 Task: Look for space in Wenling, China from 6th September, 2023 to 15th September, 2023 for 6 adults in price range Rs.8000 to Rs.12000. Place can be entire place or private room with 6 bedrooms having 6 beds and 6 bathrooms. Property type can be house, flat, guest house. Amenities needed are: wifi, TV, free parkinig on premises, gym, breakfast. Booking option can be shelf check-in. Required host language is Chinese (Simplified).
Action: Mouse moved to (545, 107)
Screenshot: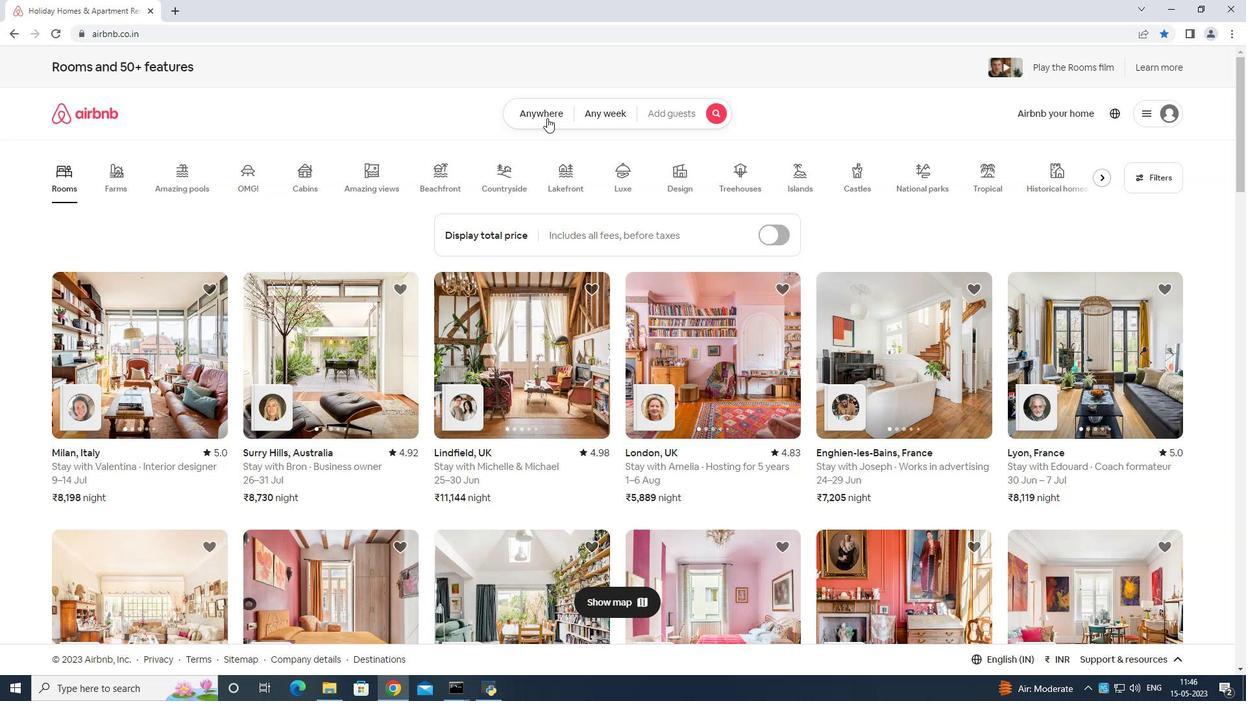 
Action: Mouse pressed left at (545, 107)
Screenshot: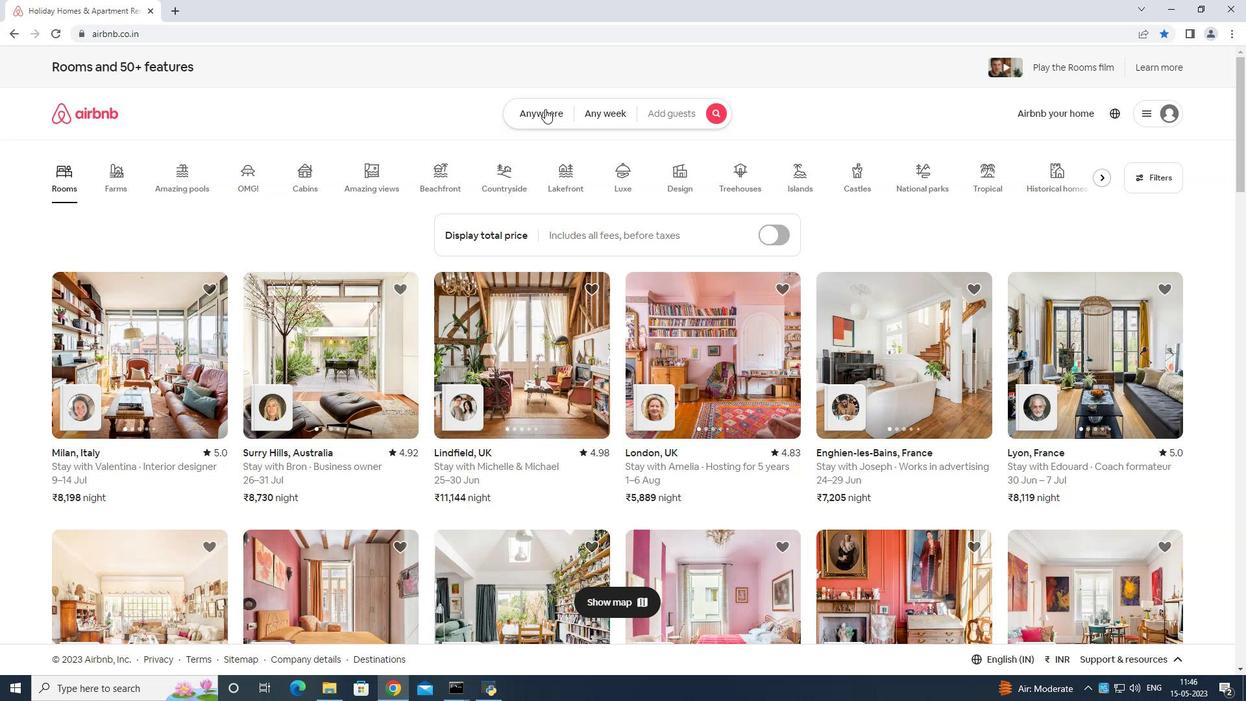
Action: Mouse moved to (490, 146)
Screenshot: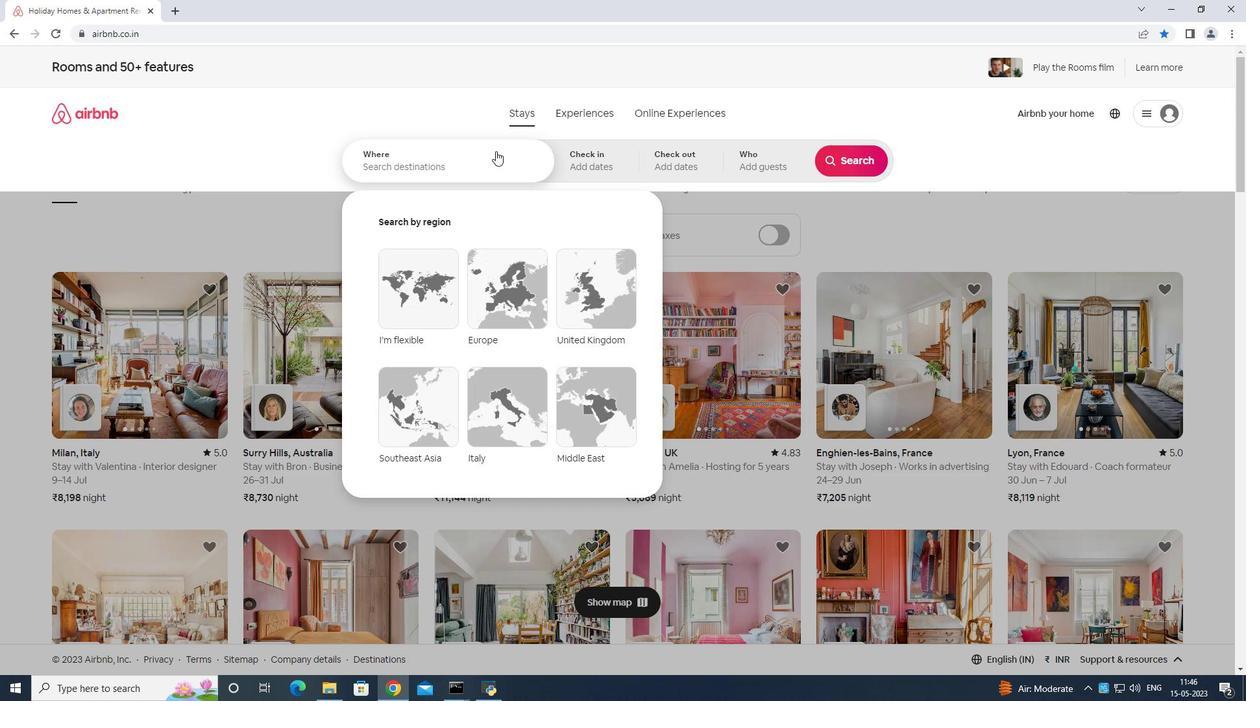 
Action: Mouse pressed left at (490, 146)
Screenshot: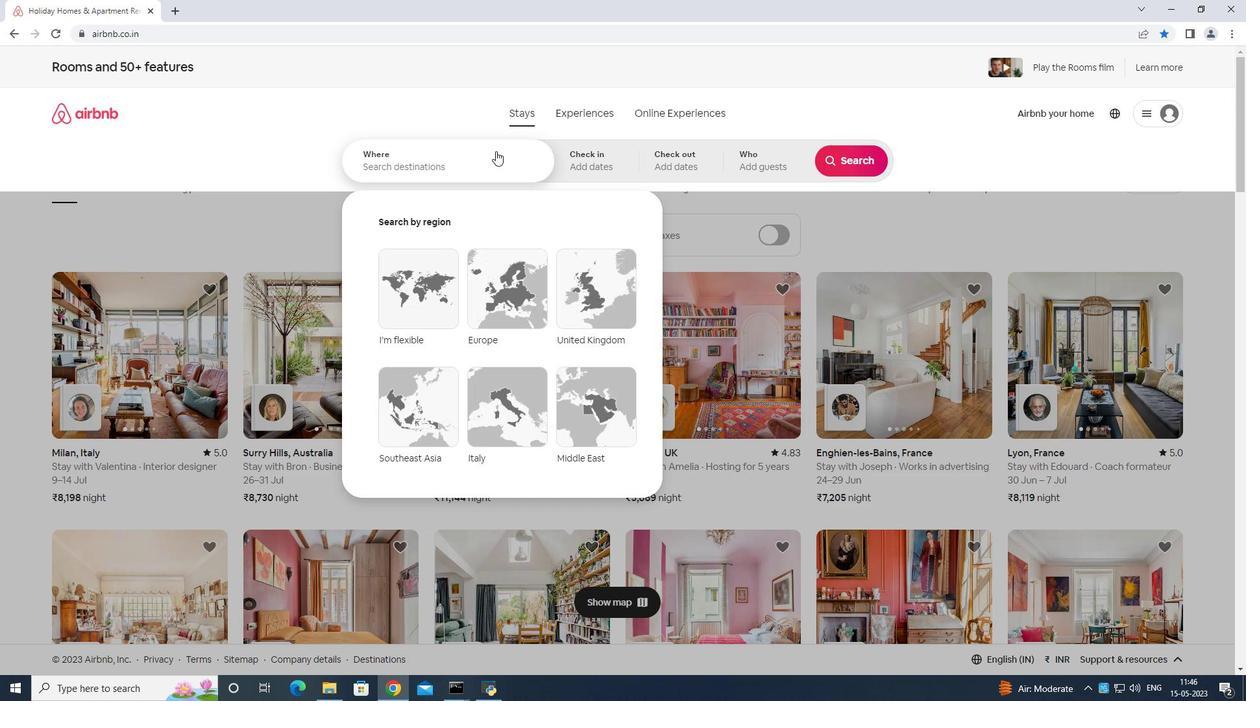 
Action: Mouse moved to (482, 151)
Screenshot: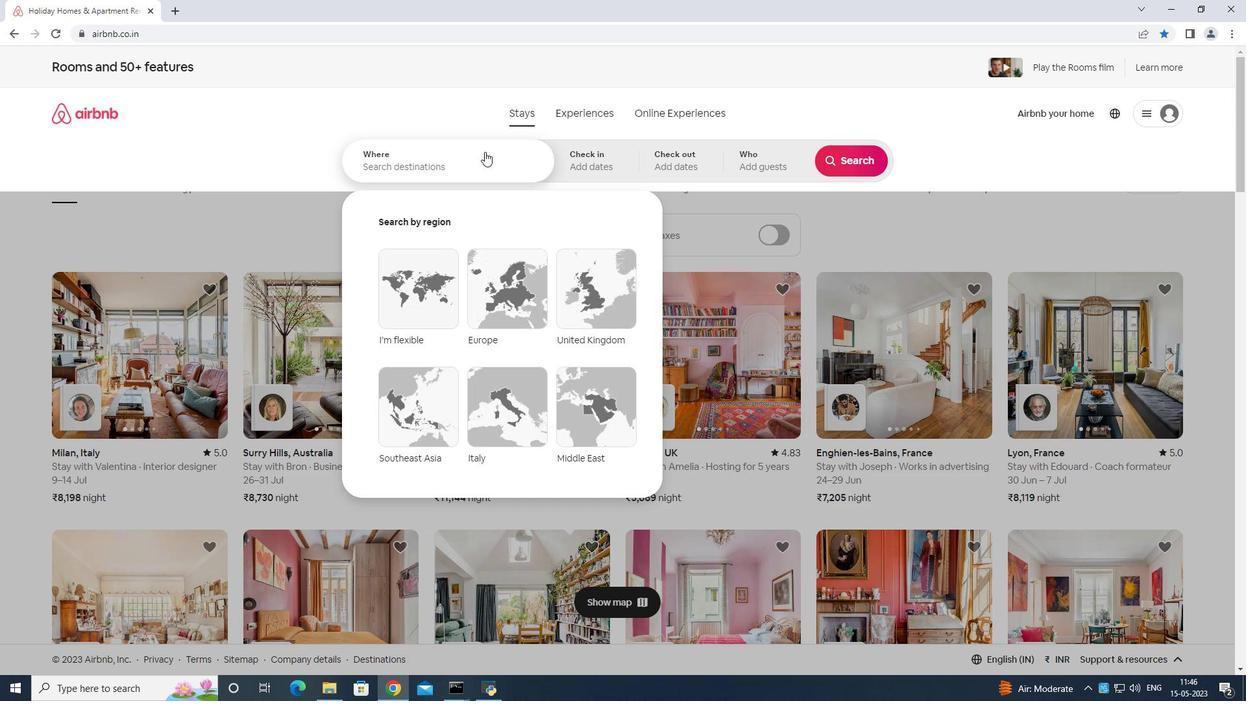 
Action: Key pressed <Key.shift>Wenling<Key.space>china<Key.enter>
Screenshot: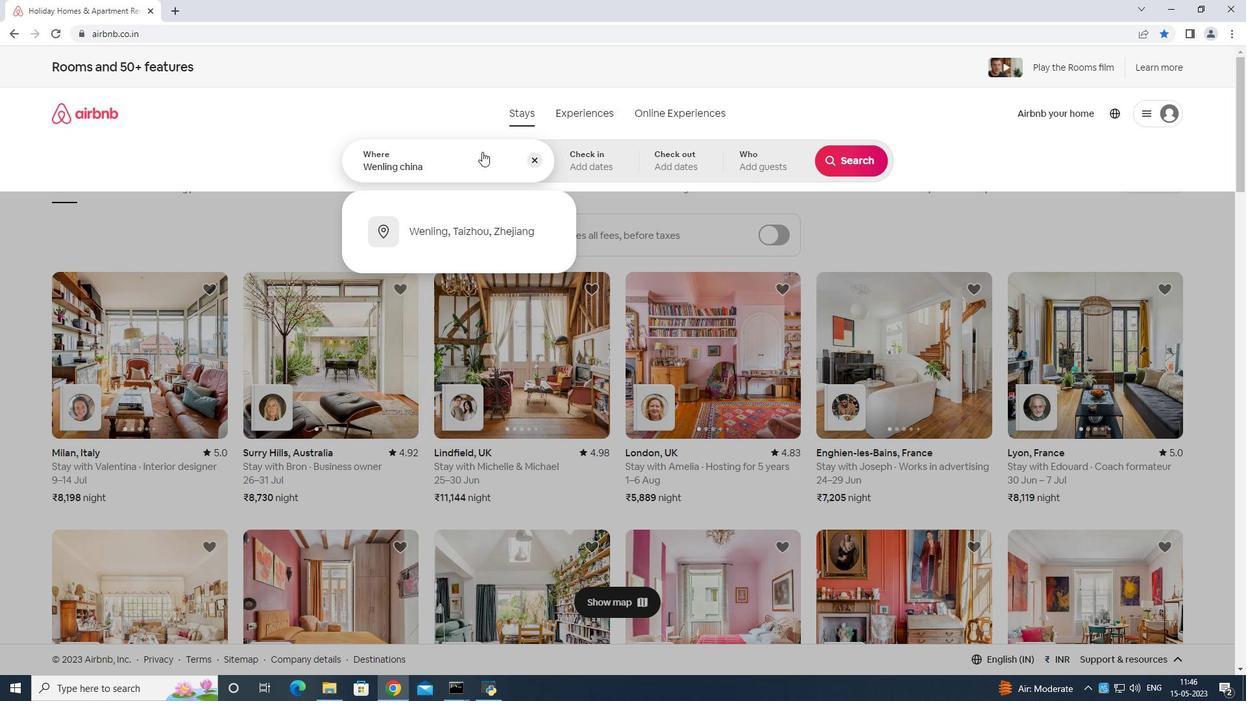 
Action: Mouse moved to (851, 258)
Screenshot: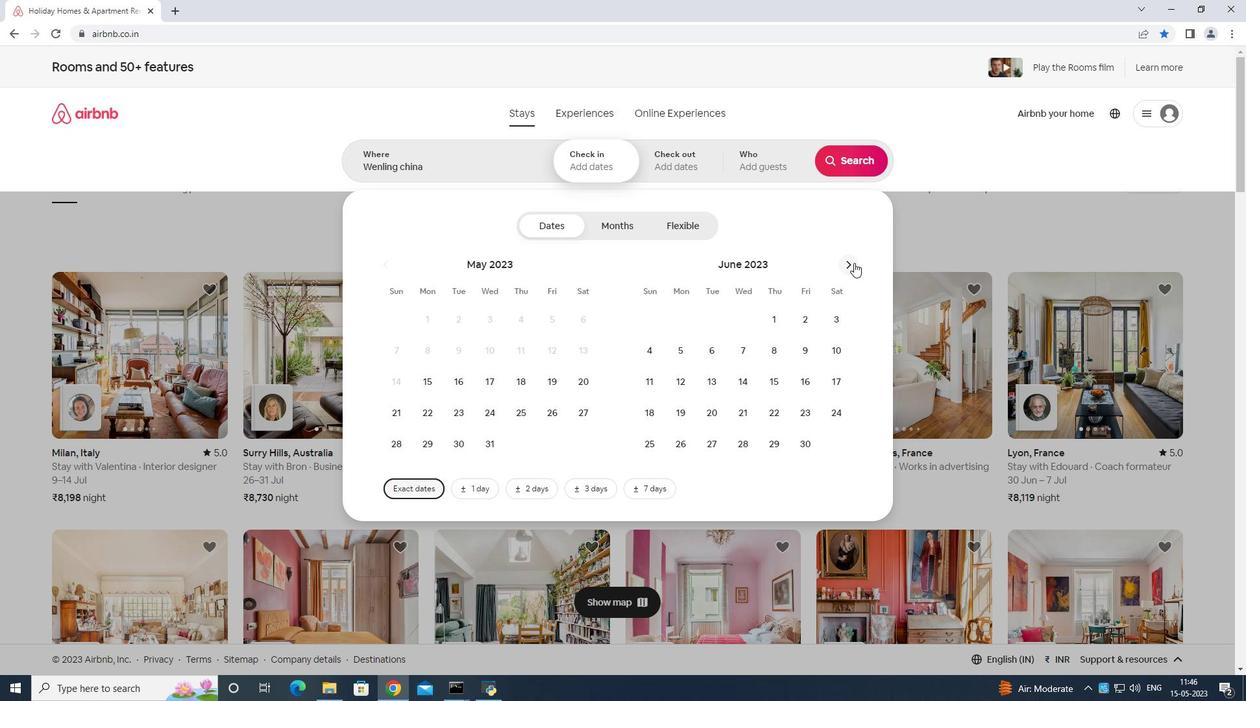 
Action: Mouse pressed left at (851, 258)
Screenshot: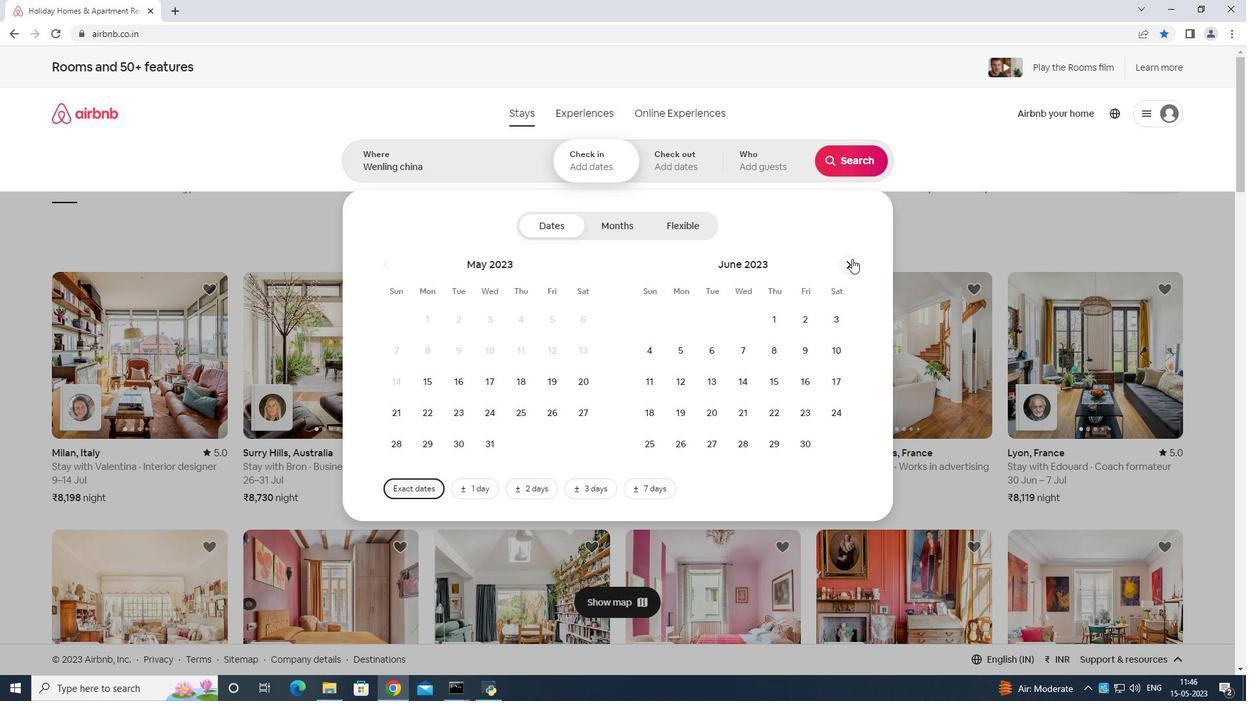 
Action: Mouse moved to (851, 257)
Screenshot: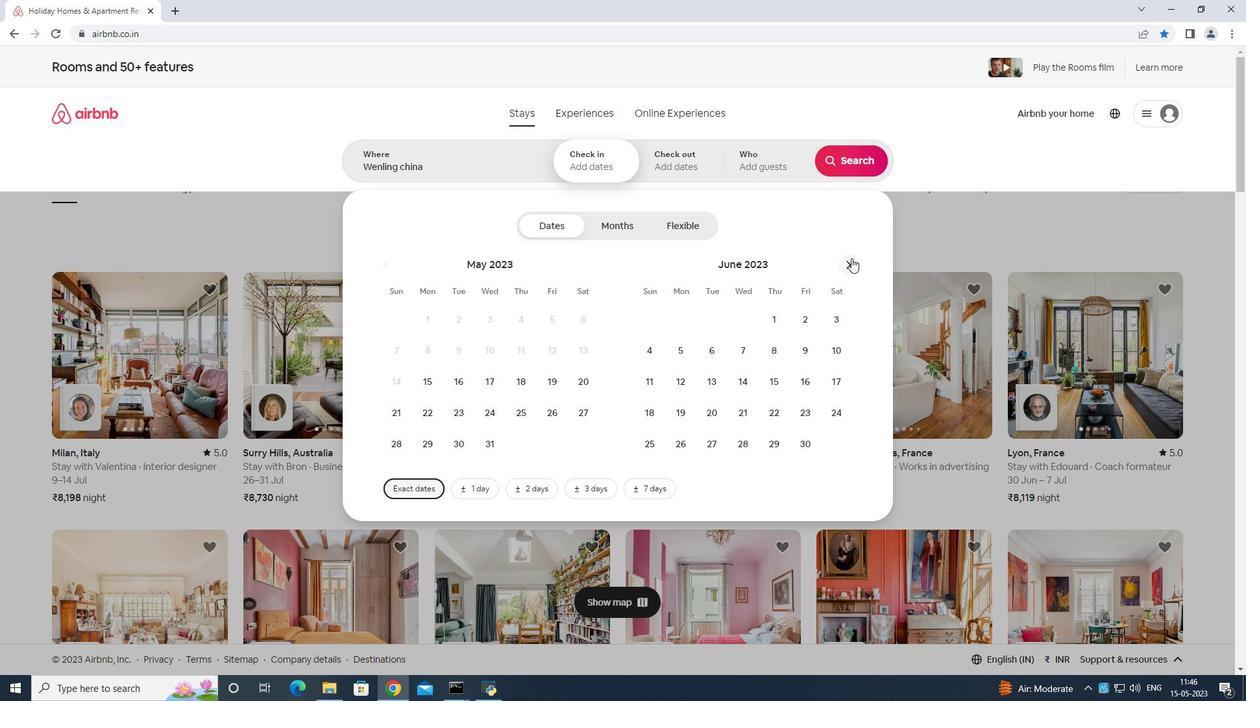 
Action: Mouse pressed left at (851, 257)
Screenshot: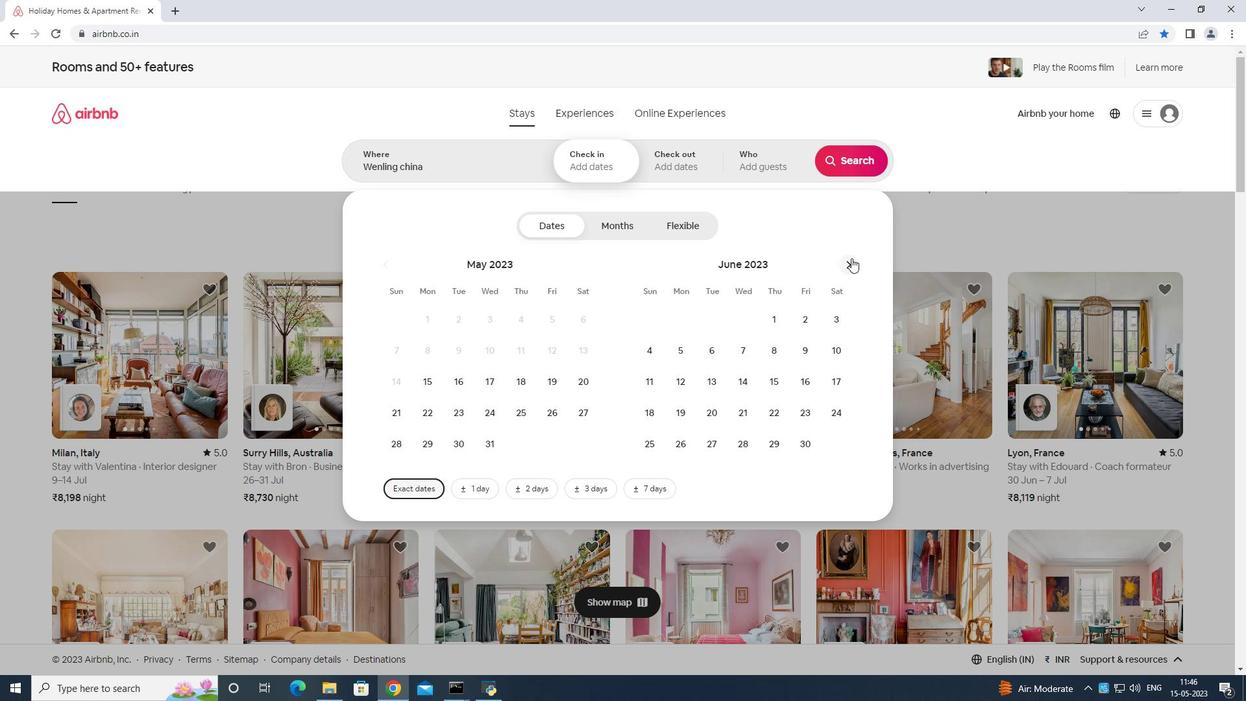 
Action: Mouse moved to (851, 254)
Screenshot: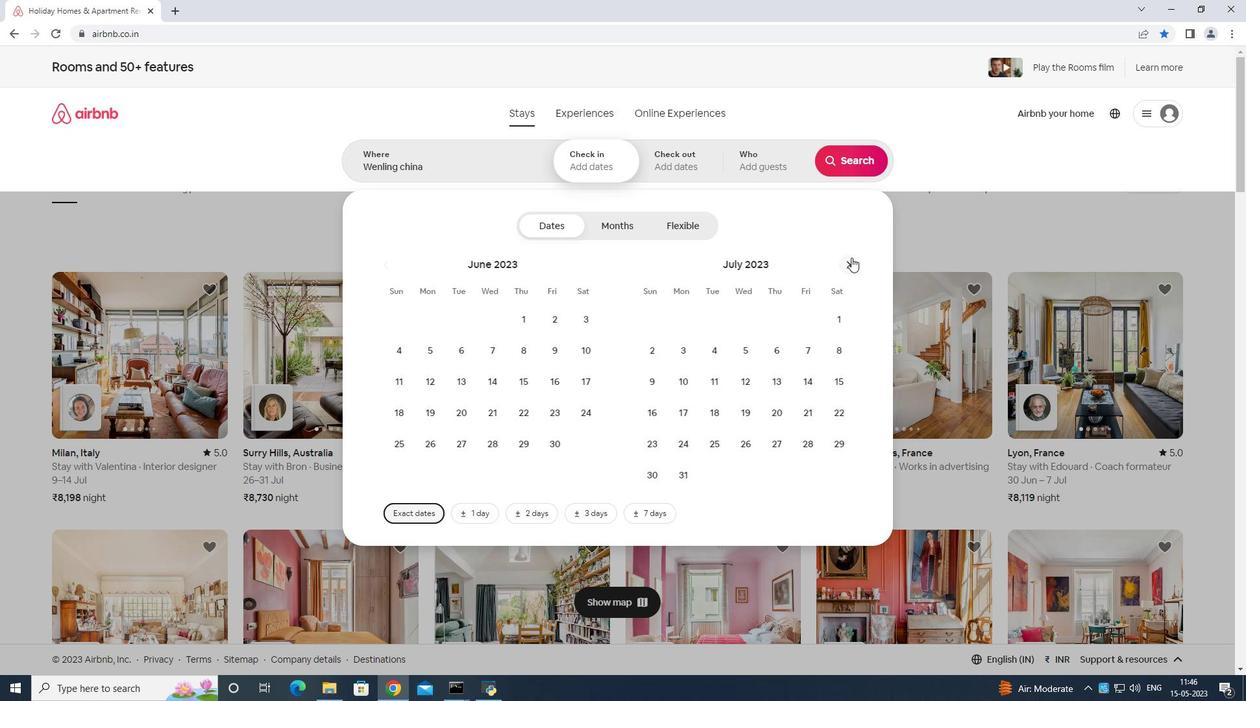
Action: Mouse pressed left at (851, 254)
Screenshot: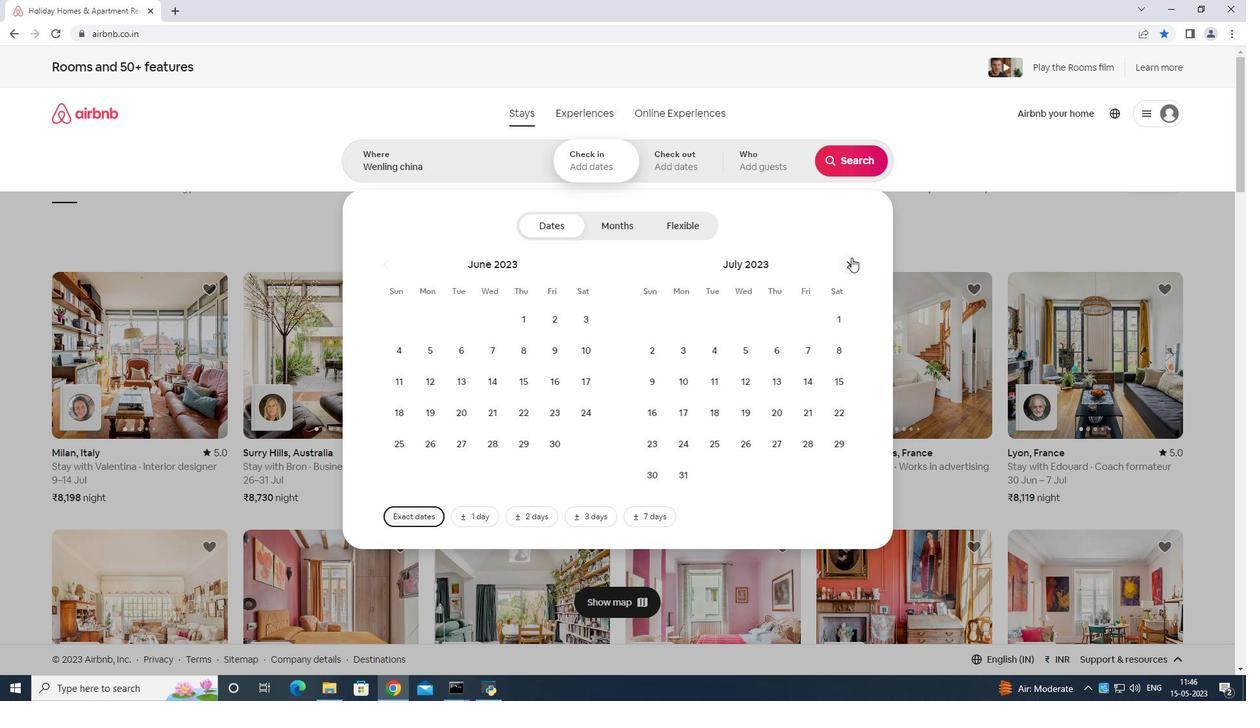 
Action: Mouse pressed left at (851, 254)
Screenshot: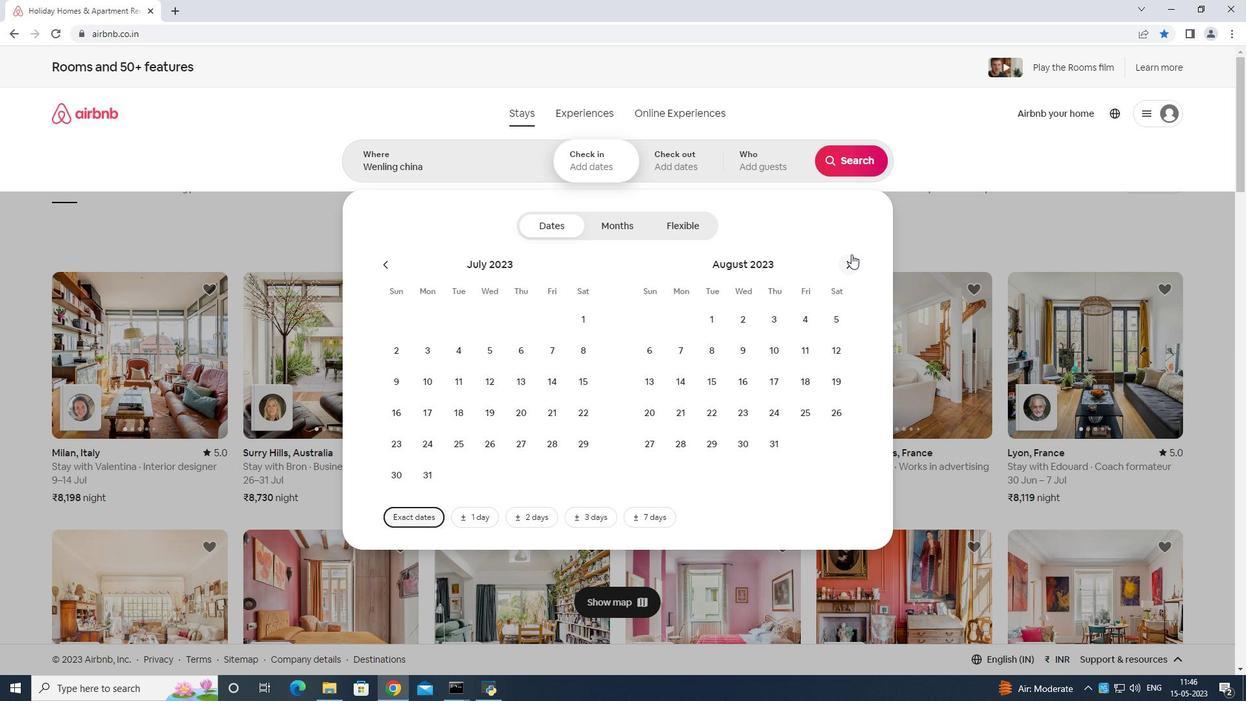 
Action: Mouse moved to (849, 255)
Screenshot: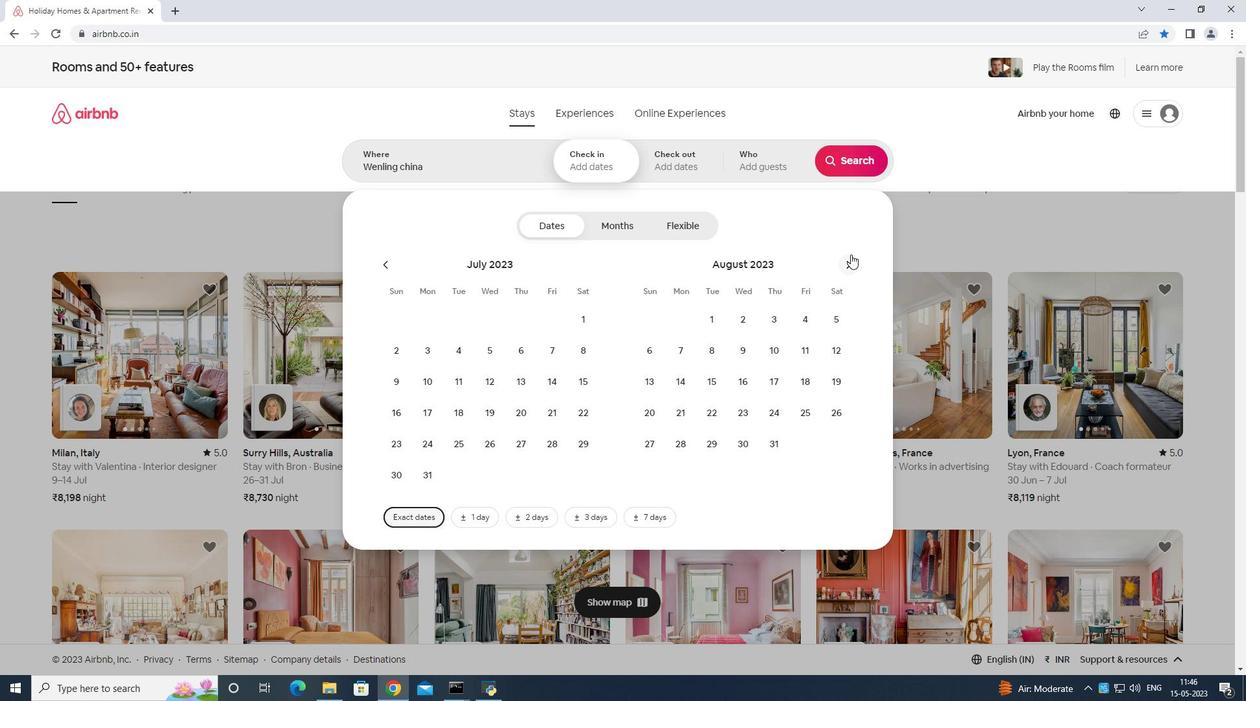 
Action: Mouse pressed left at (849, 255)
Screenshot: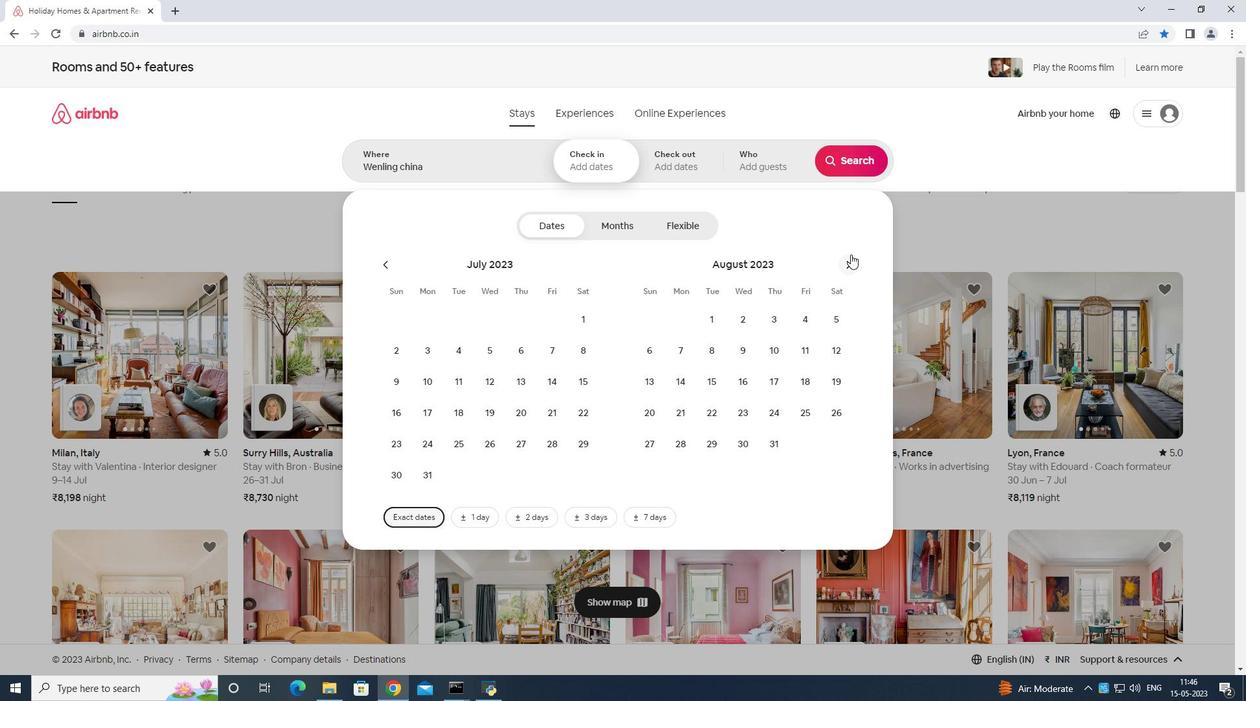 
Action: Mouse moved to (736, 351)
Screenshot: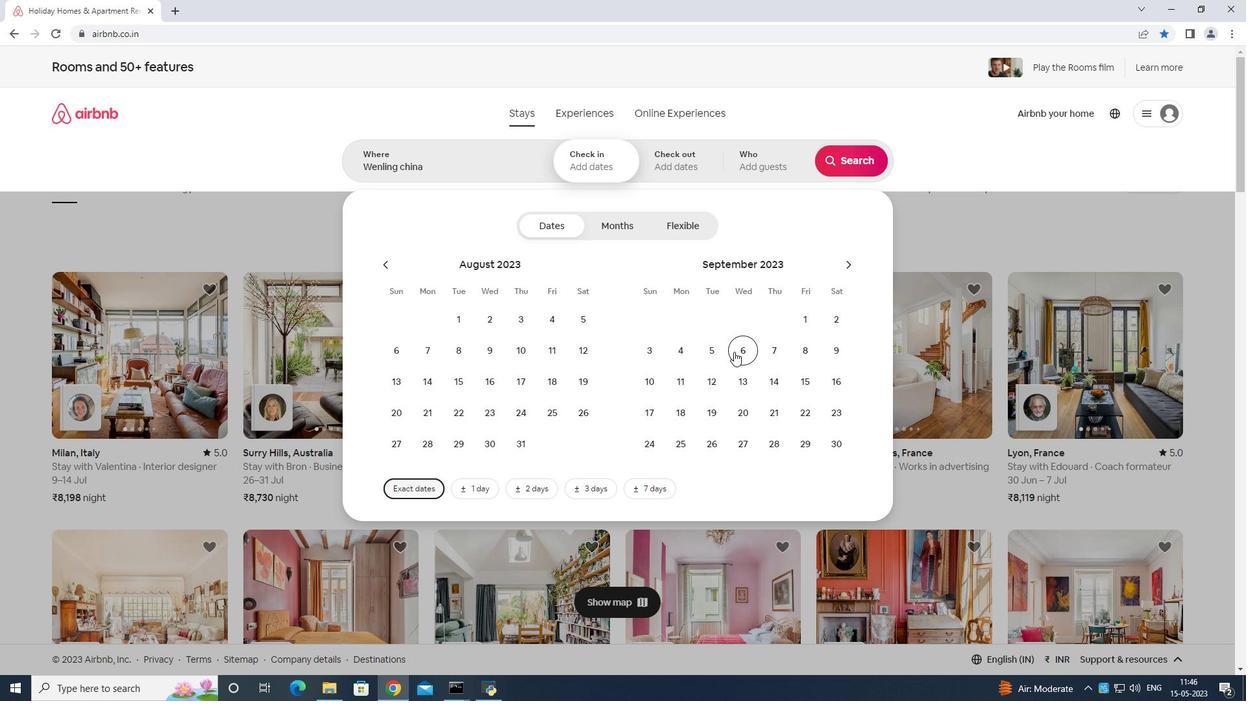 
Action: Mouse pressed left at (736, 351)
Screenshot: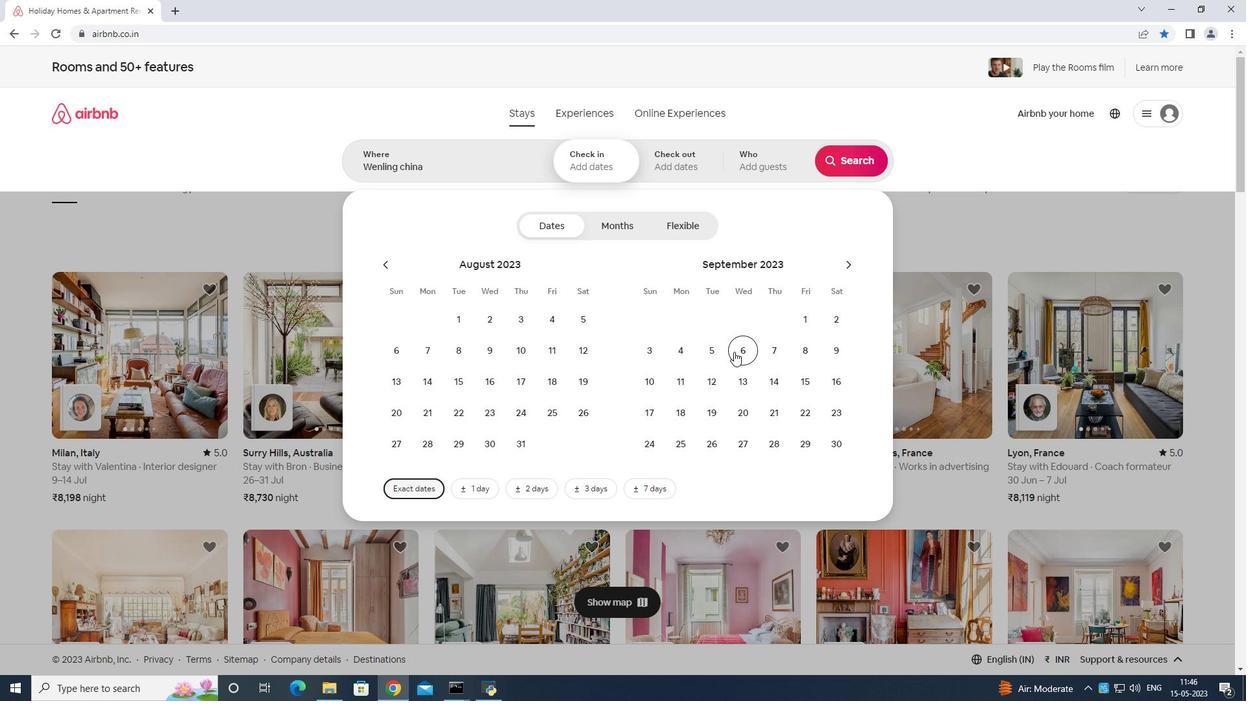 
Action: Mouse moved to (812, 384)
Screenshot: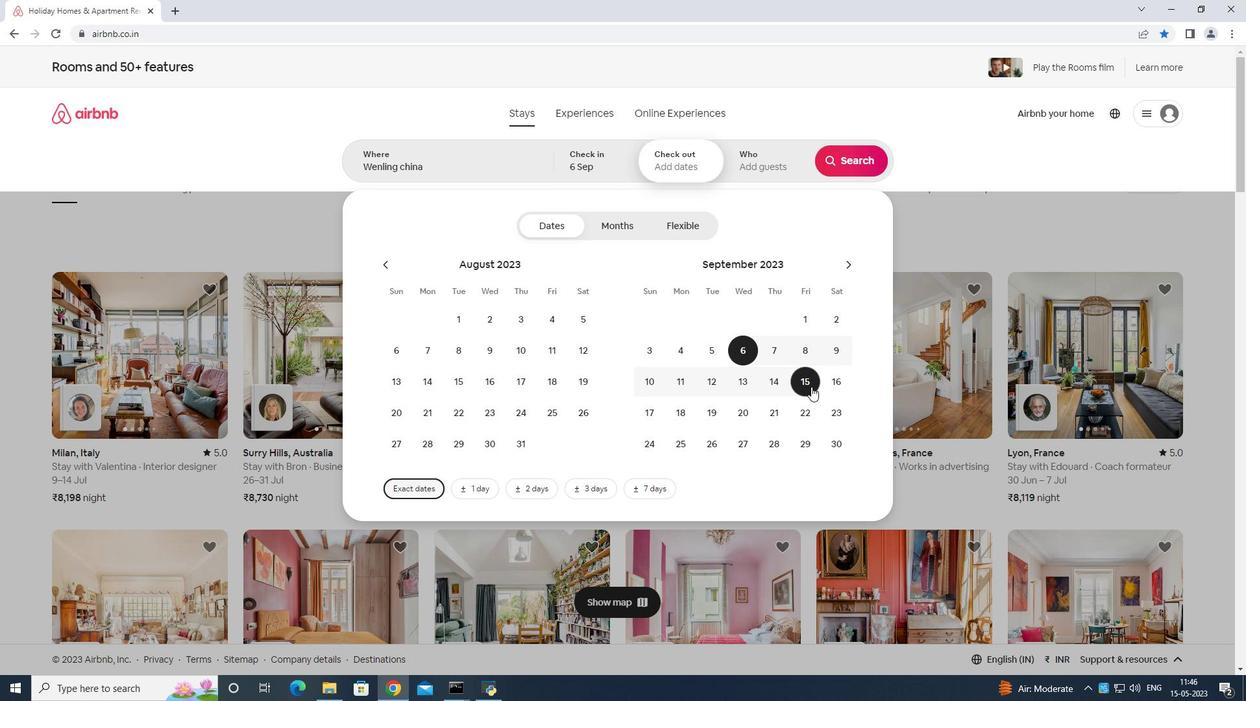 
Action: Mouse pressed left at (812, 384)
Screenshot: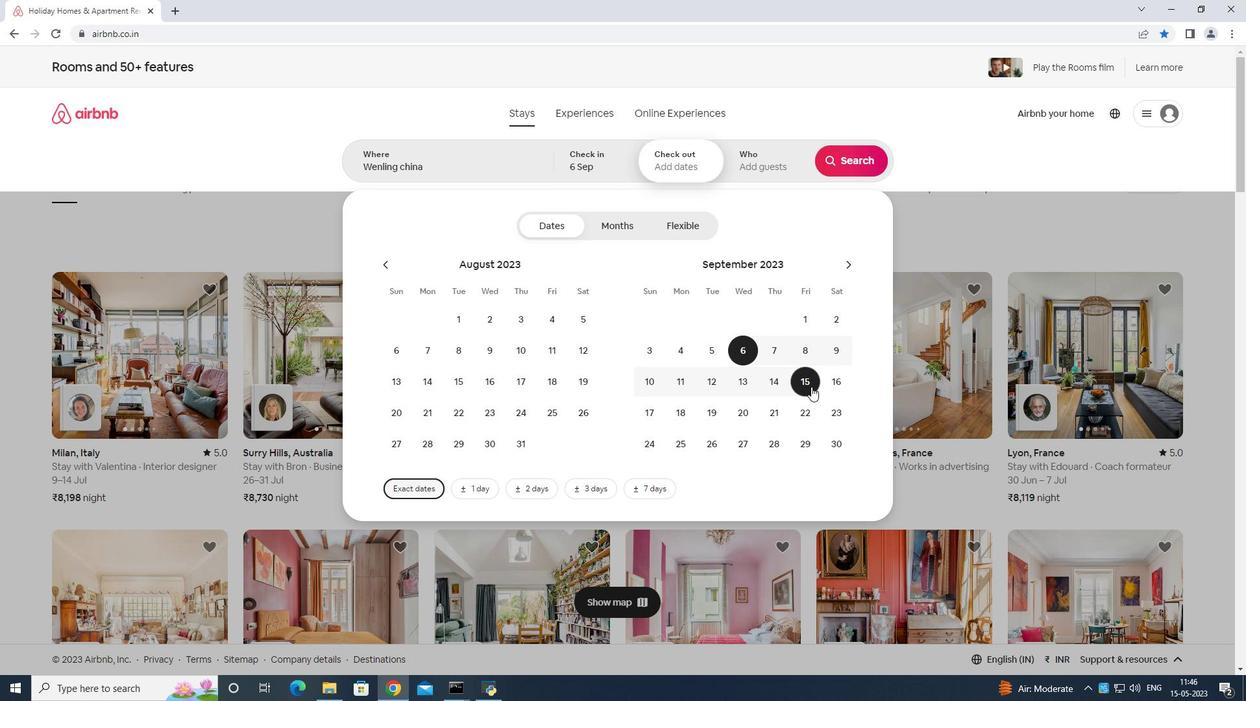 
Action: Mouse moved to (752, 160)
Screenshot: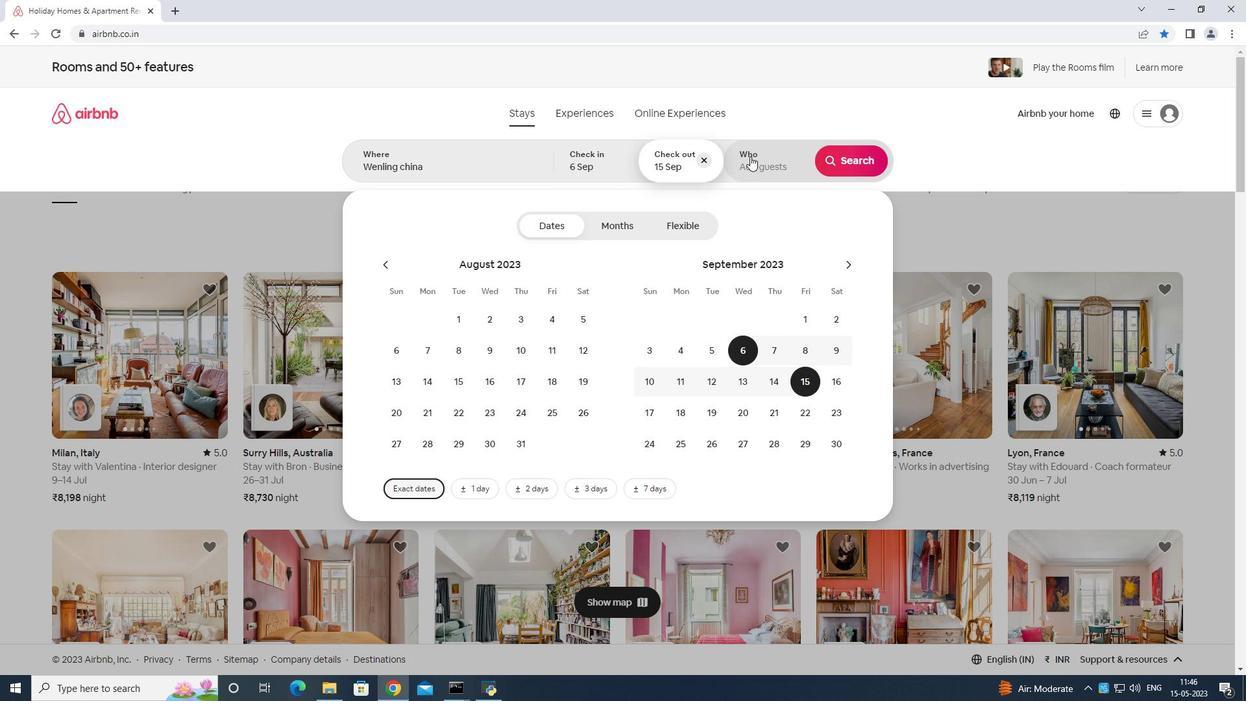 
Action: Mouse pressed left at (752, 160)
Screenshot: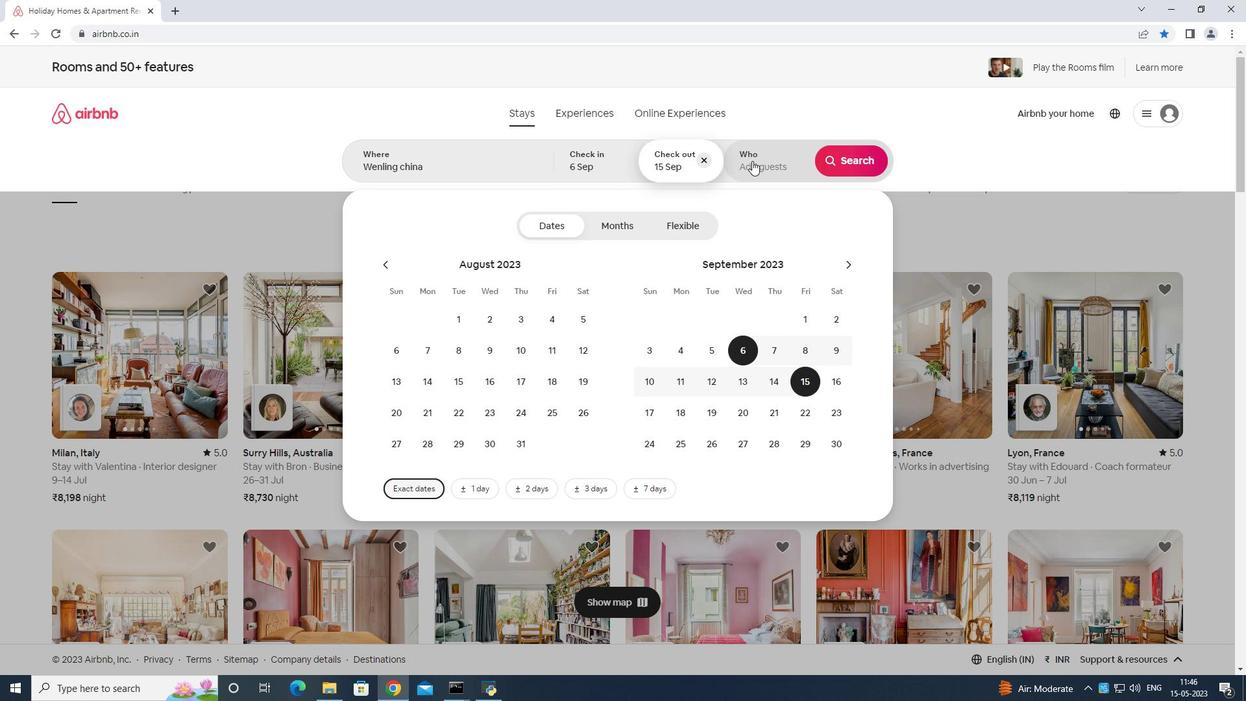 
Action: Mouse moved to (854, 227)
Screenshot: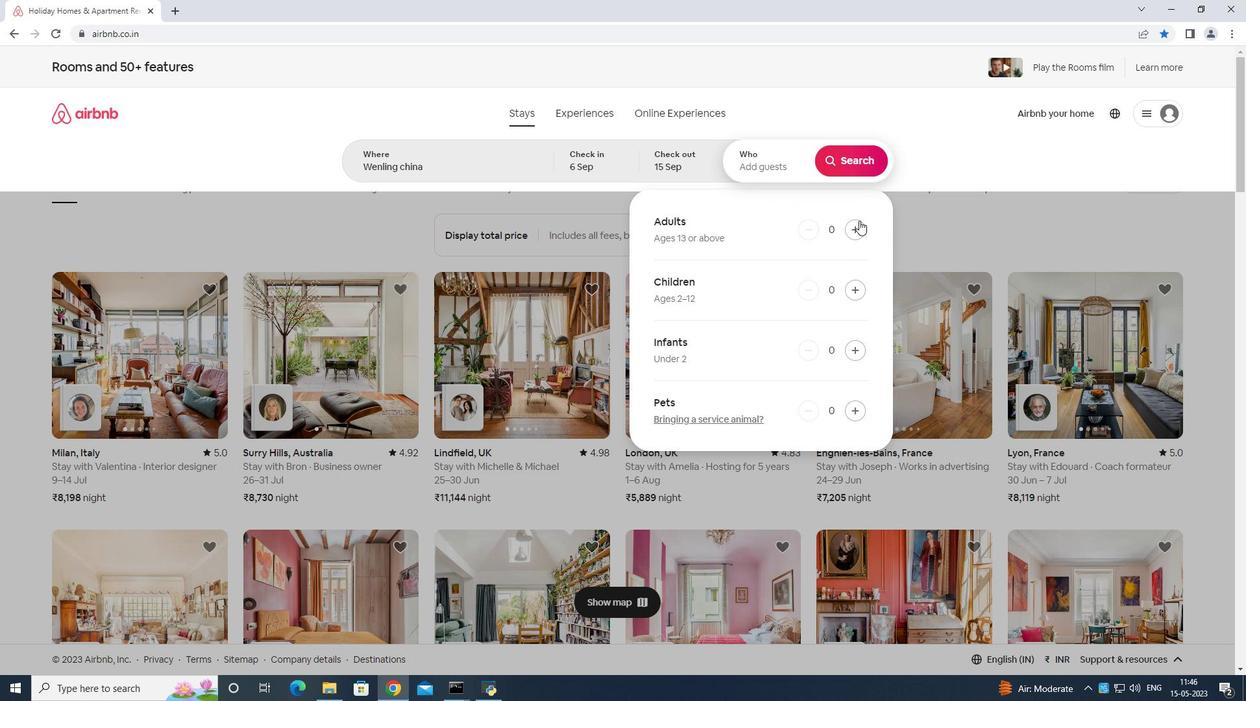 
Action: Mouse pressed left at (854, 227)
Screenshot: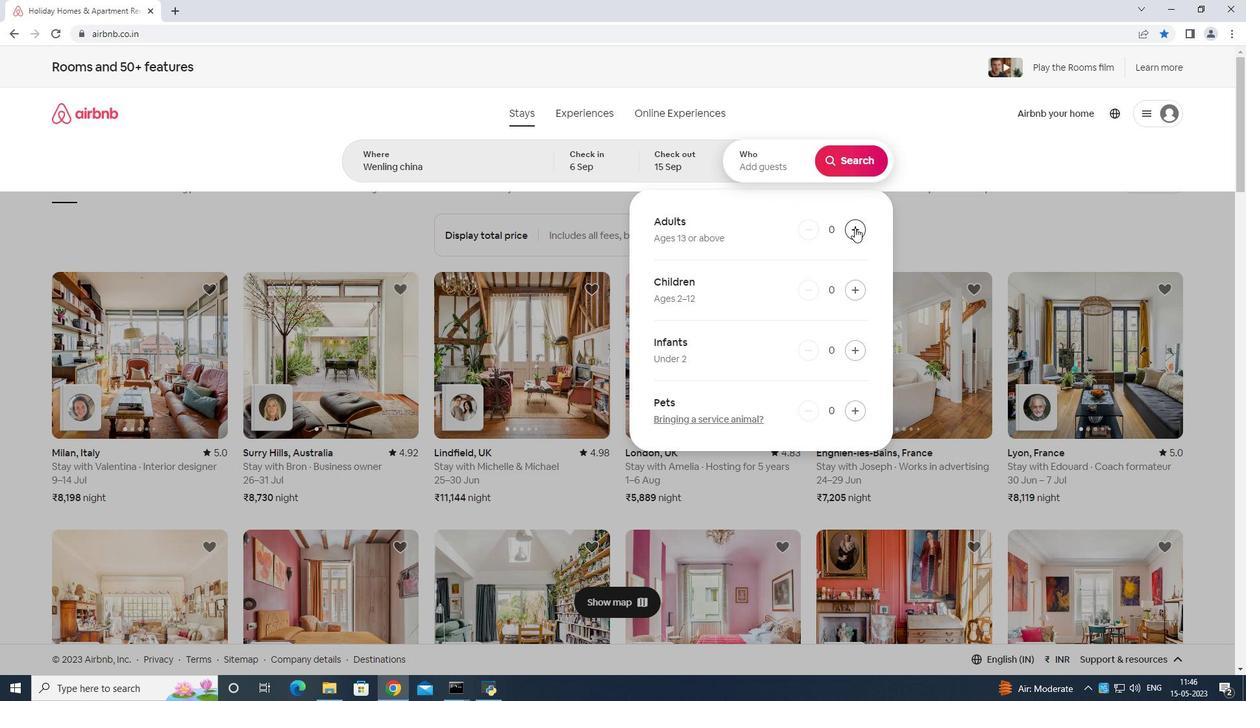 
Action: Mouse moved to (854, 227)
Screenshot: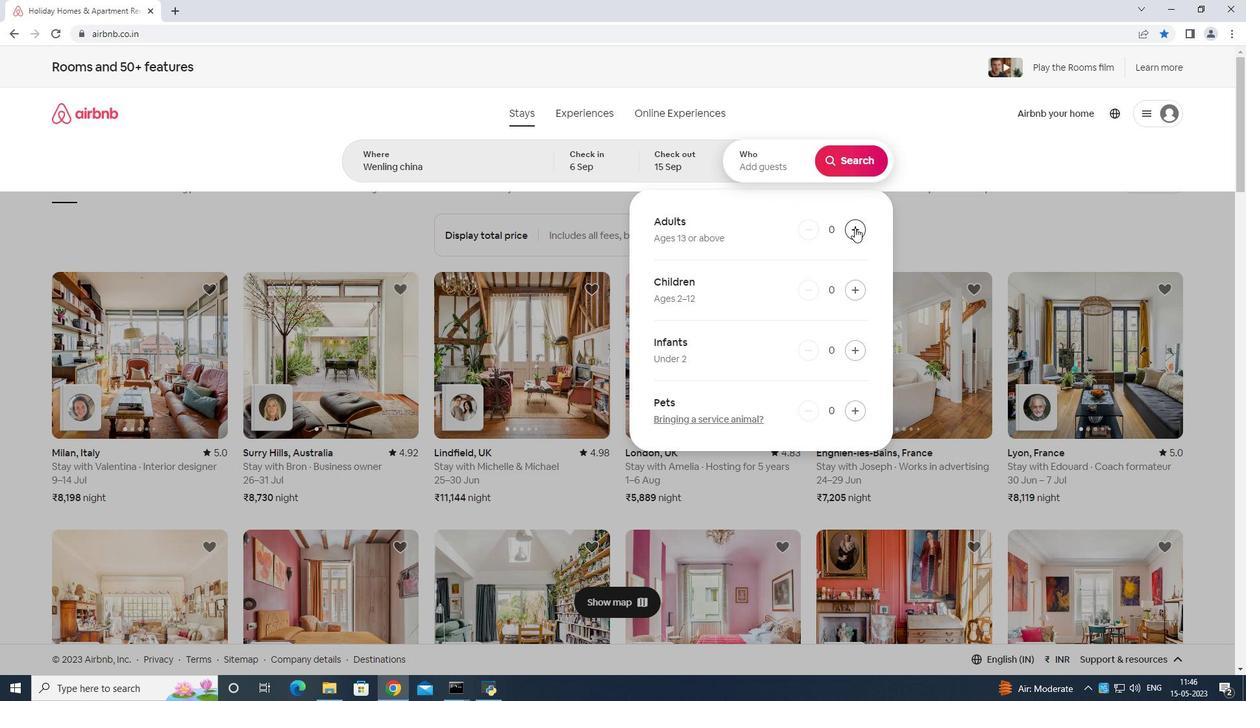 
Action: Mouse pressed left at (854, 227)
Screenshot: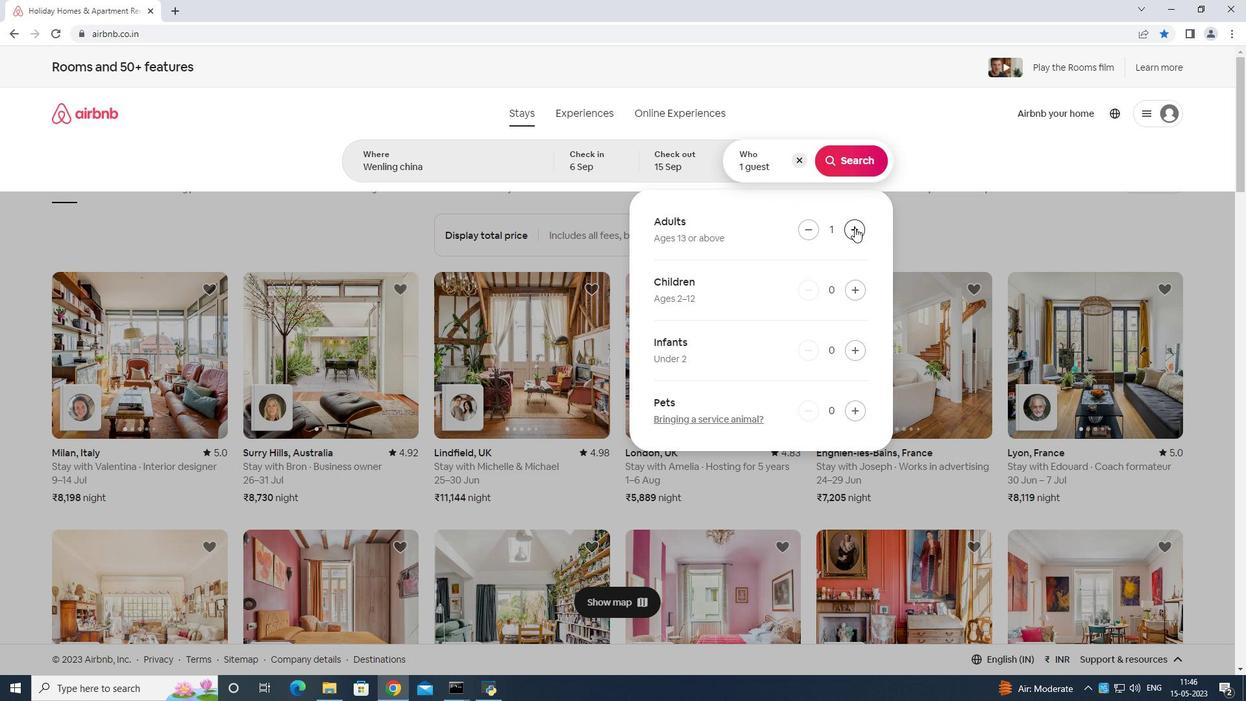 
Action: Mouse pressed left at (854, 227)
Screenshot: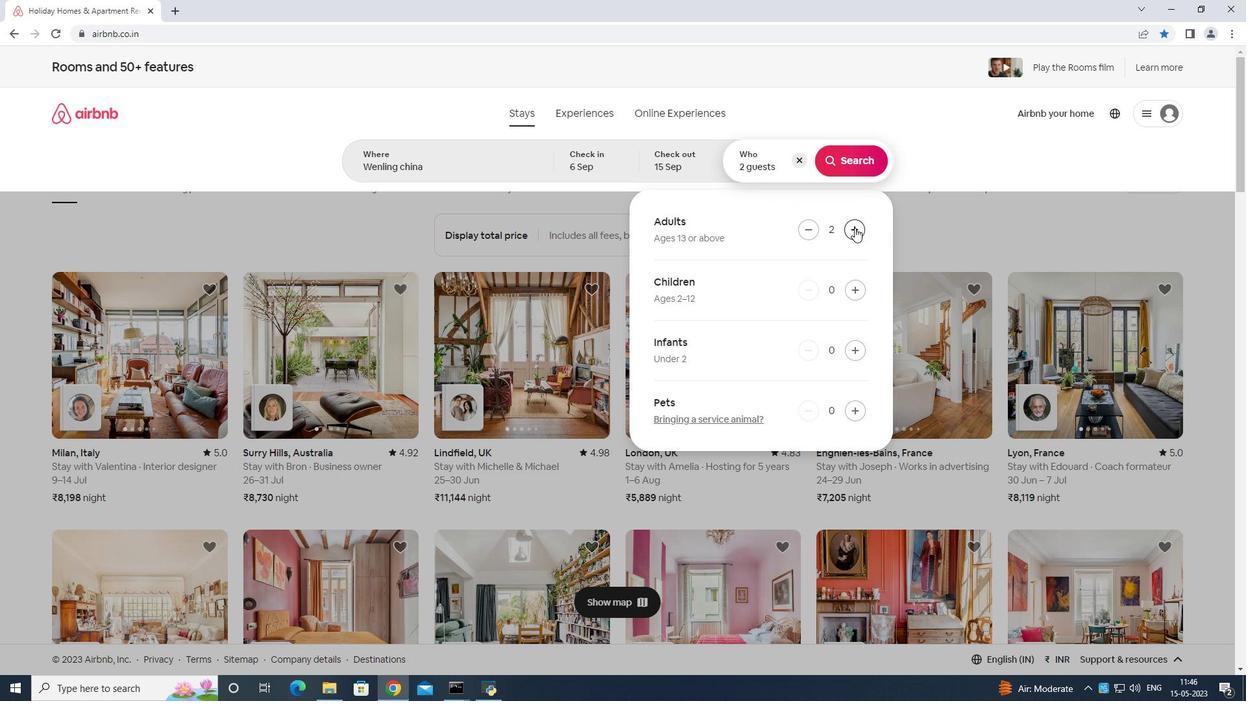 
Action: Mouse pressed left at (854, 227)
Screenshot: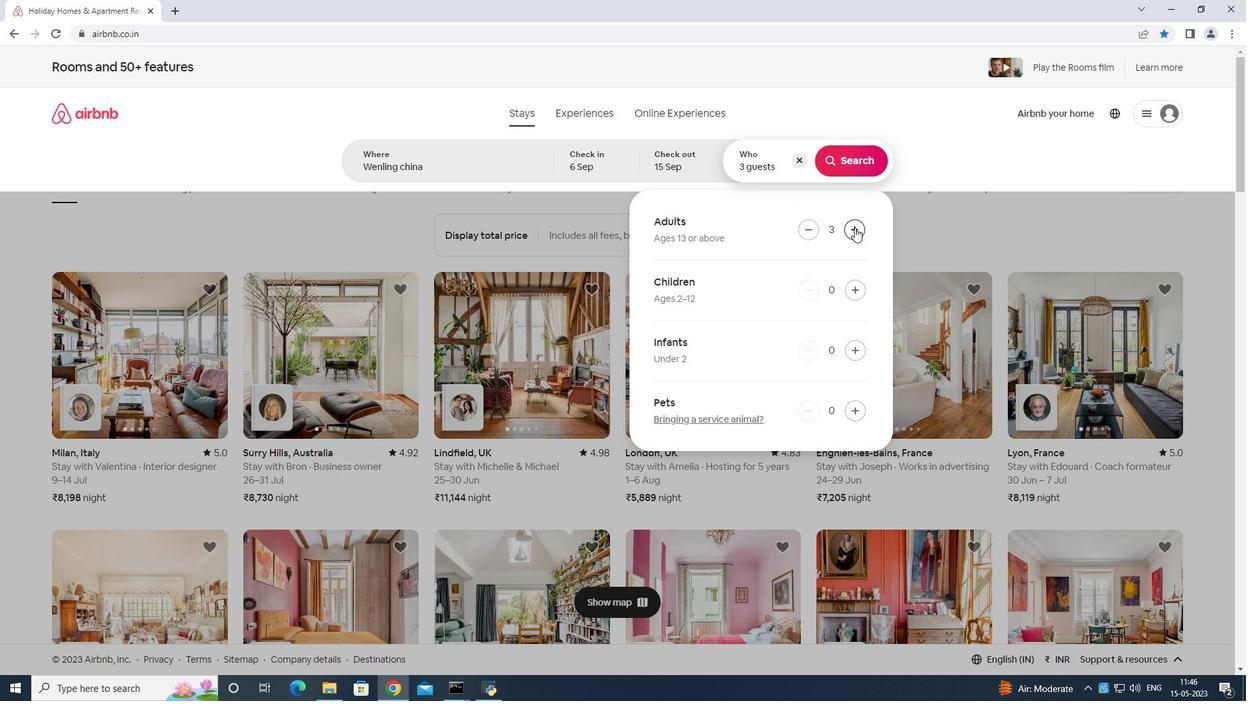 
Action: Mouse pressed left at (854, 227)
Screenshot: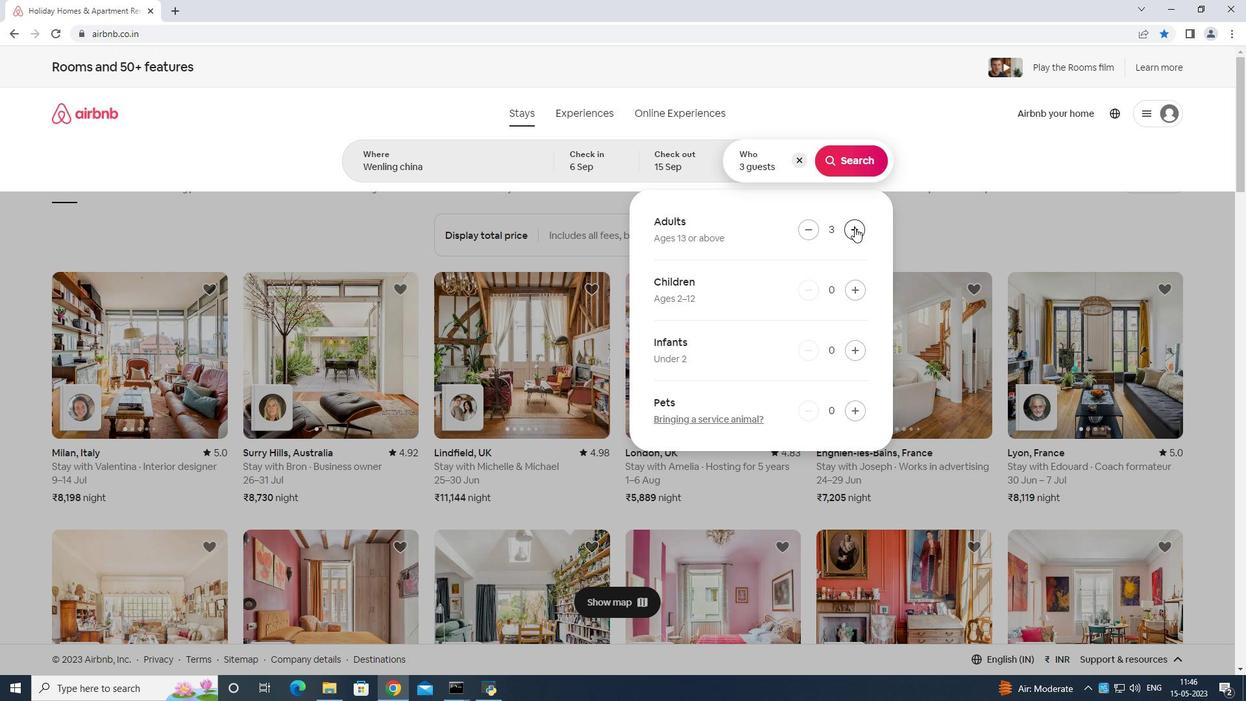 
Action: Mouse pressed left at (854, 227)
Screenshot: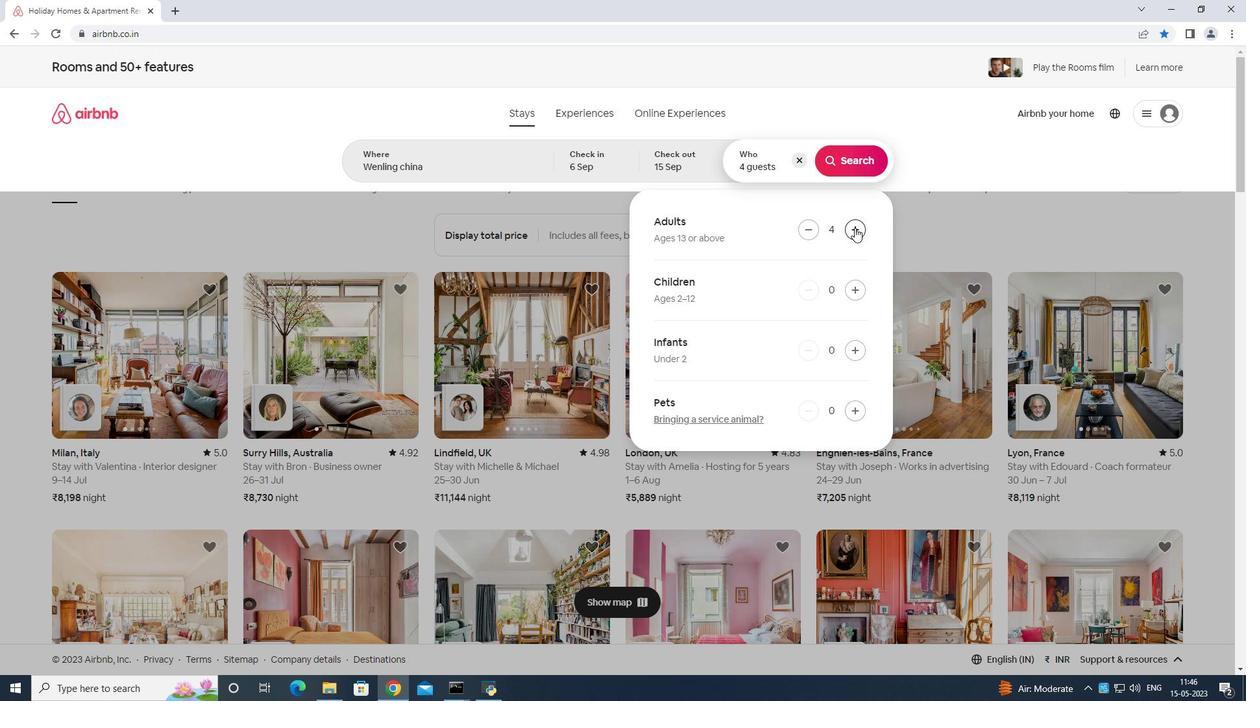 
Action: Mouse pressed left at (854, 227)
Screenshot: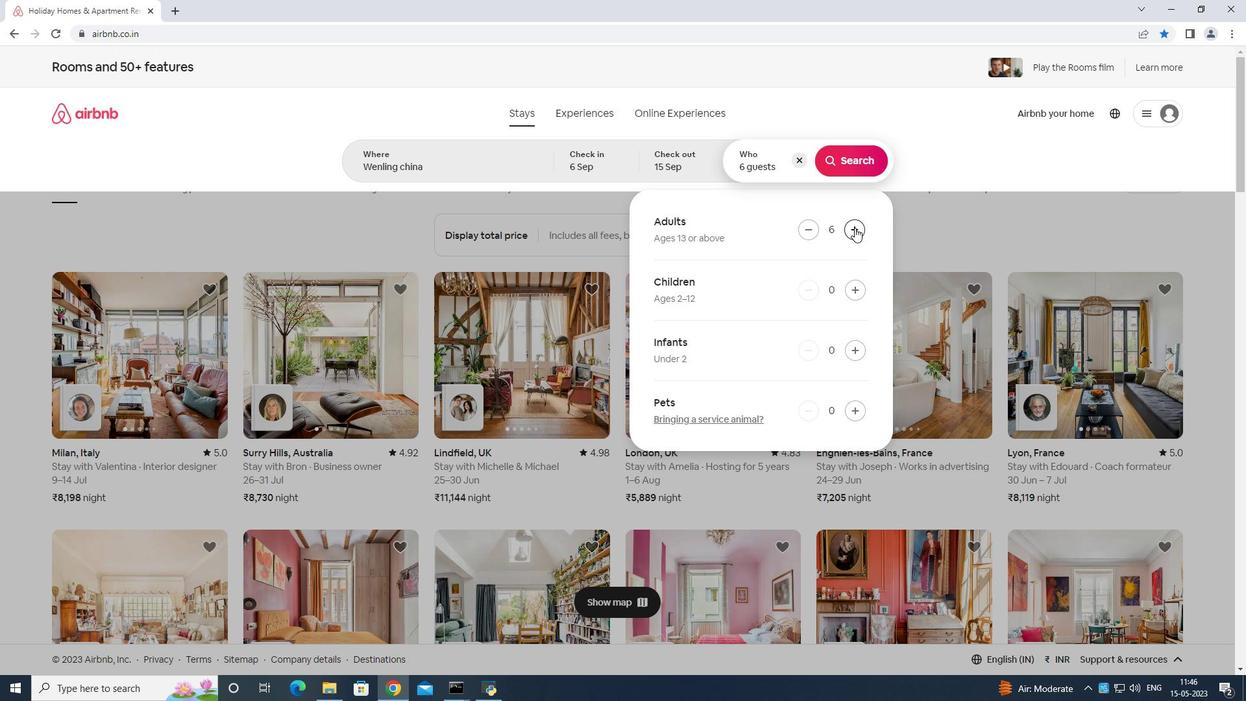
Action: Mouse moved to (816, 229)
Screenshot: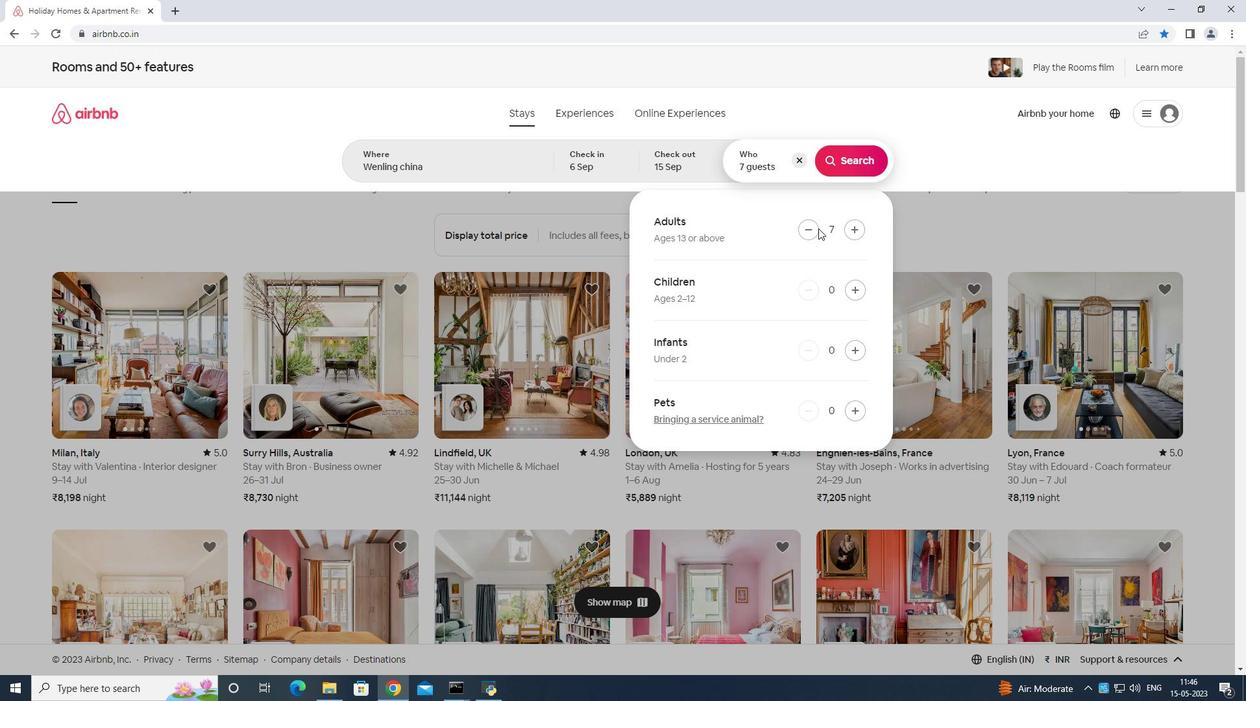 
Action: Mouse pressed left at (816, 229)
Screenshot: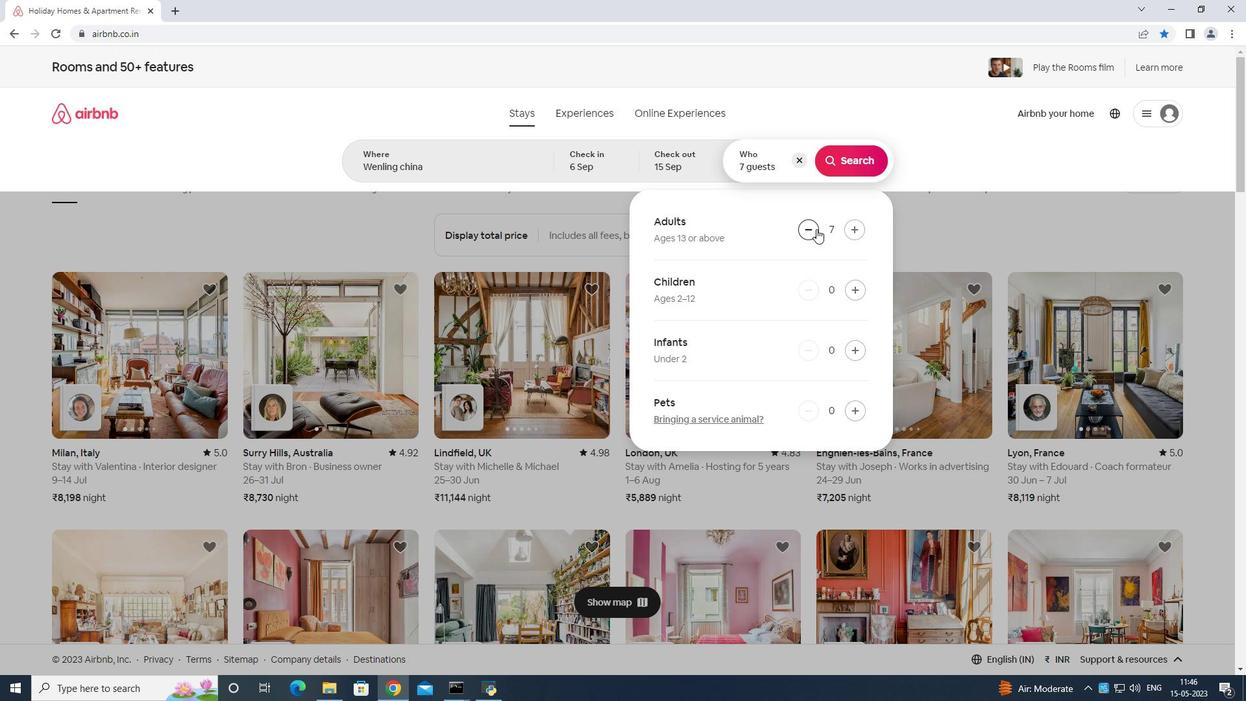 
Action: Mouse moved to (845, 172)
Screenshot: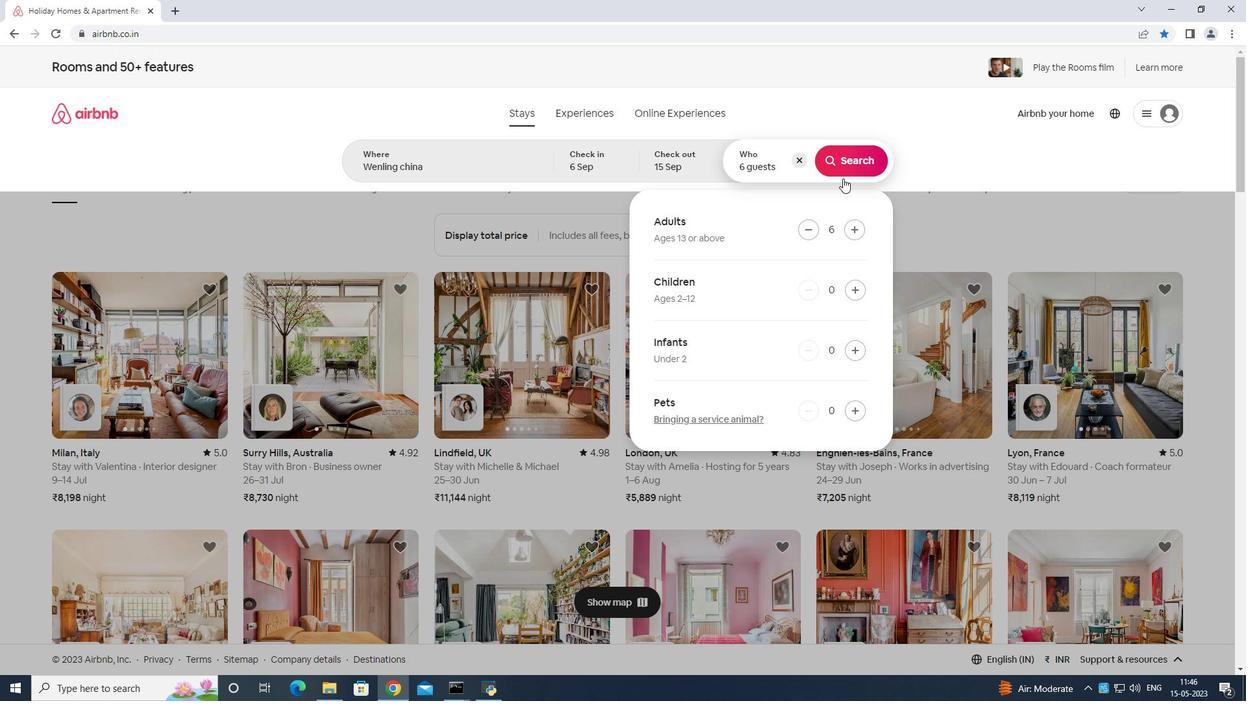 
Action: Mouse pressed left at (845, 172)
Screenshot: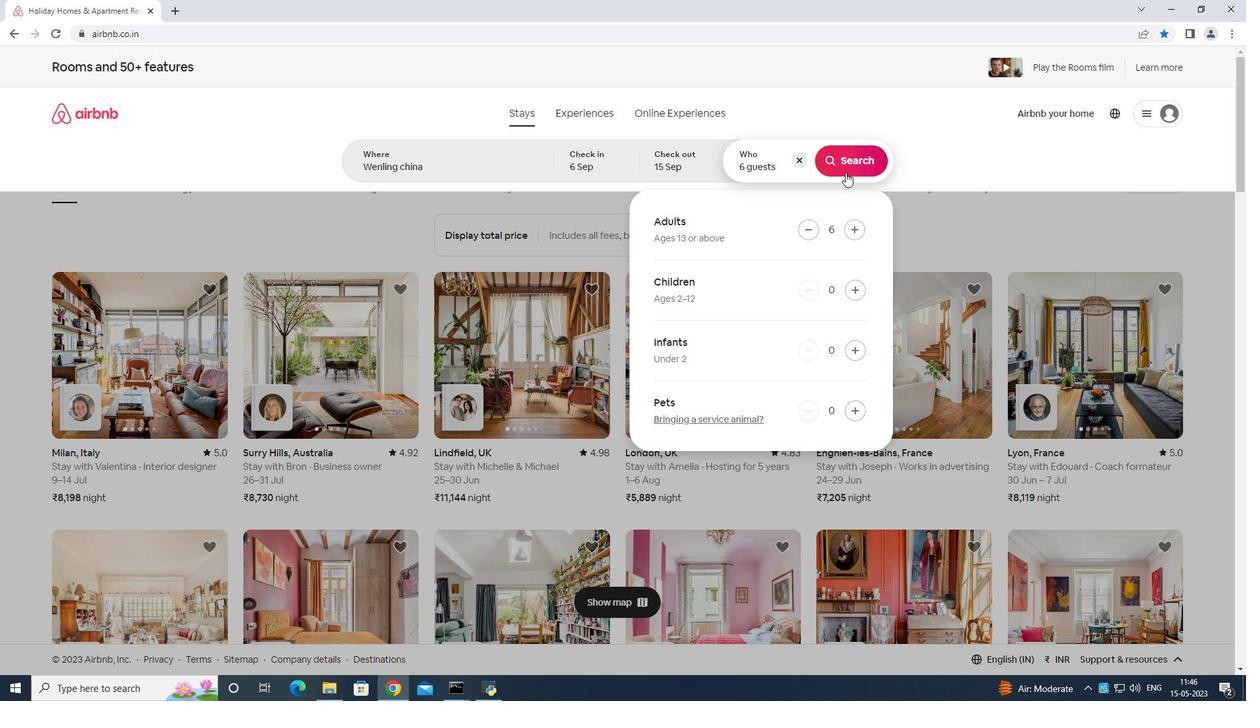 
Action: Mouse moved to (1191, 125)
Screenshot: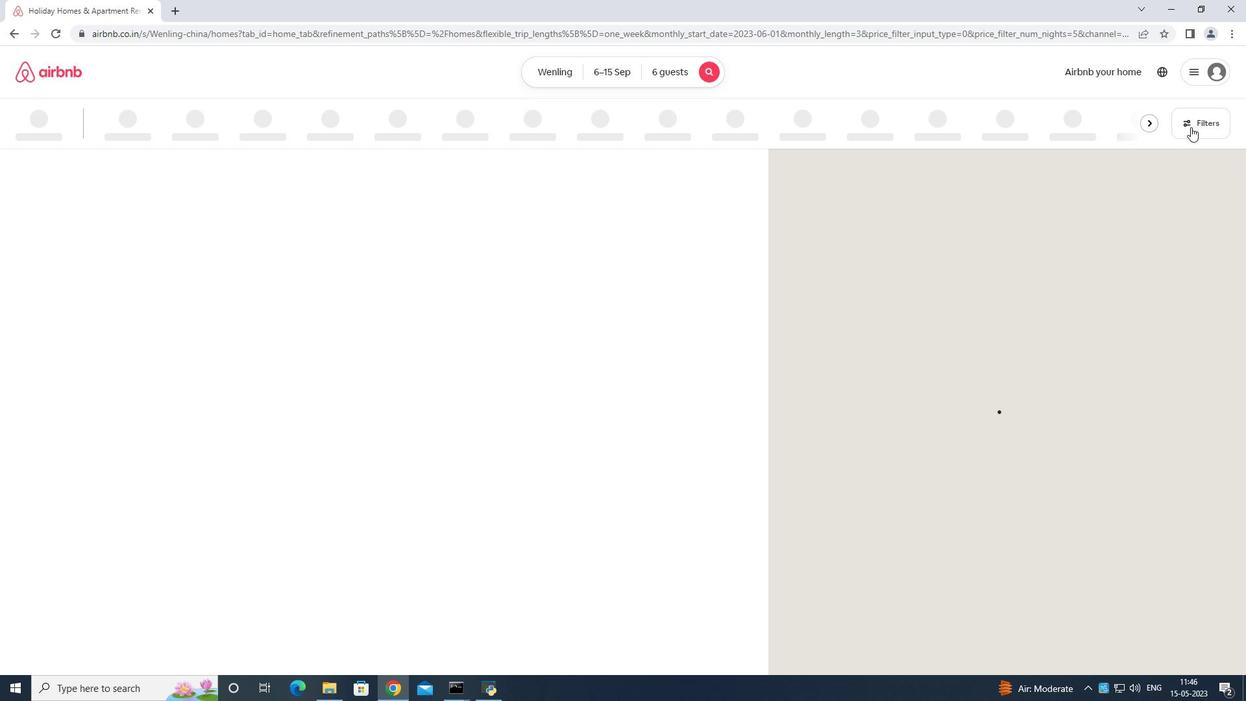 
Action: Mouse pressed left at (1191, 125)
Screenshot: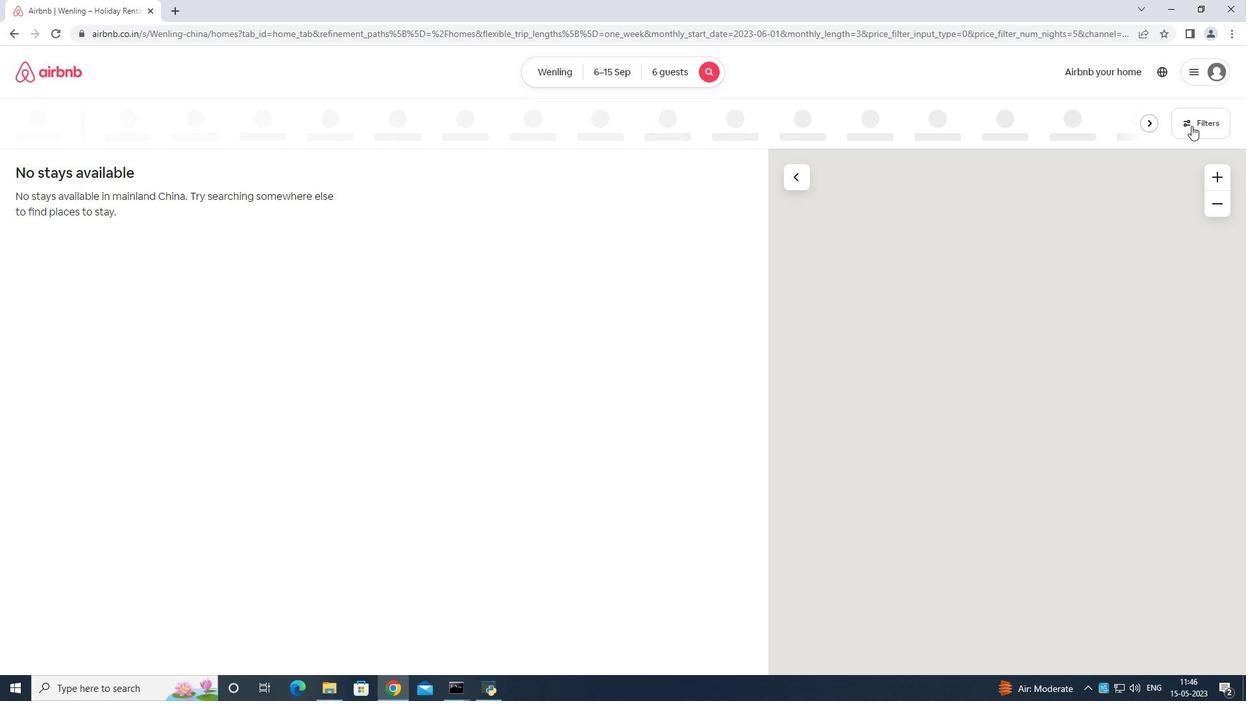 
Action: Mouse moved to (544, 438)
Screenshot: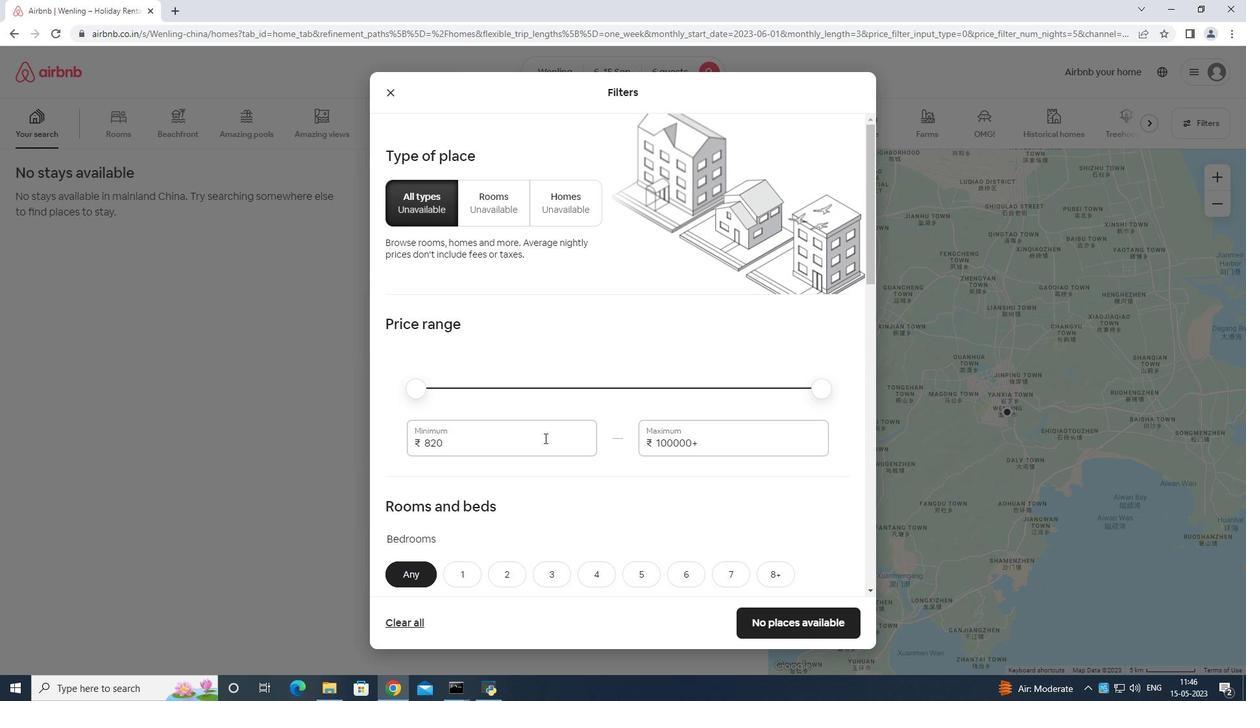 
Action: Mouse pressed left at (544, 438)
Screenshot: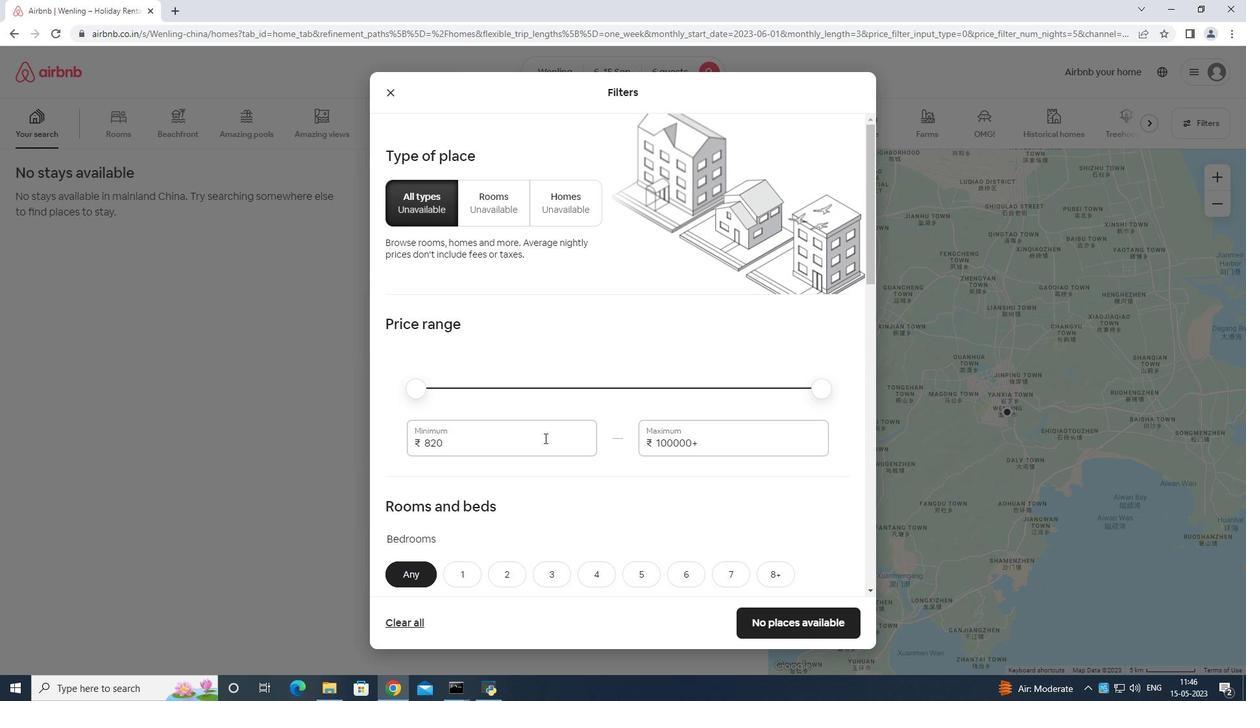 
Action: Mouse moved to (556, 418)
Screenshot: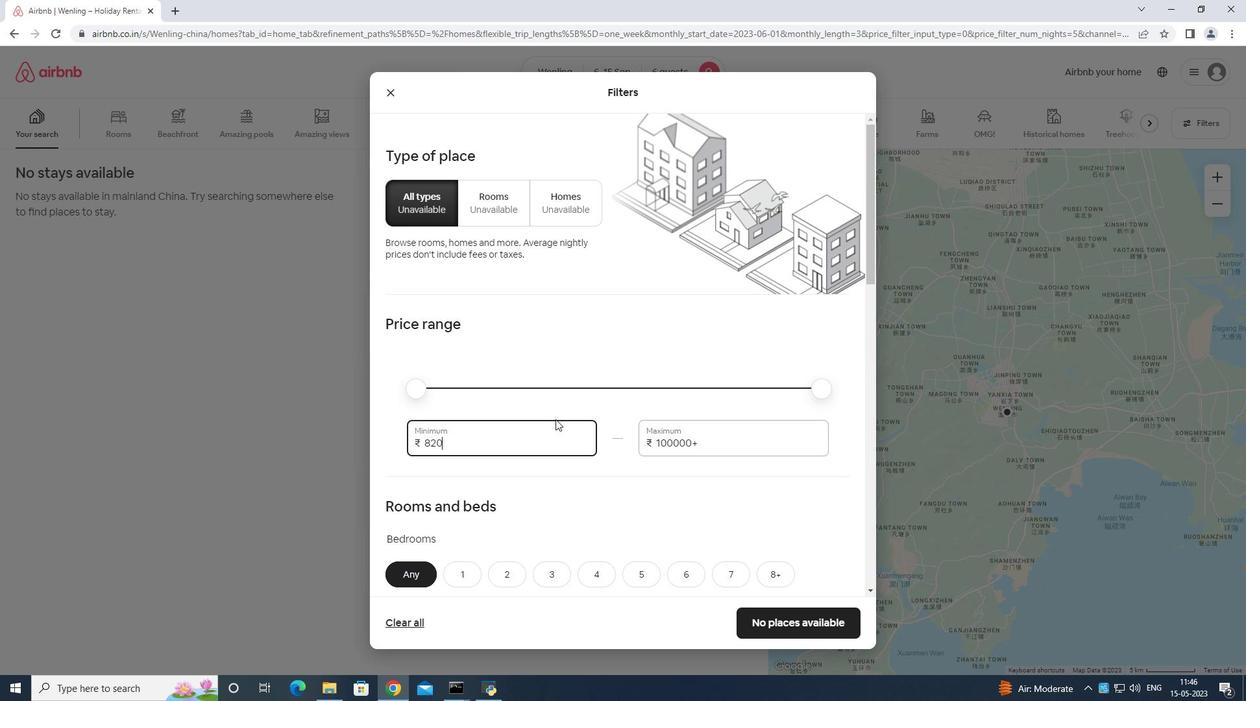 
Action: Key pressed <Key.backspace>
Screenshot: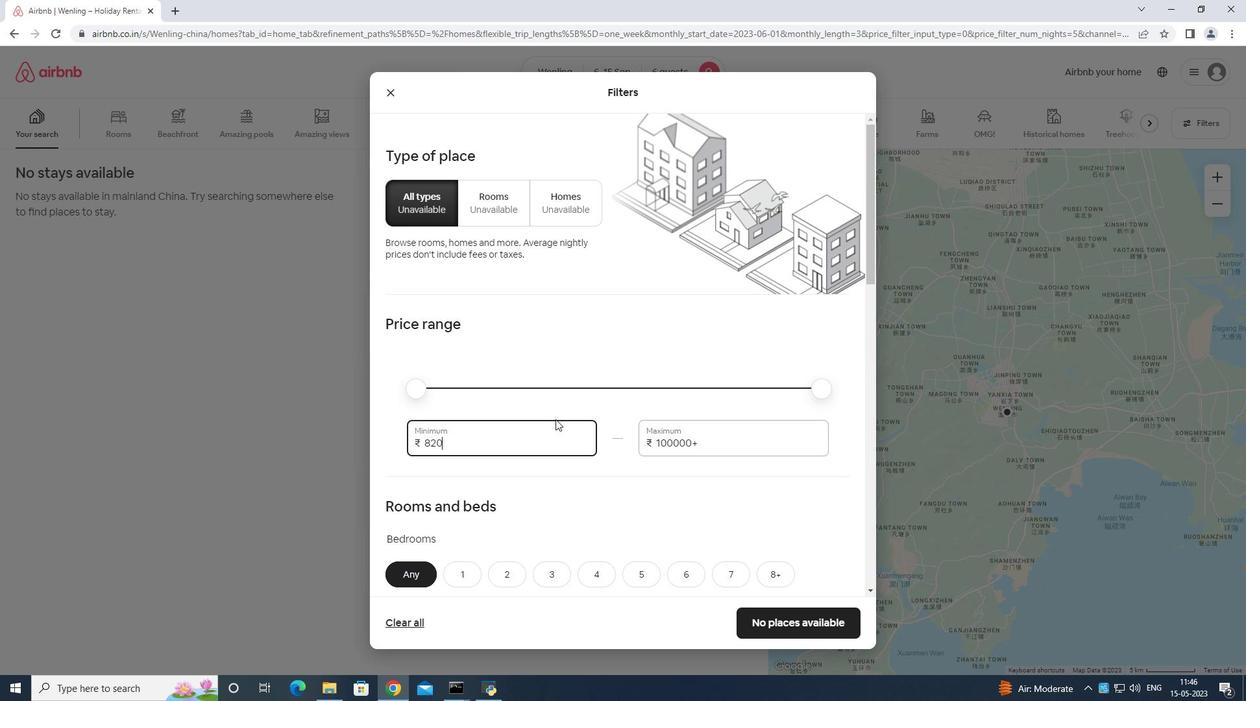 
Action: Mouse moved to (567, 409)
Screenshot: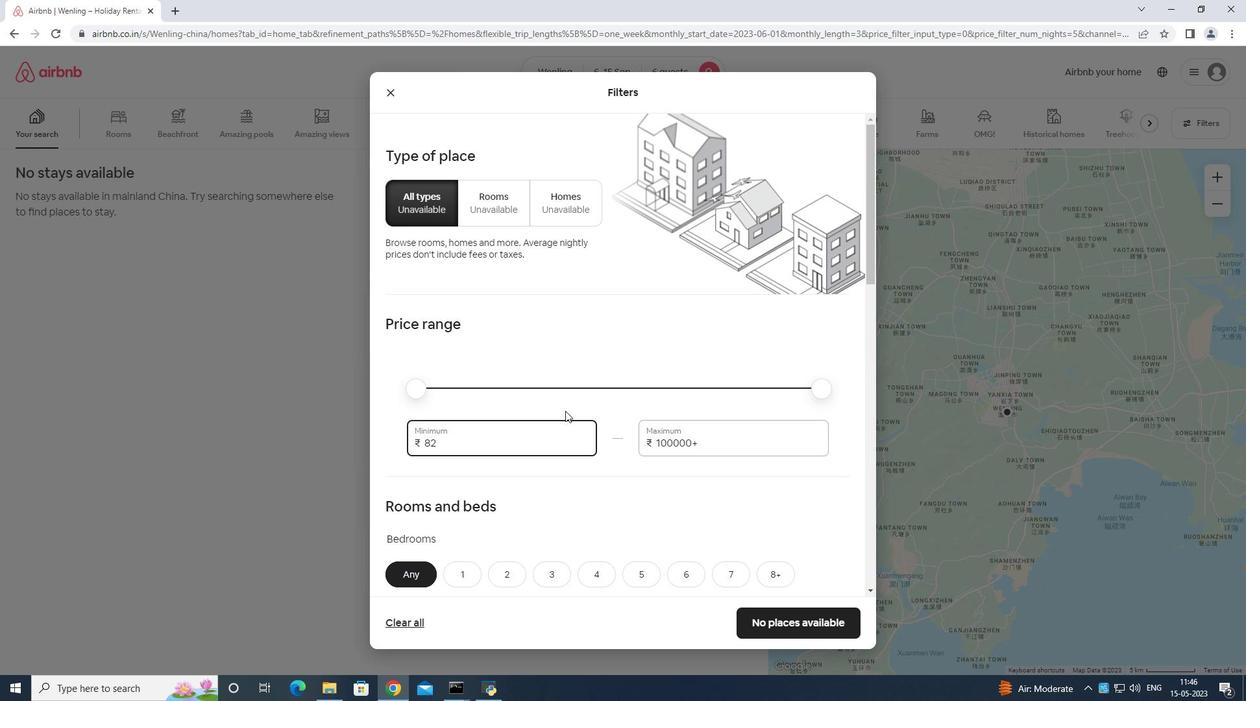 
Action: Key pressed <Key.backspace><Key.backspace>
Screenshot: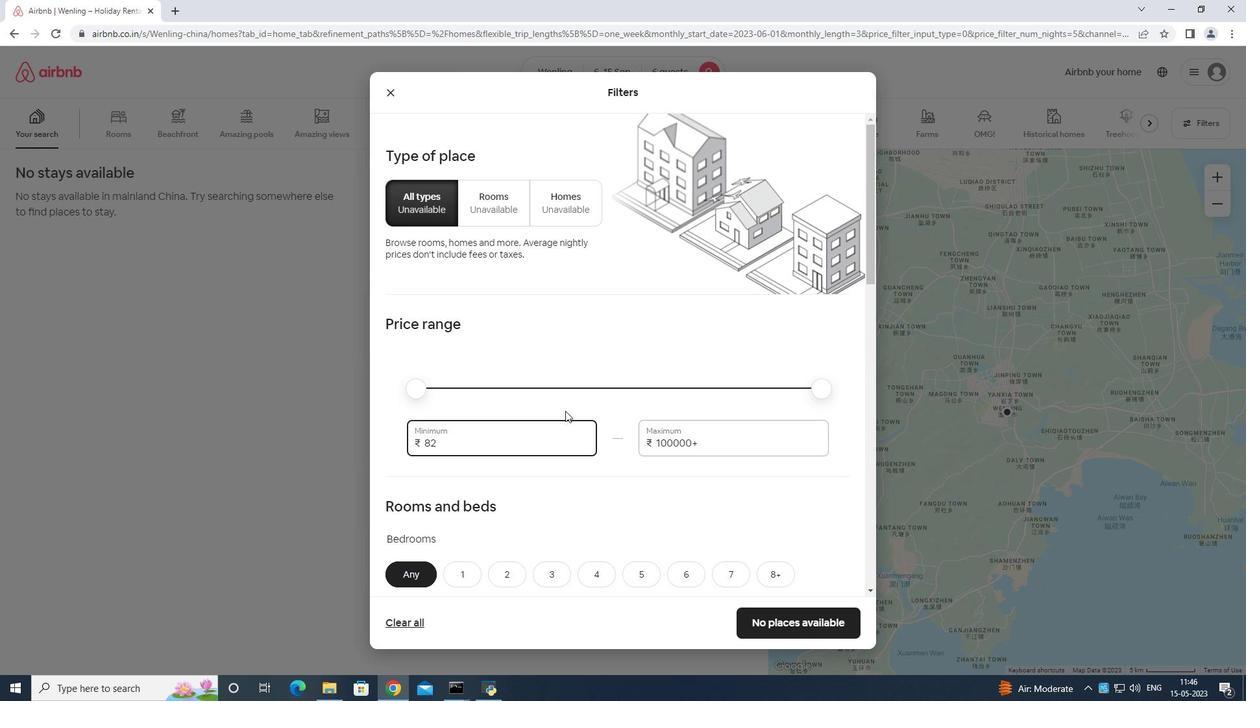 
Action: Mouse moved to (567, 408)
Screenshot: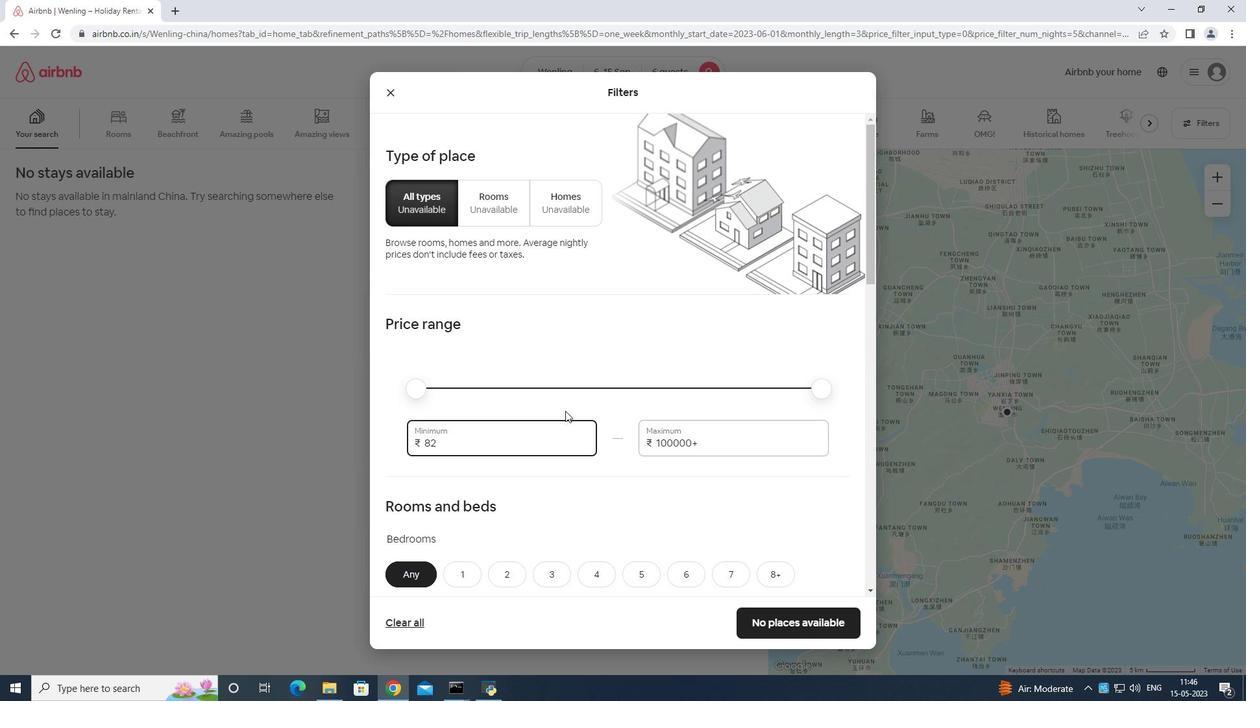
Action: Key pressed <Key.backspace><Key.backspace><Key.backspace>
Screenshot: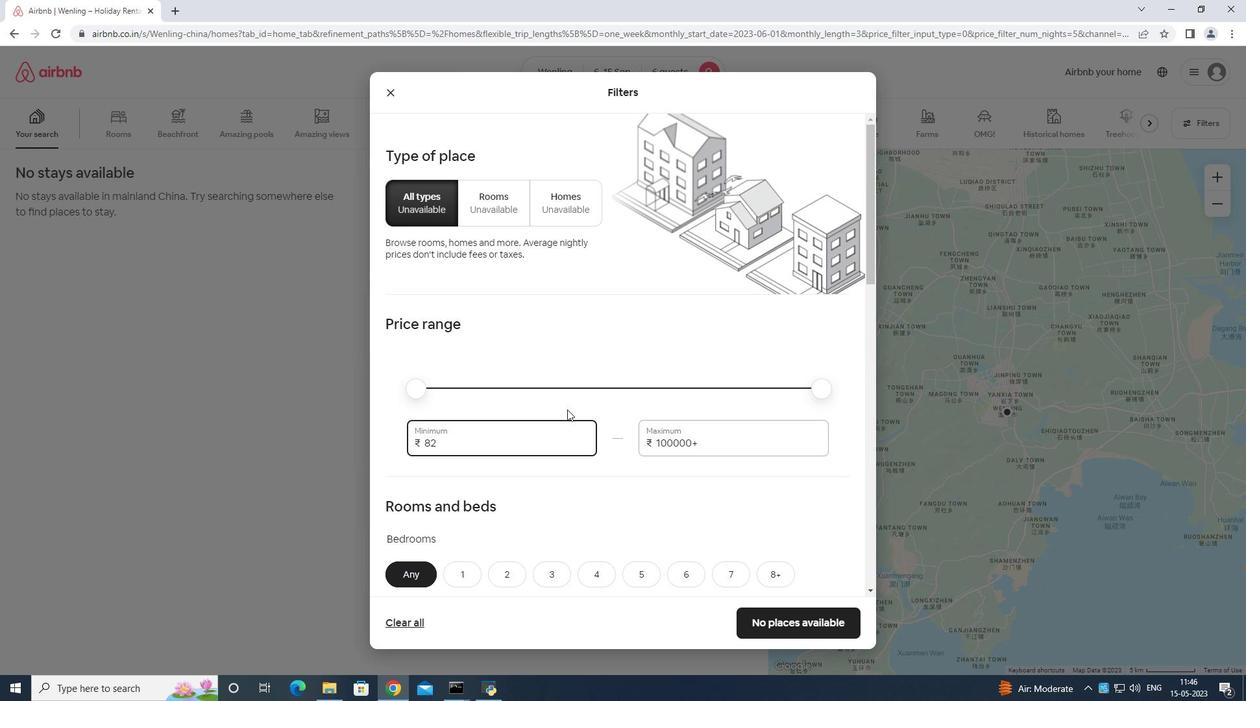 
Action: Mouse moved to (567, 408)
Screenshot: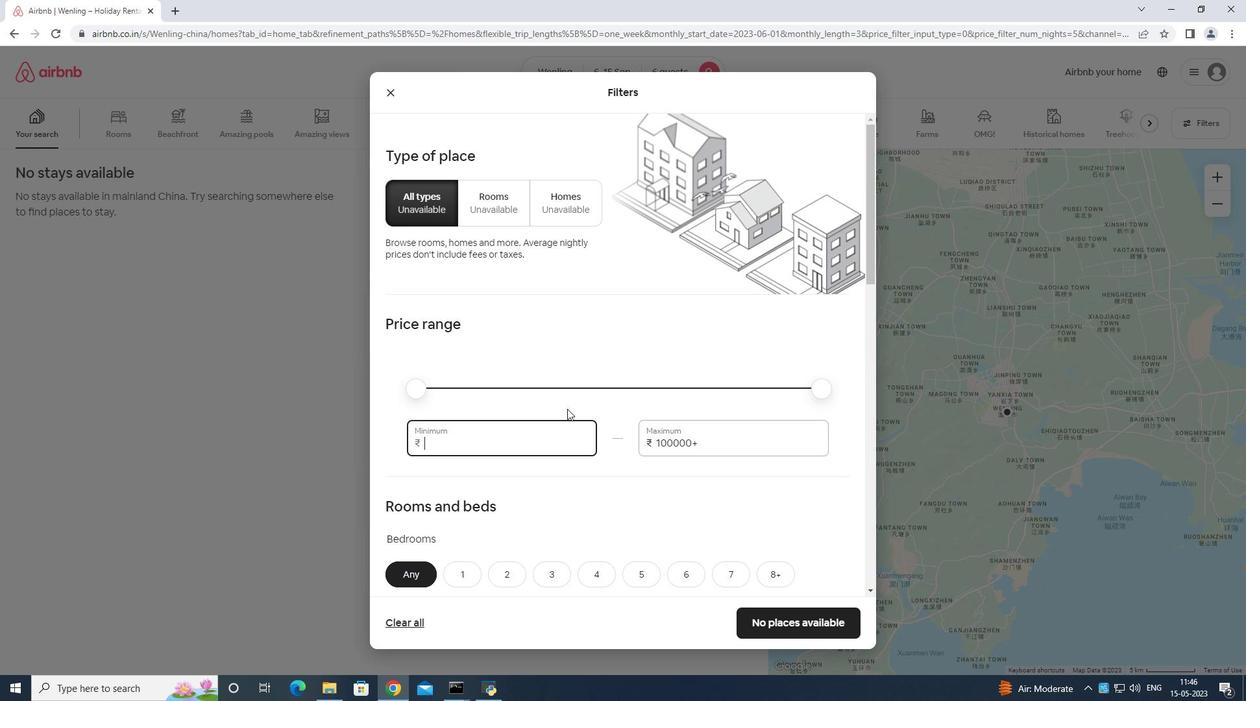 
Action: Key pressed <Key.backspace><Key.backspace>
Screenshot: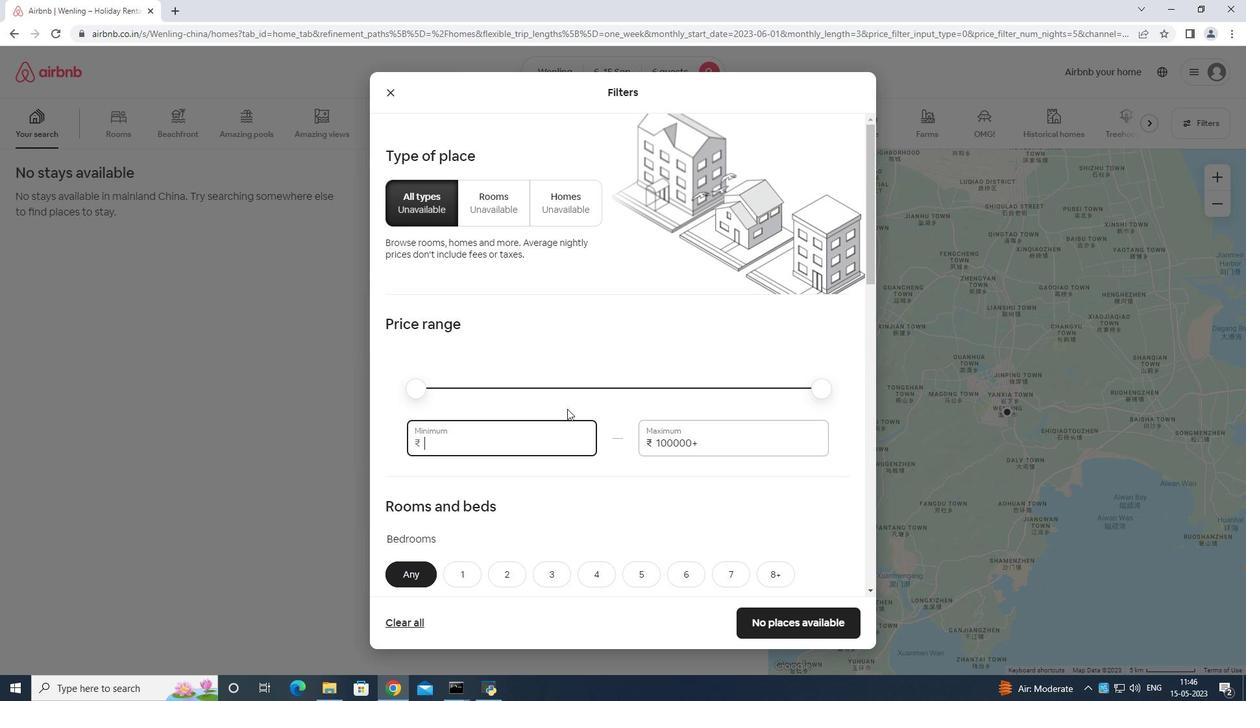 
Action: Mouse moved to (569, 408)
Screenshot: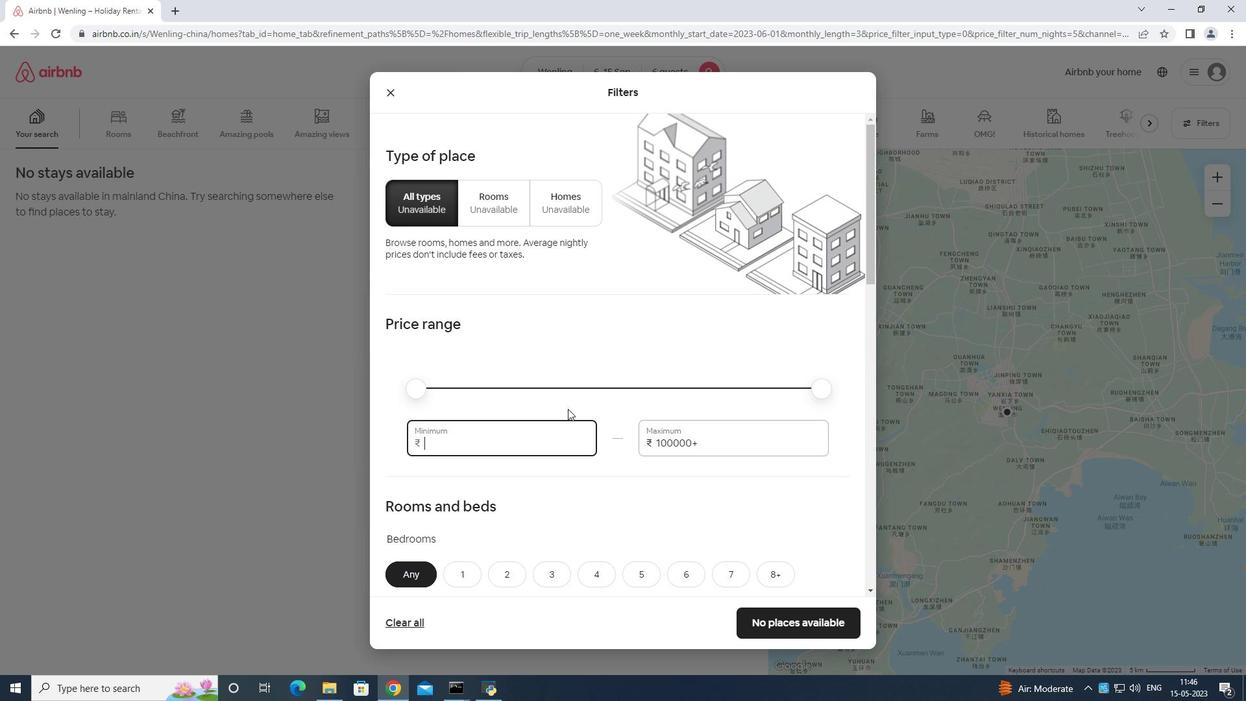 
Action: Key pressed 8
Screenshot: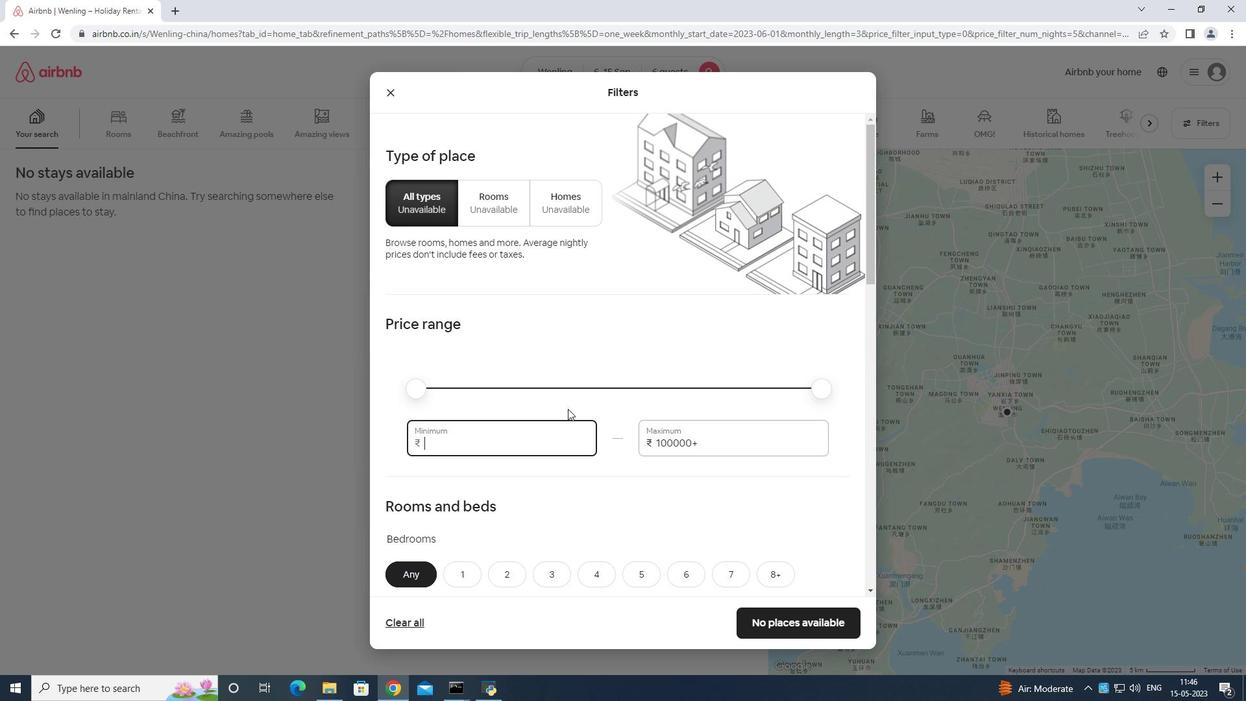 
Action: Mouse moved to (577, 405)
Screenshot: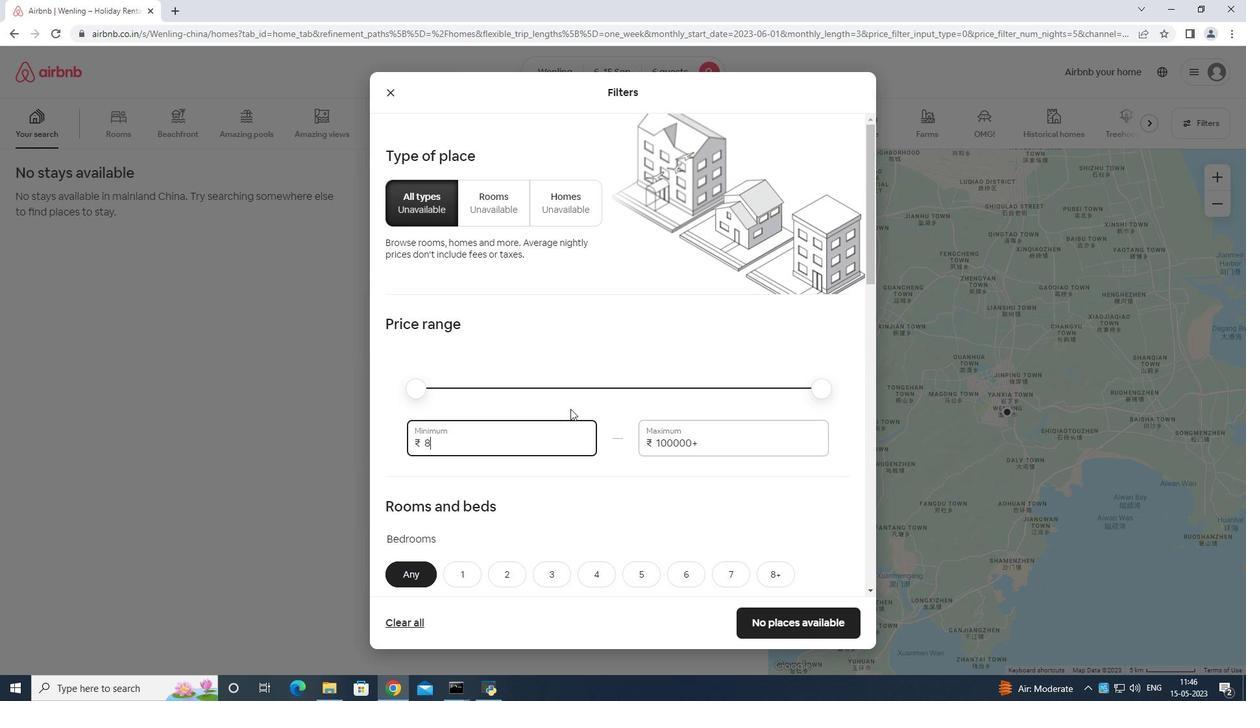 
Action: Key pressed 0
Screenshot: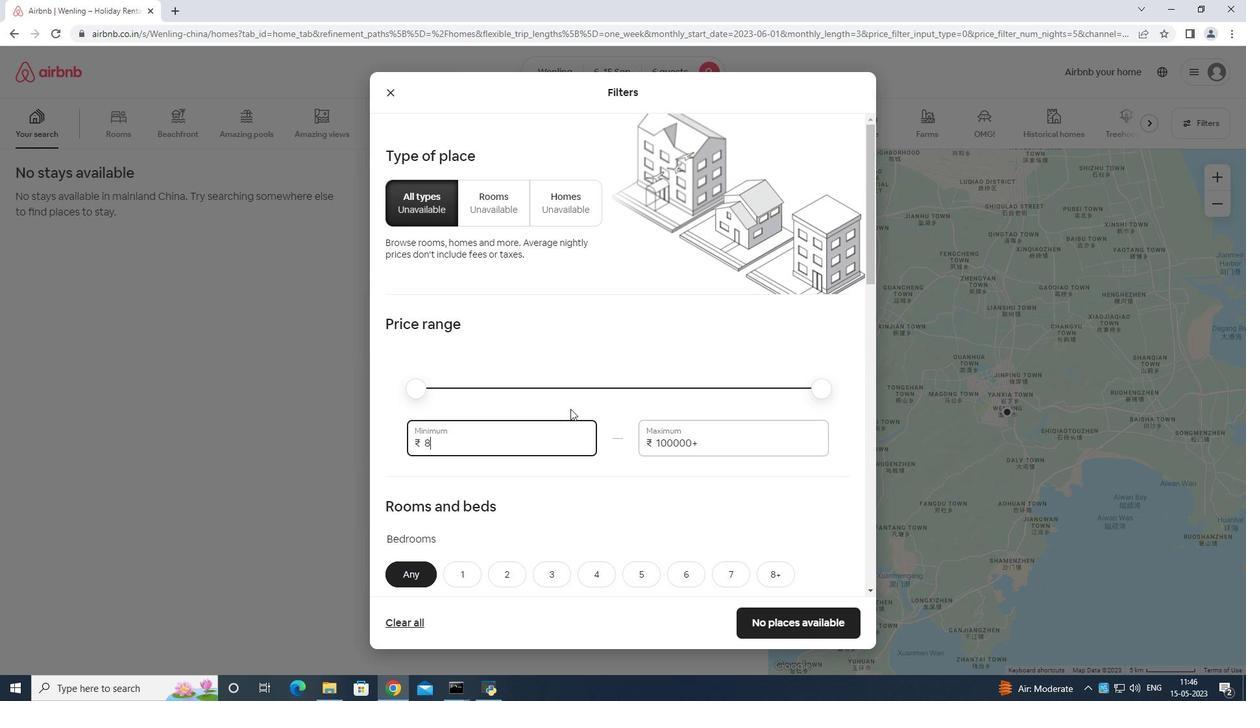 
Action: Mouse moved to (578, 404)
Screenshot: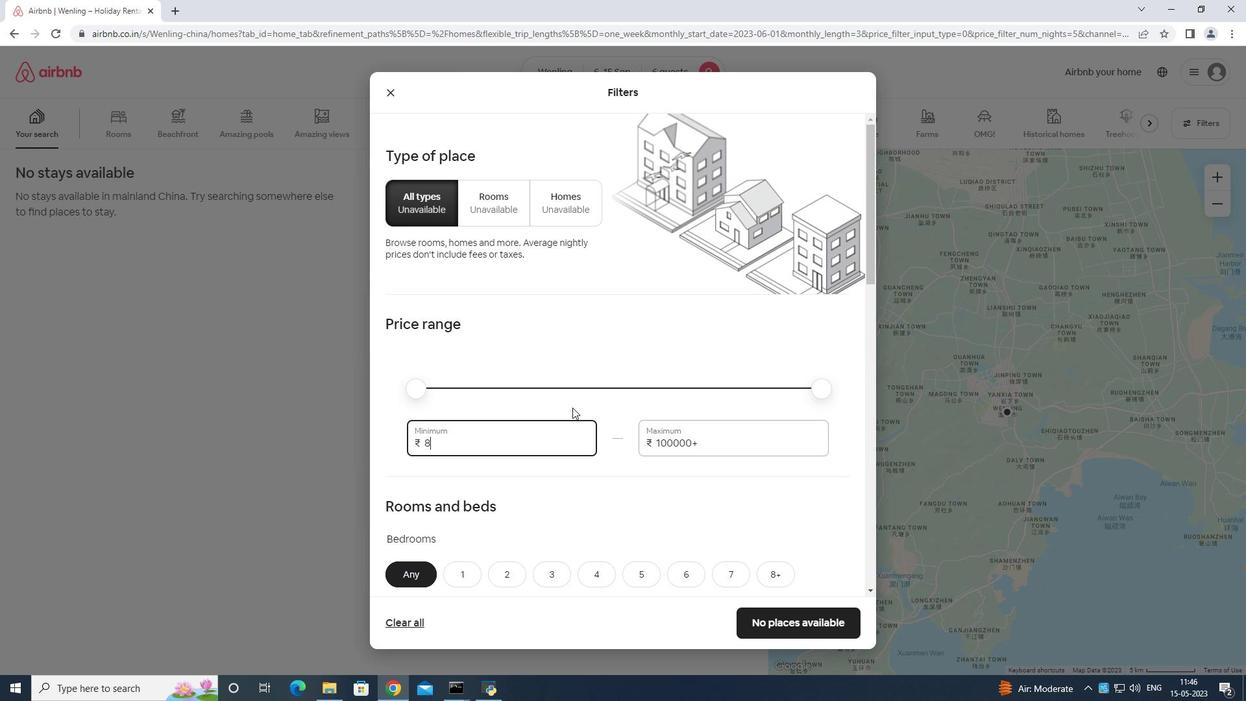 
Action: Key pressed 00
Screenshot: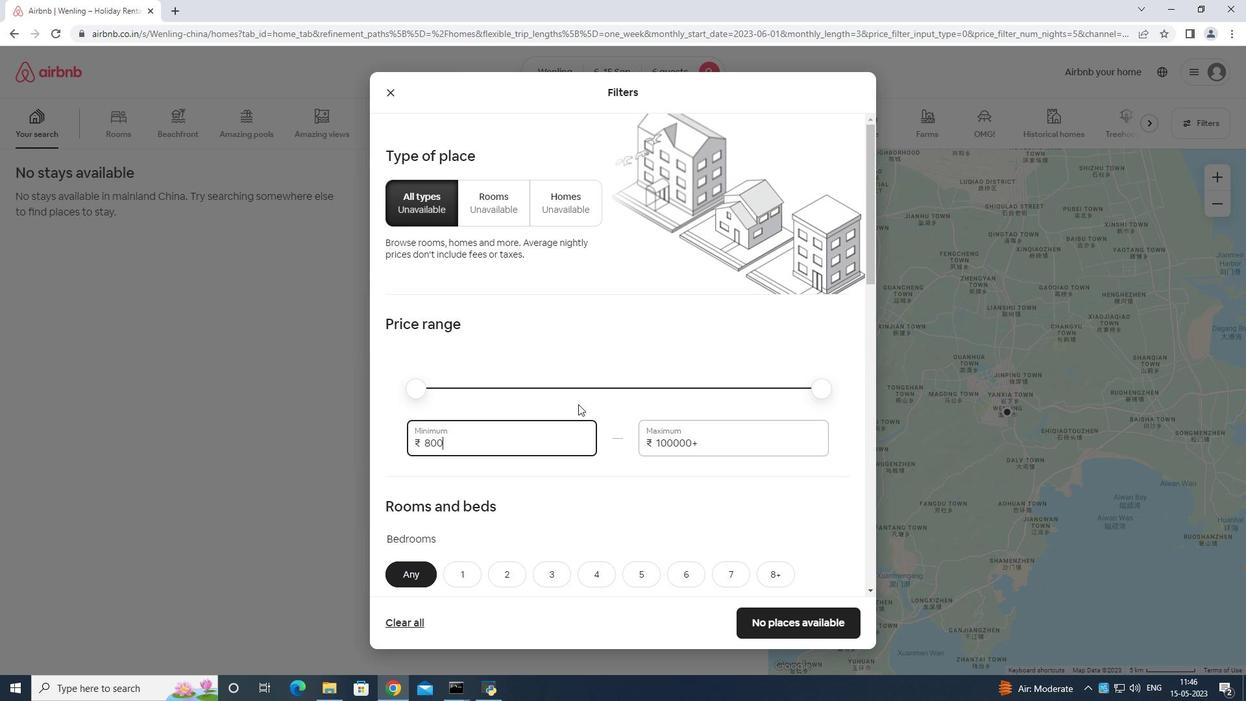
Action: Mouse moved to (736, 432)
Screenshot: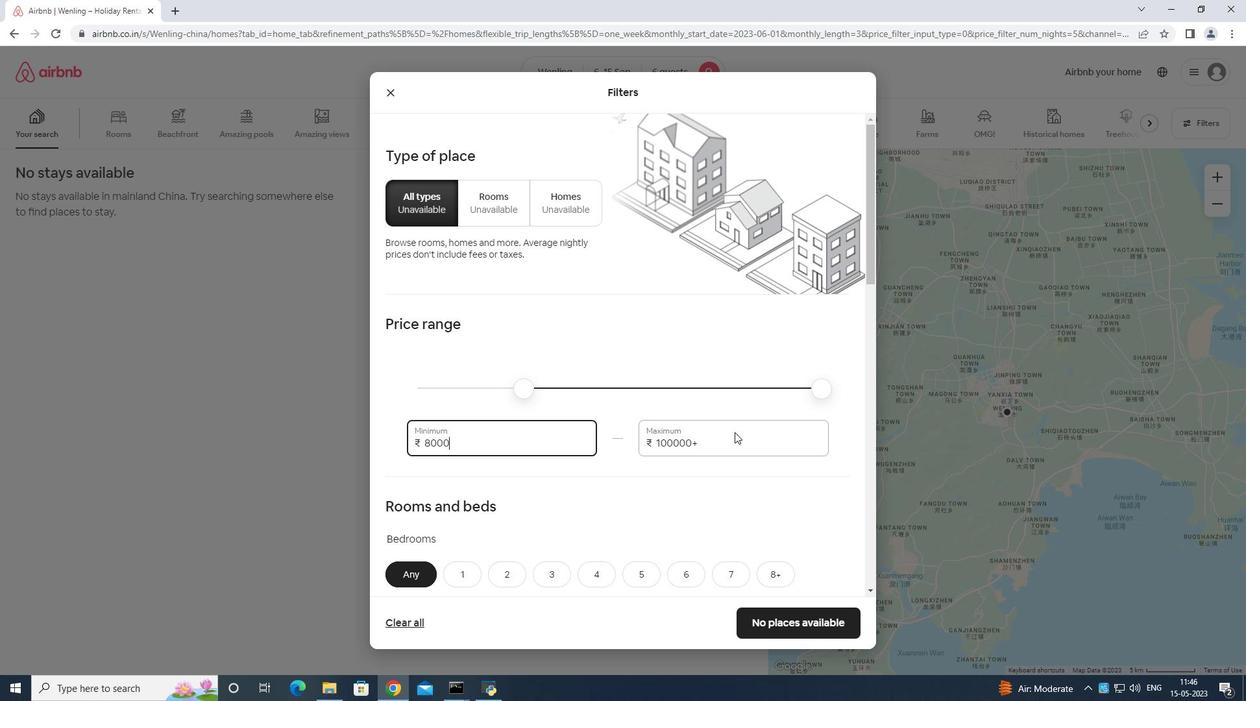 
Action: Mouse pressed left at (736, 432)
Screenshot: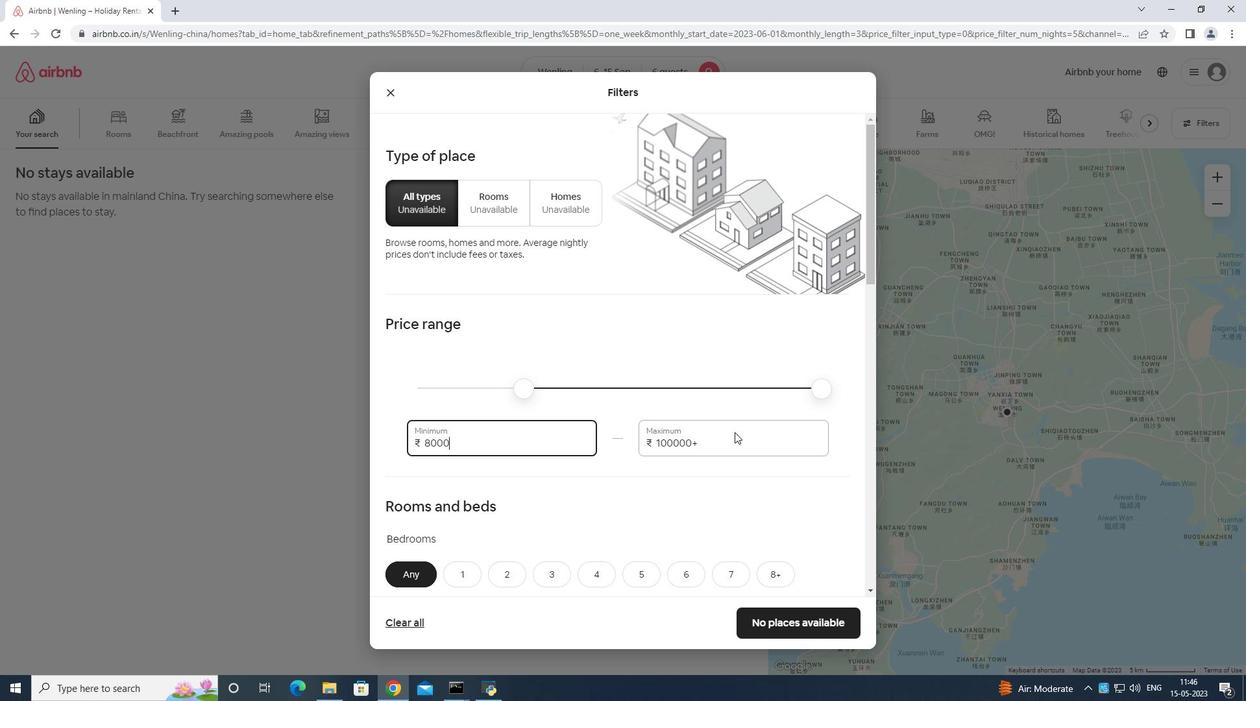 
Action: Mouse moved to (743, 431)
Screenshot: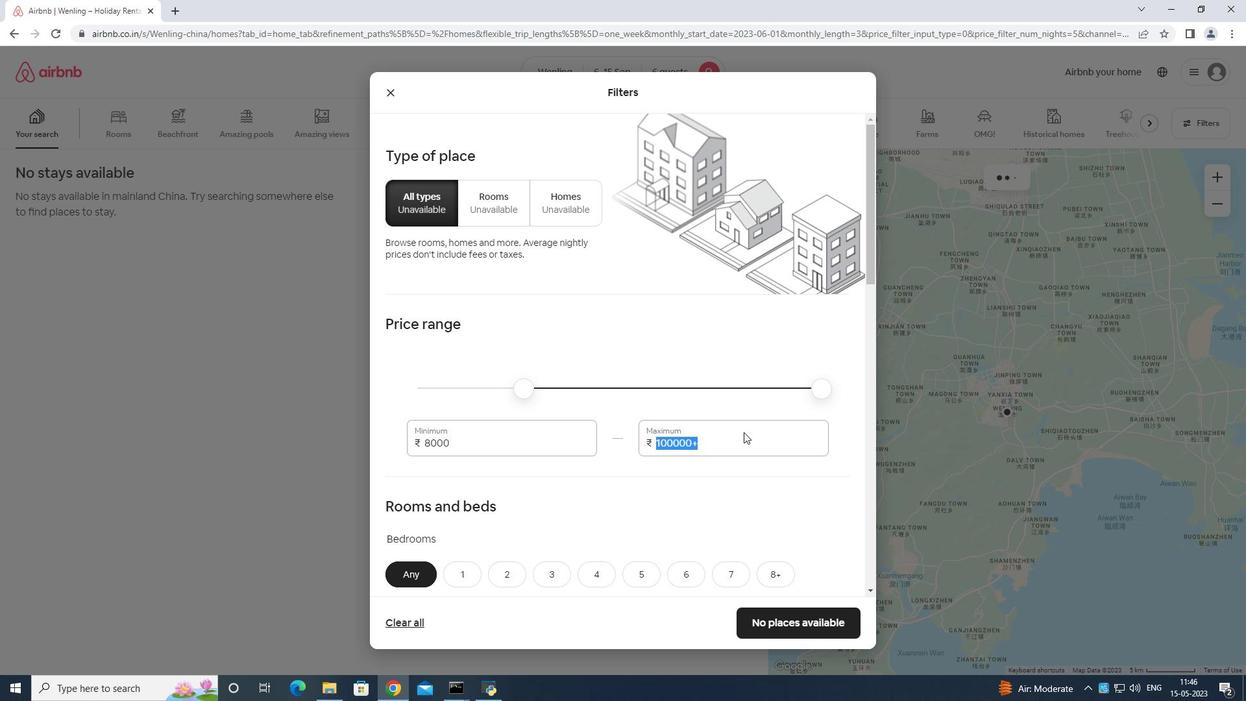 
Action: Key pressed <Key.backspace><Key.backspace><Key.backspace><Key.backspace><Key.backspace><Key.backspace><Key.backspace><Key.backspace><Key.backspace><Key.backspace><Key.backspace>12000
Screenshot: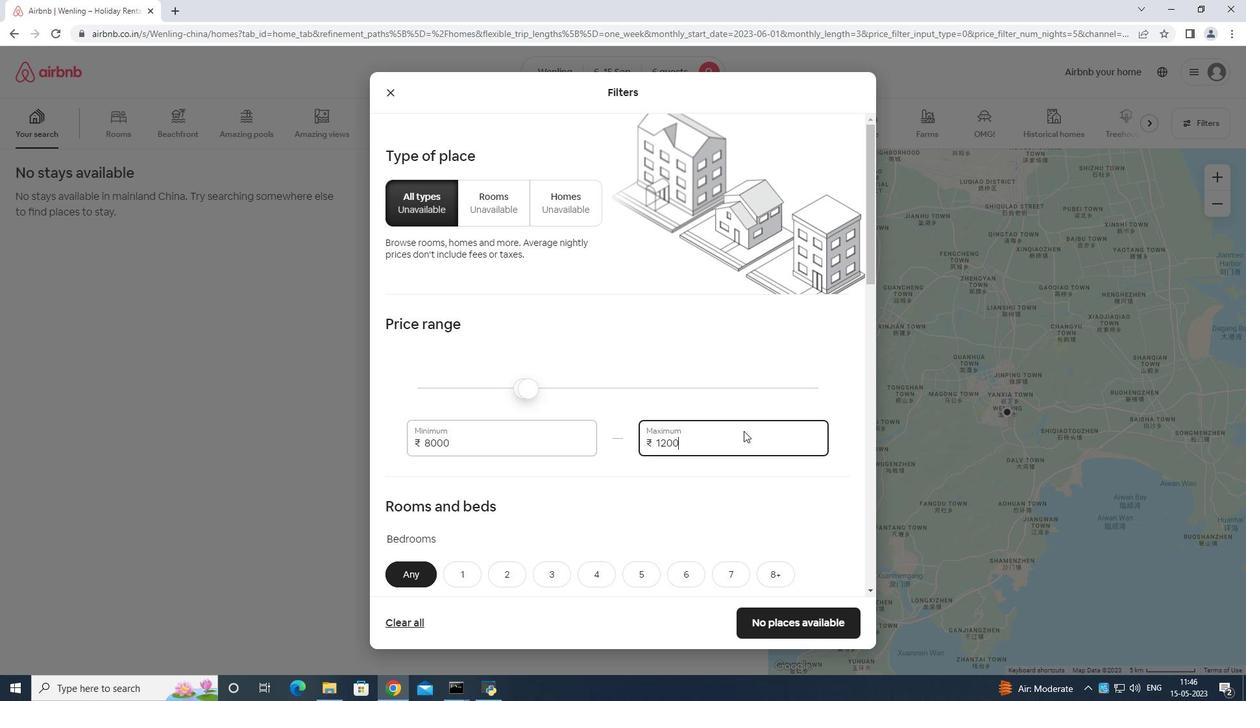 
Action: Mouse moved to (743, 420)
Screenshot: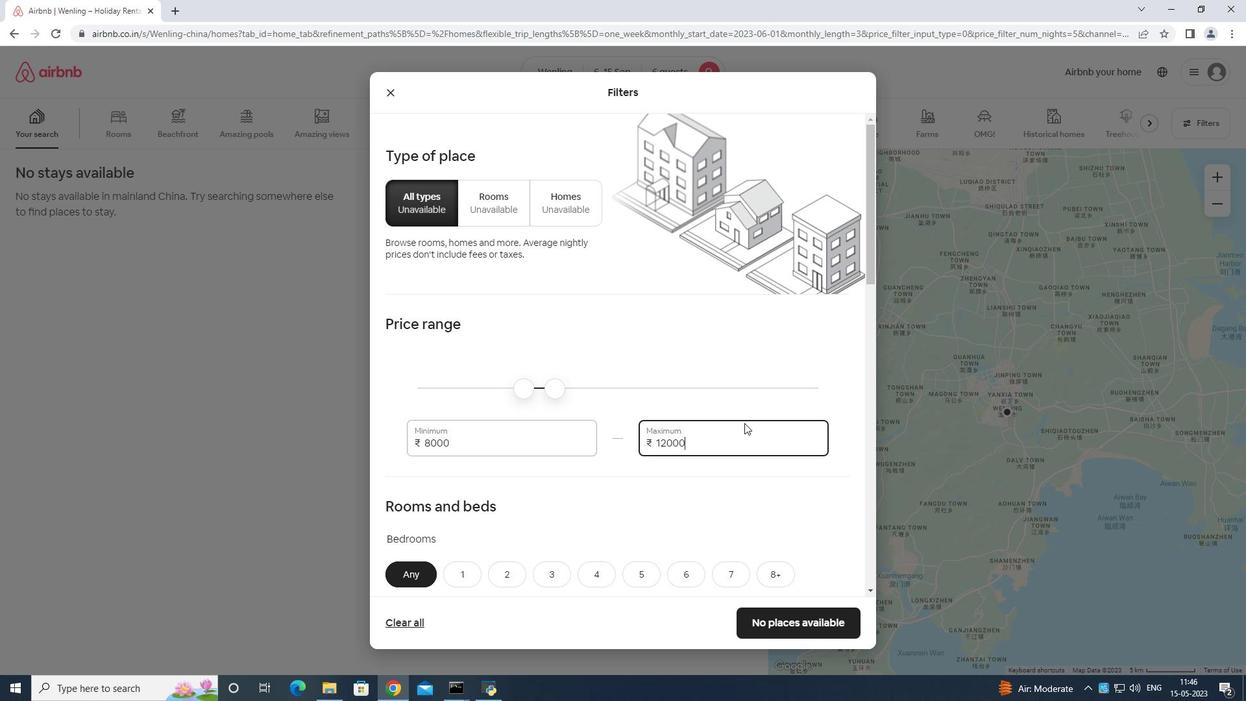 
Action: Mouse scrolled (743, 419) with delta (0, 0)
Screenshot: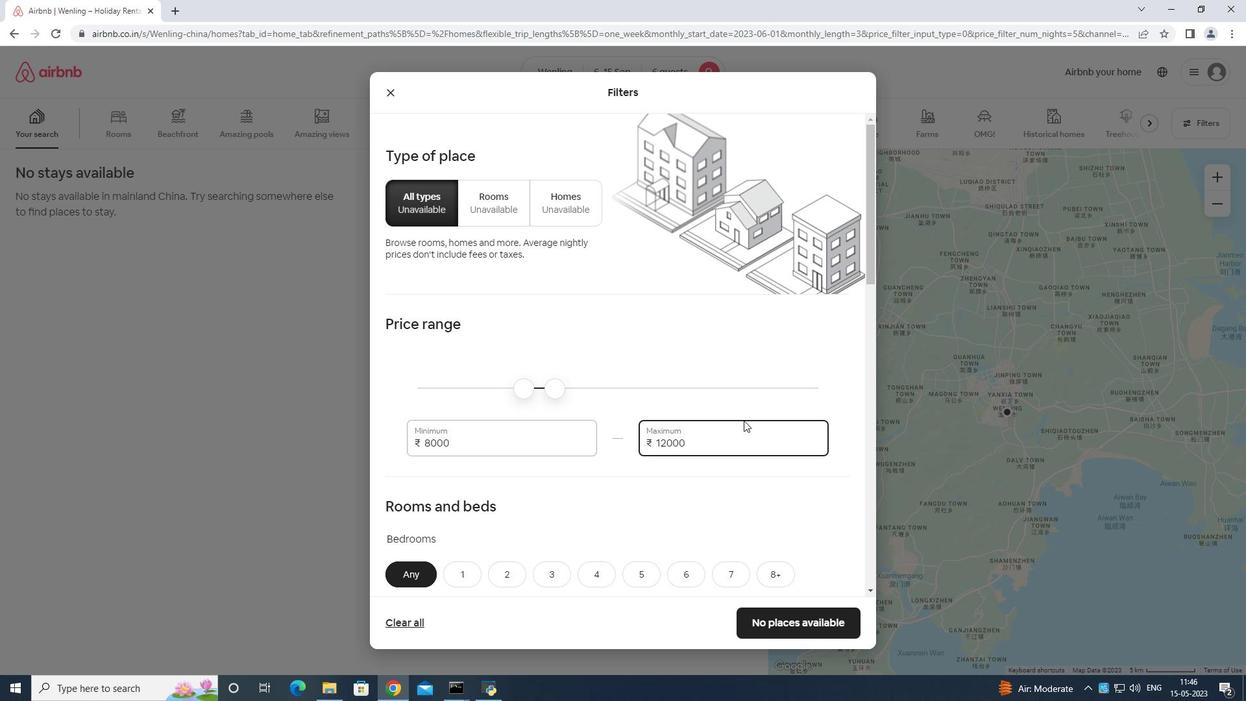 
Action: Mouse scrolled (743, 419) with delta (0, 0)
Screenshot: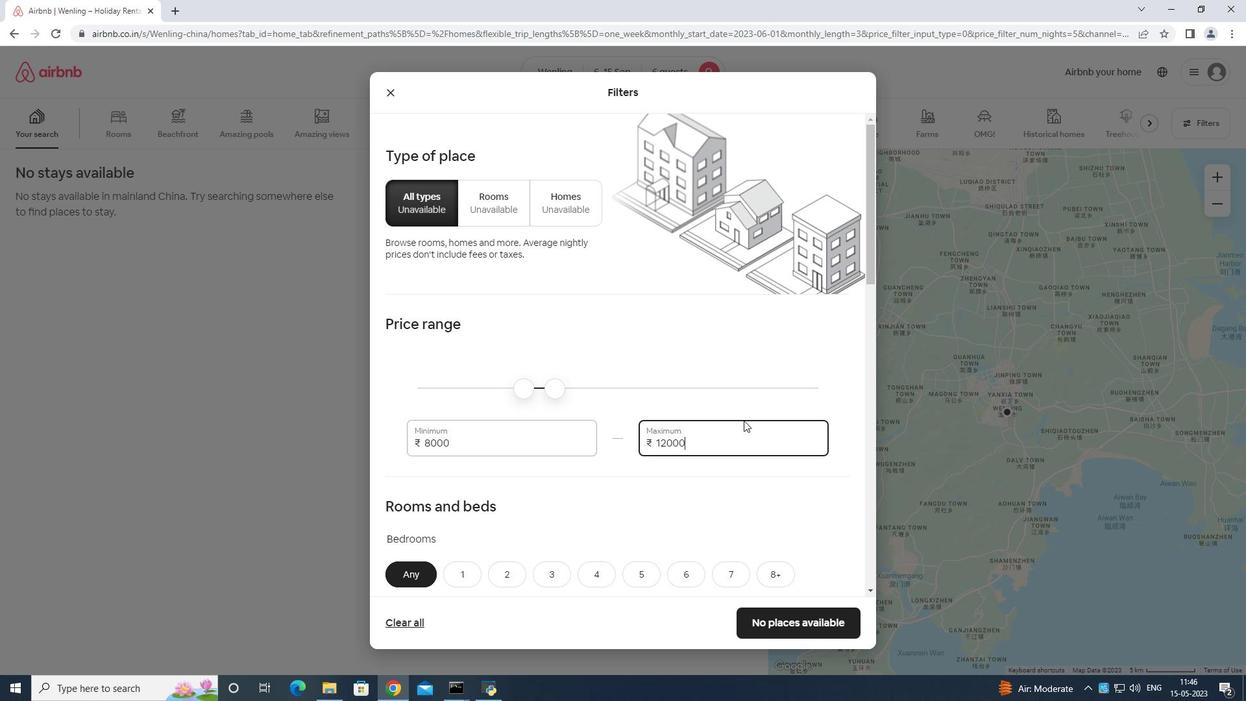 
Action: Mouse scrolled (743, 419) with delta (0, 0)
Screenshot: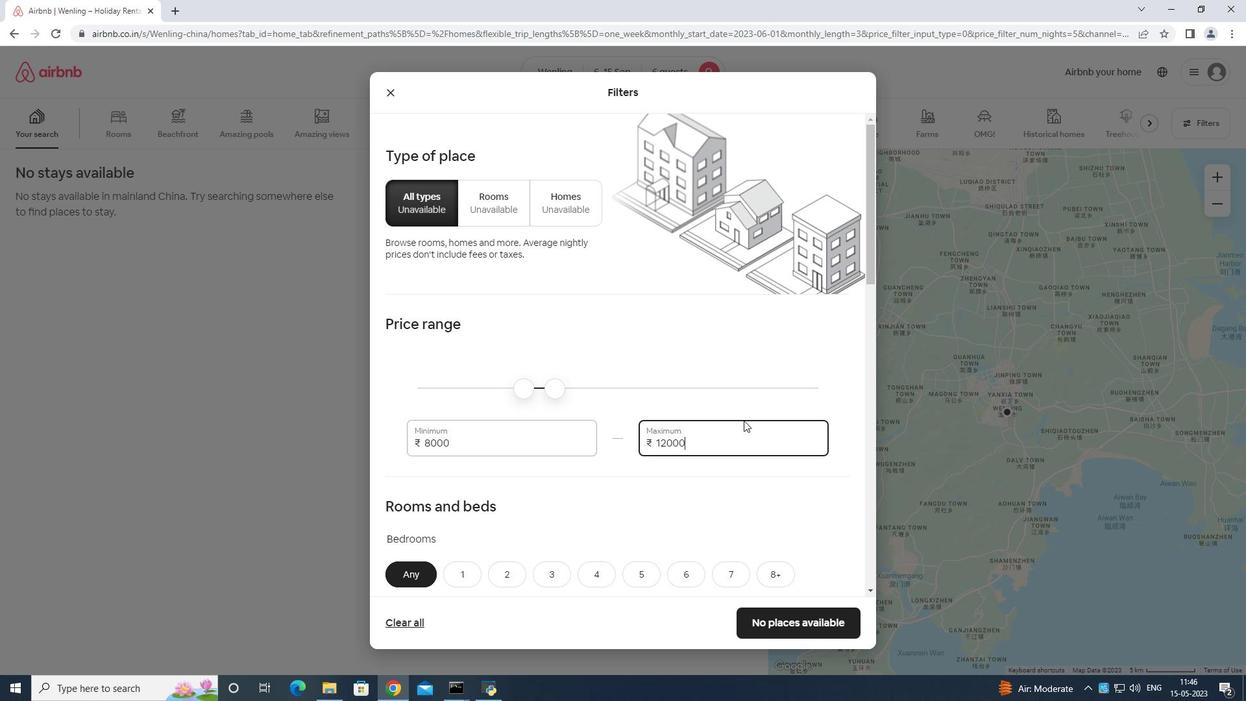 
Action: Mouse scrolled (743, 419) with delta (0, 0)
Screenshot: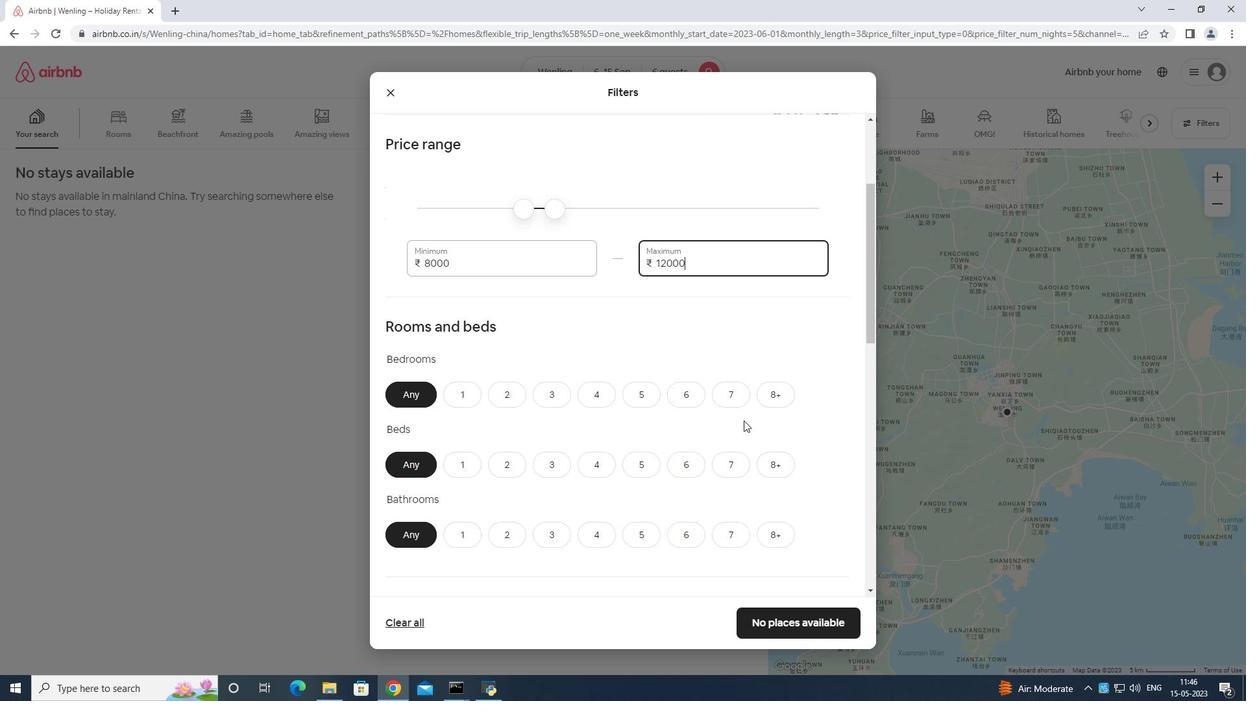 
Action: Mouse moved to (672, 313)
Screenshot: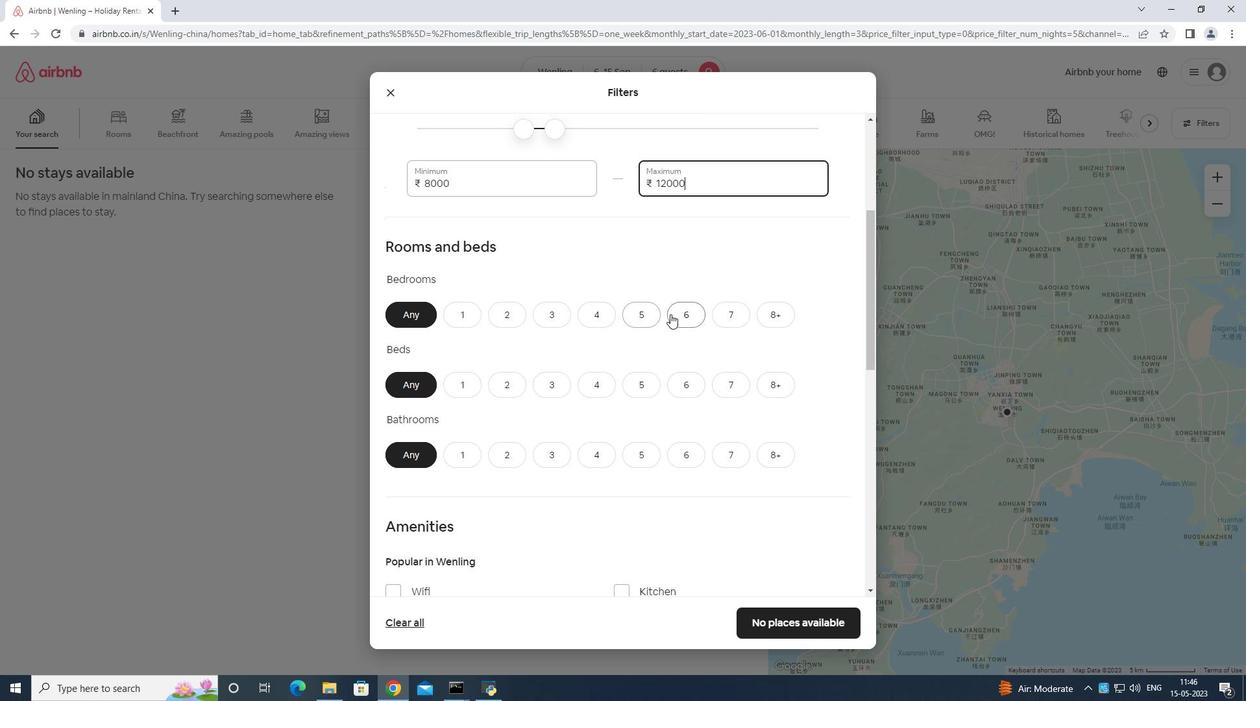 
Action: Mouse pressed left at (672, 313)
Screenshot: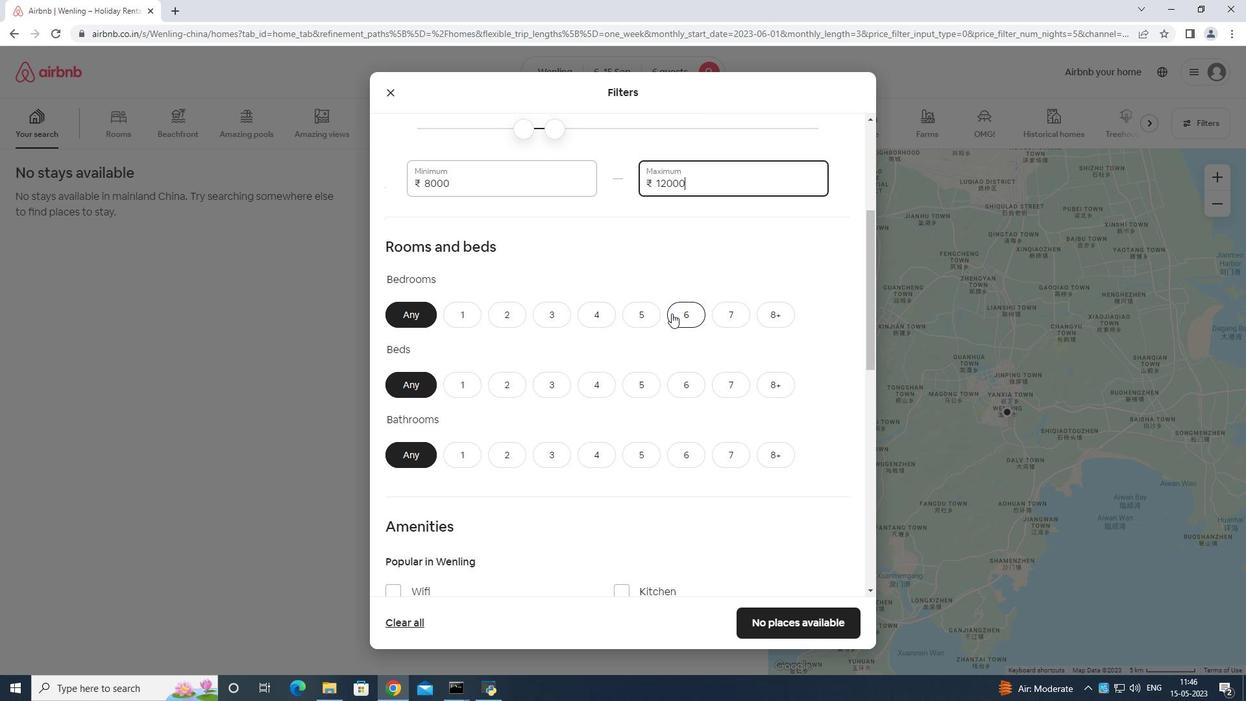 
Action: Mouse moved to (686, 377)
Screenshot: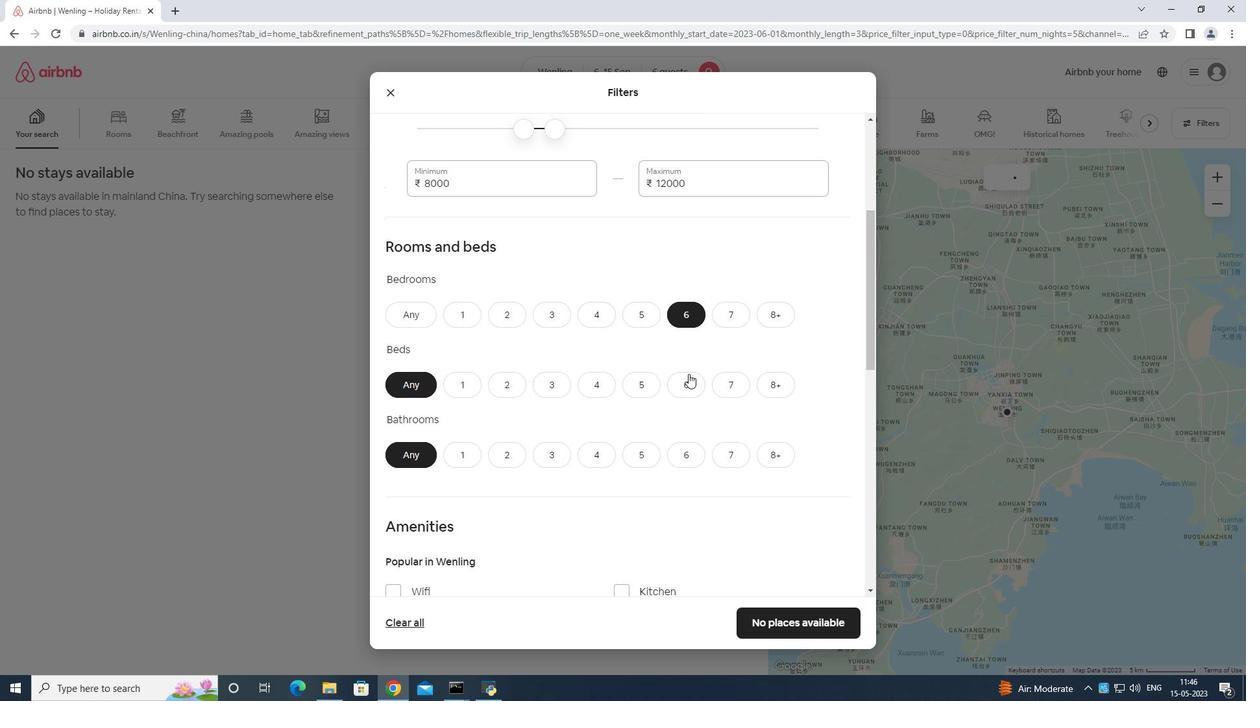 
Action: Mouse pressed left at (686, 377)
Screenshot: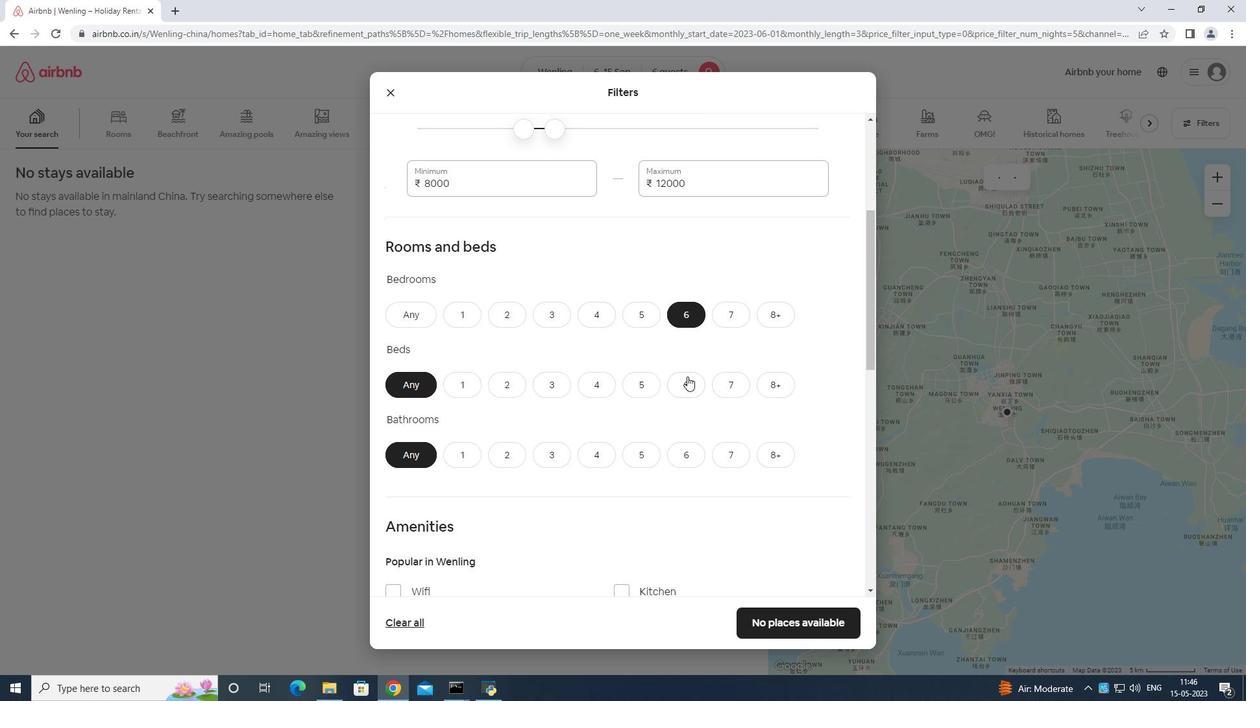 
Action: Mouse moved to (680, 451)
Screenshot: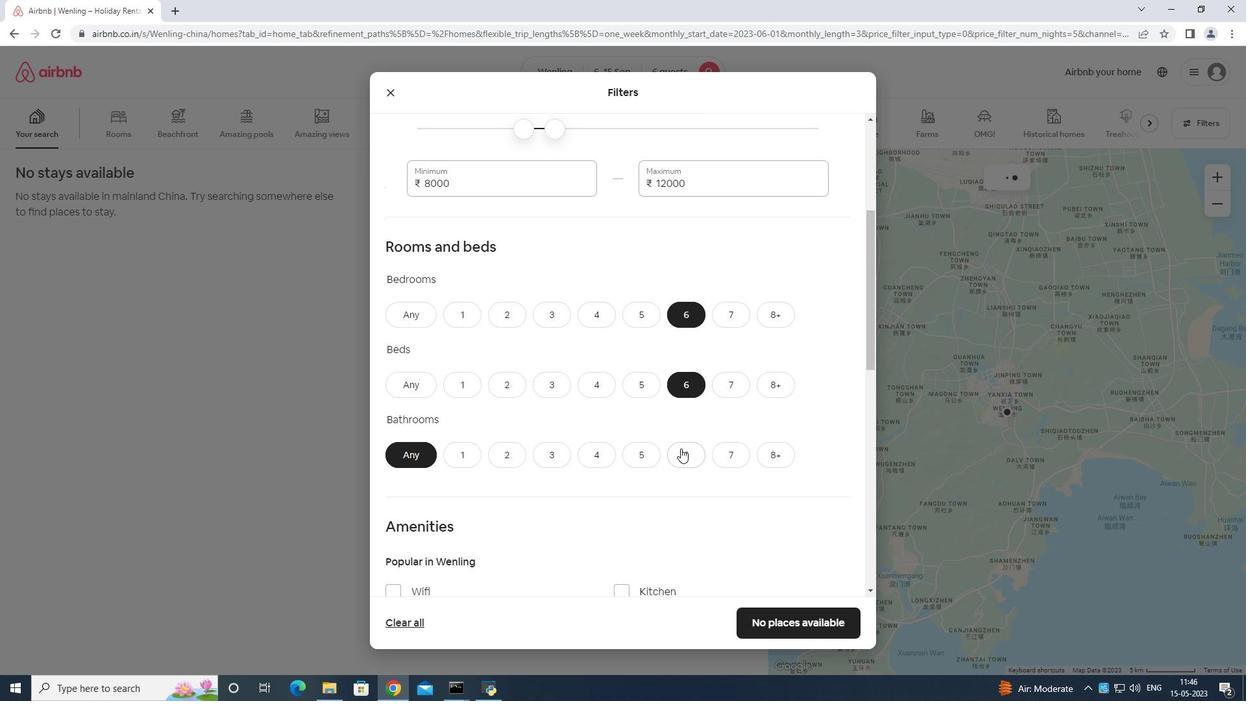 
Action: Mouse pressed left at (680, 451)
Screenshot: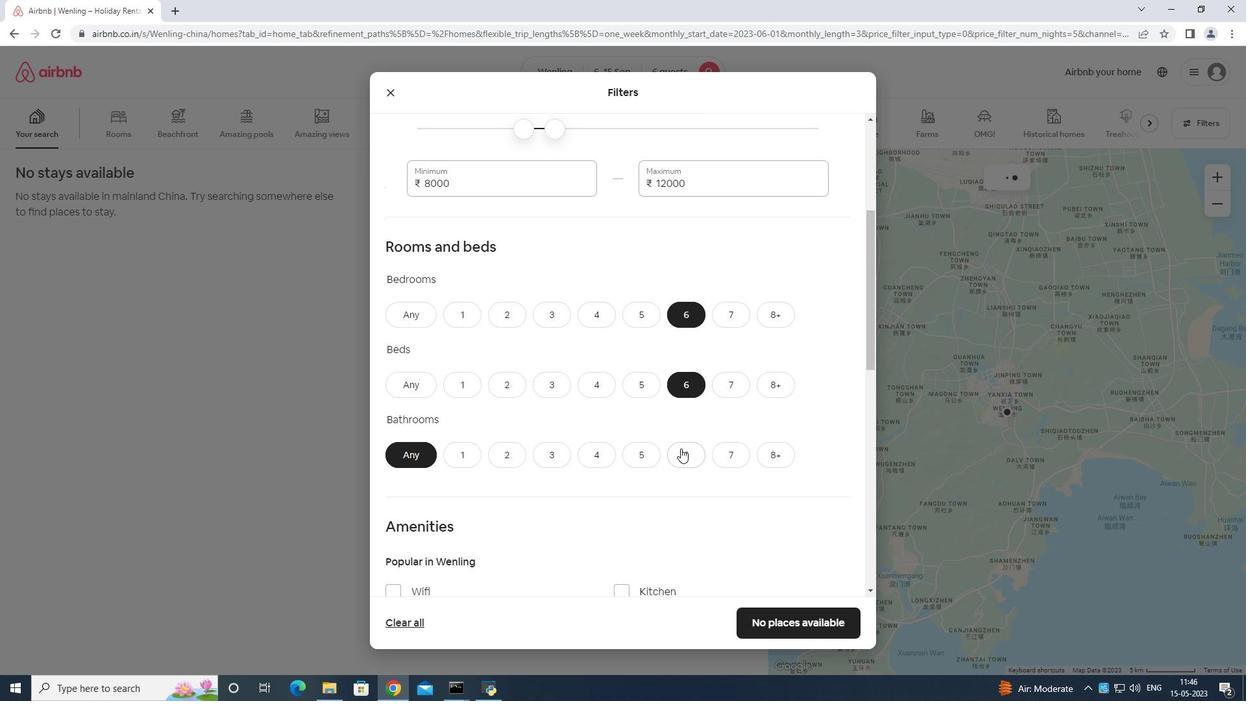 
Action: Mouse moved to (684, 423)
Screenshot: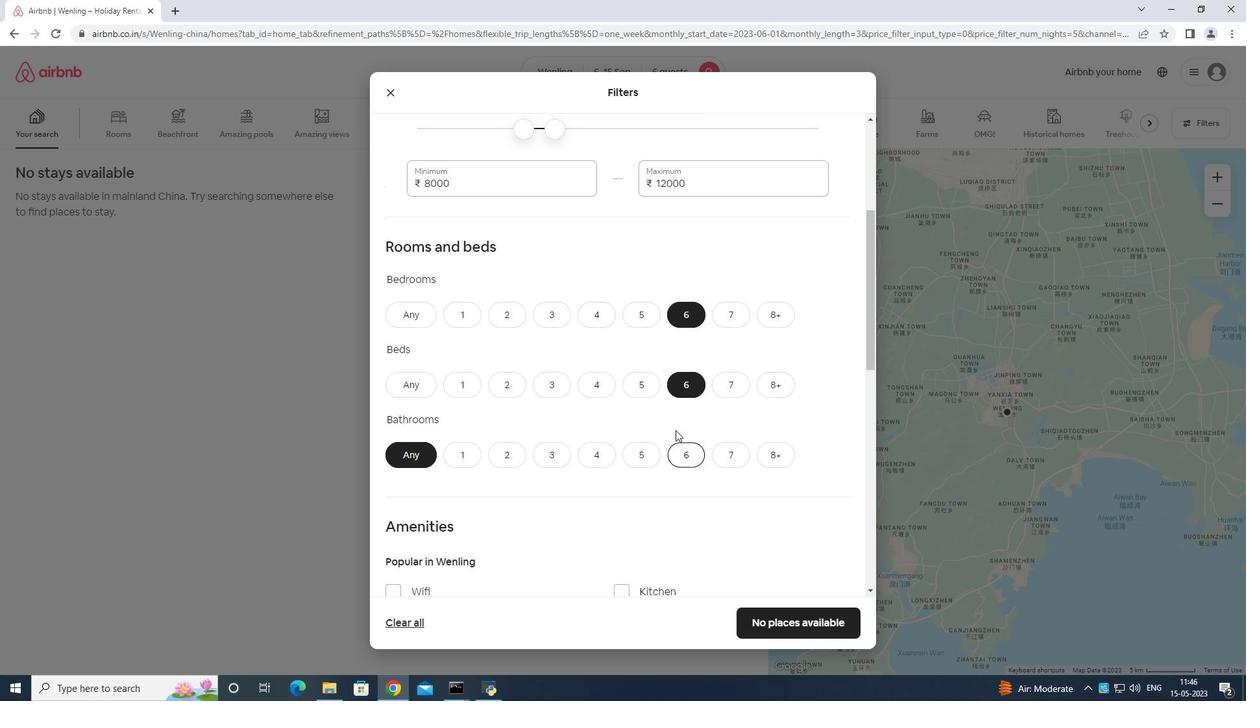 
Action: Mouse scrolled (684, 422) with delta (0, 0)
Screenshot: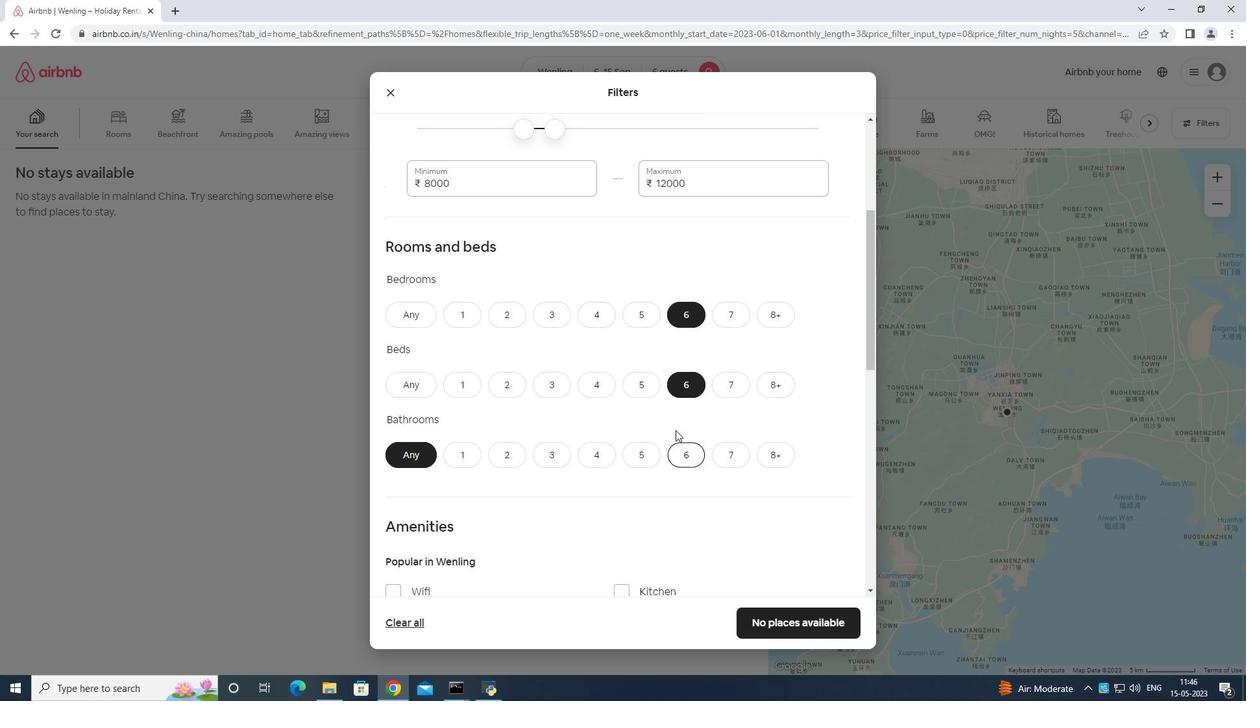 
Action: Mouse scrolled (684, 422) with delta (0, 0)
Screenshot: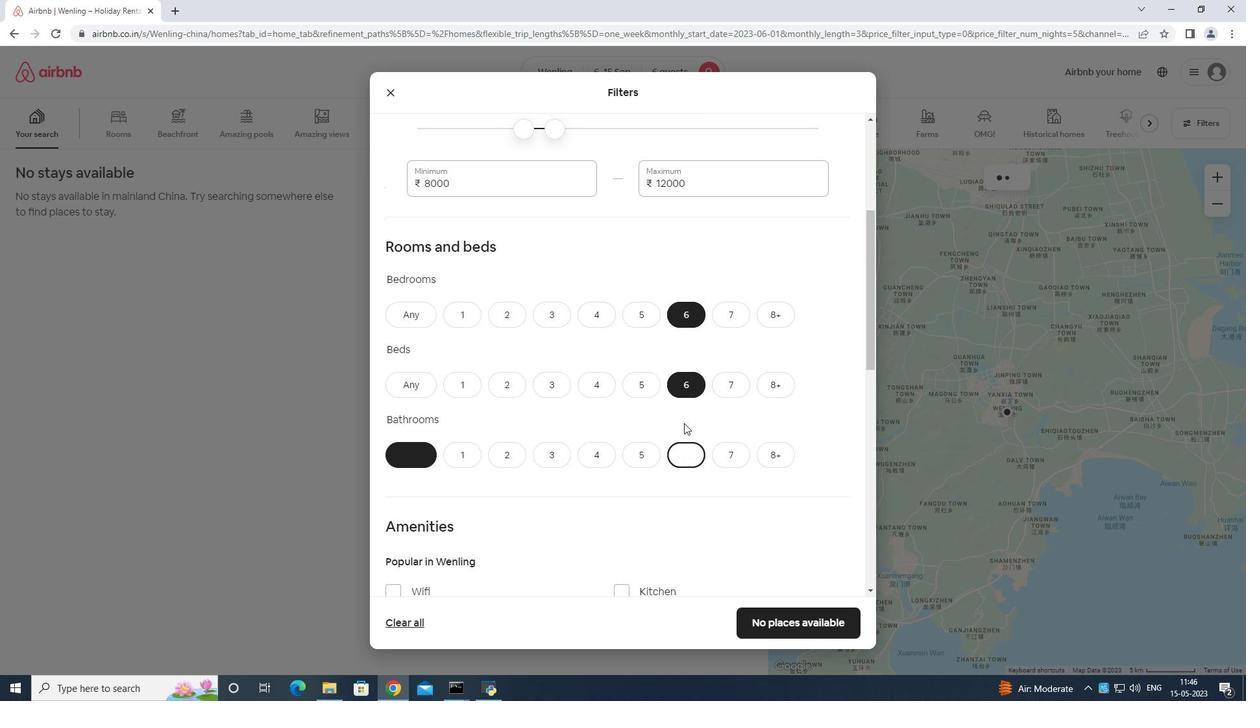 
Action: Mouse scrolled (684, 422) with delta (0, 0)
Screenshot: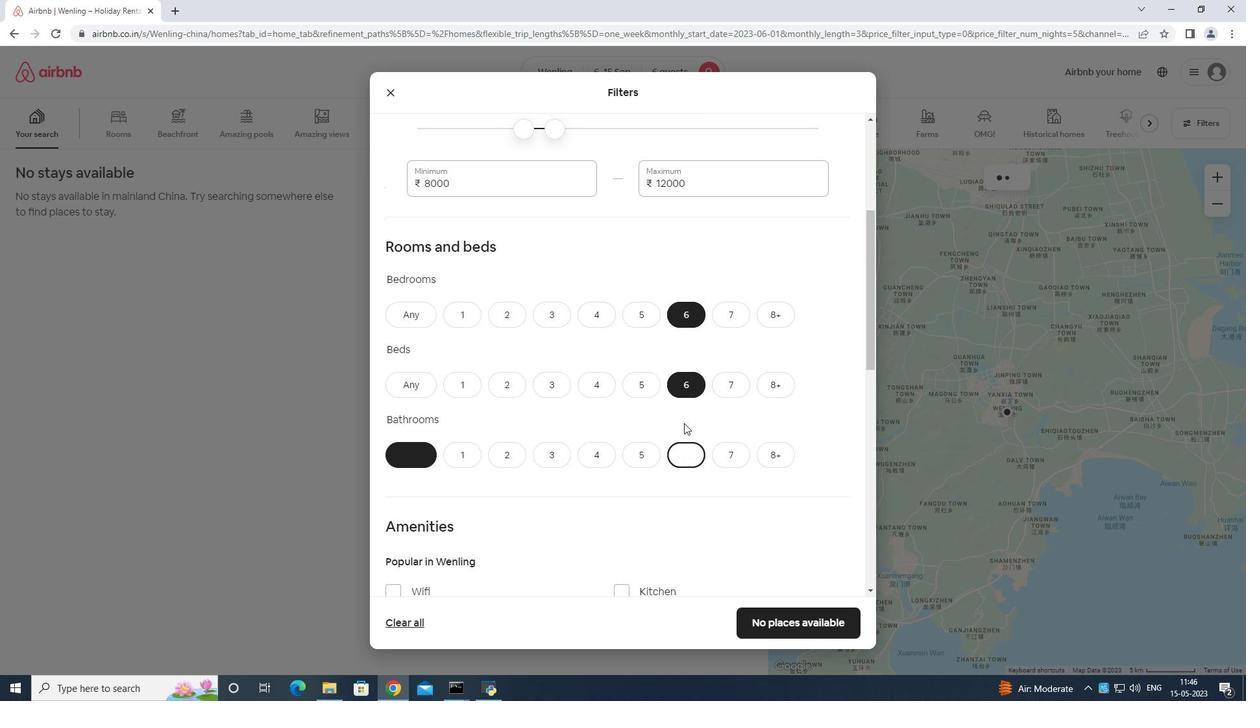 
Action: Mouse moved to (687, 423)
Screenshot: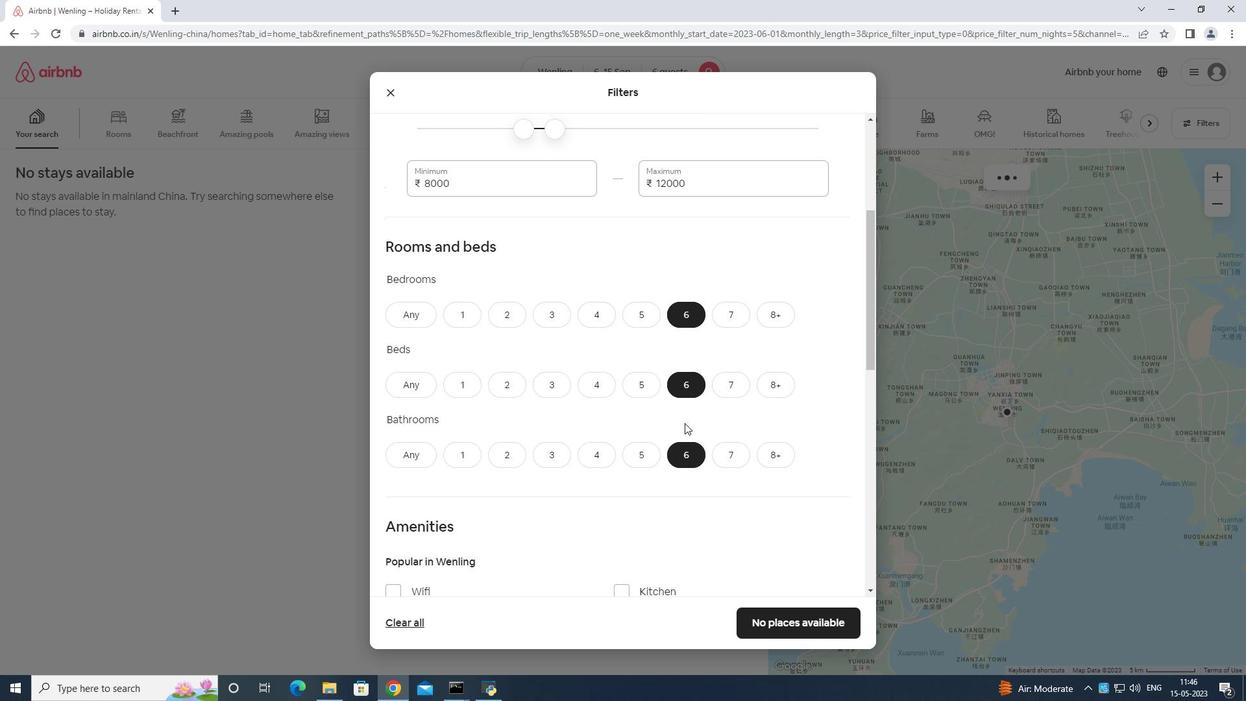 
Action: Mouse scrolled (685, 422) with delta (0, 0)
Screenshot: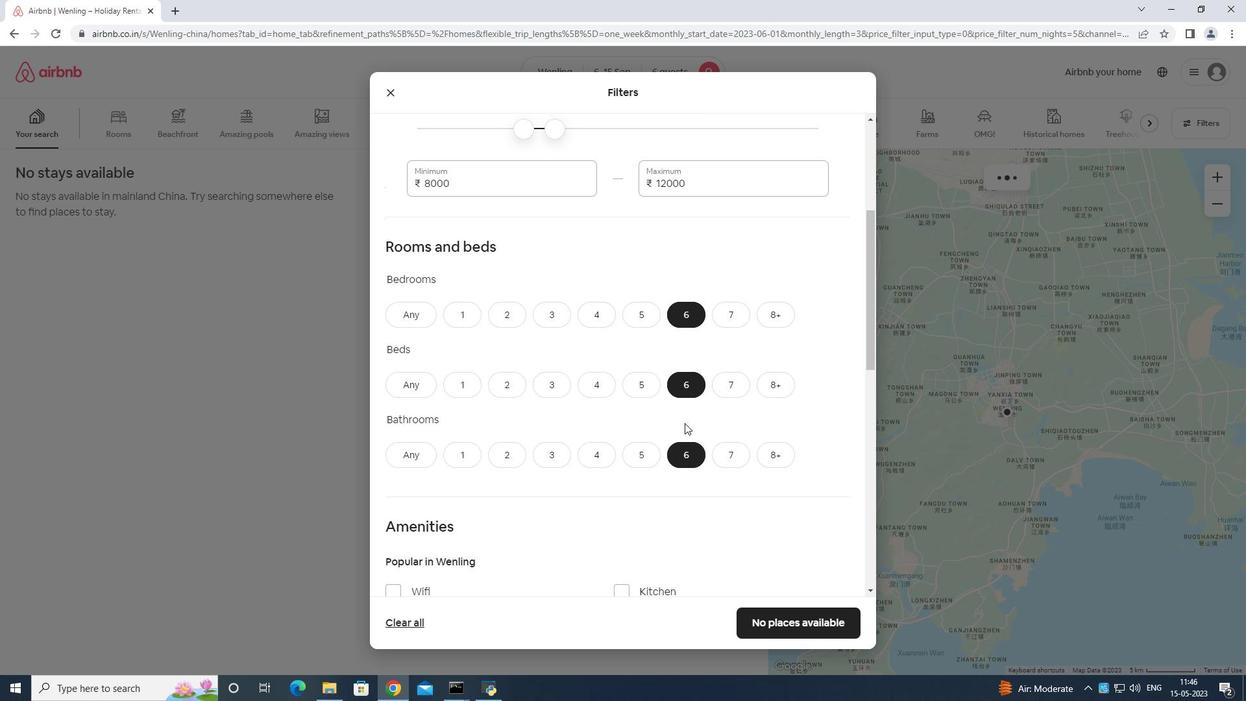 
Action: Mouse moved to (691, 406)
Screenshot: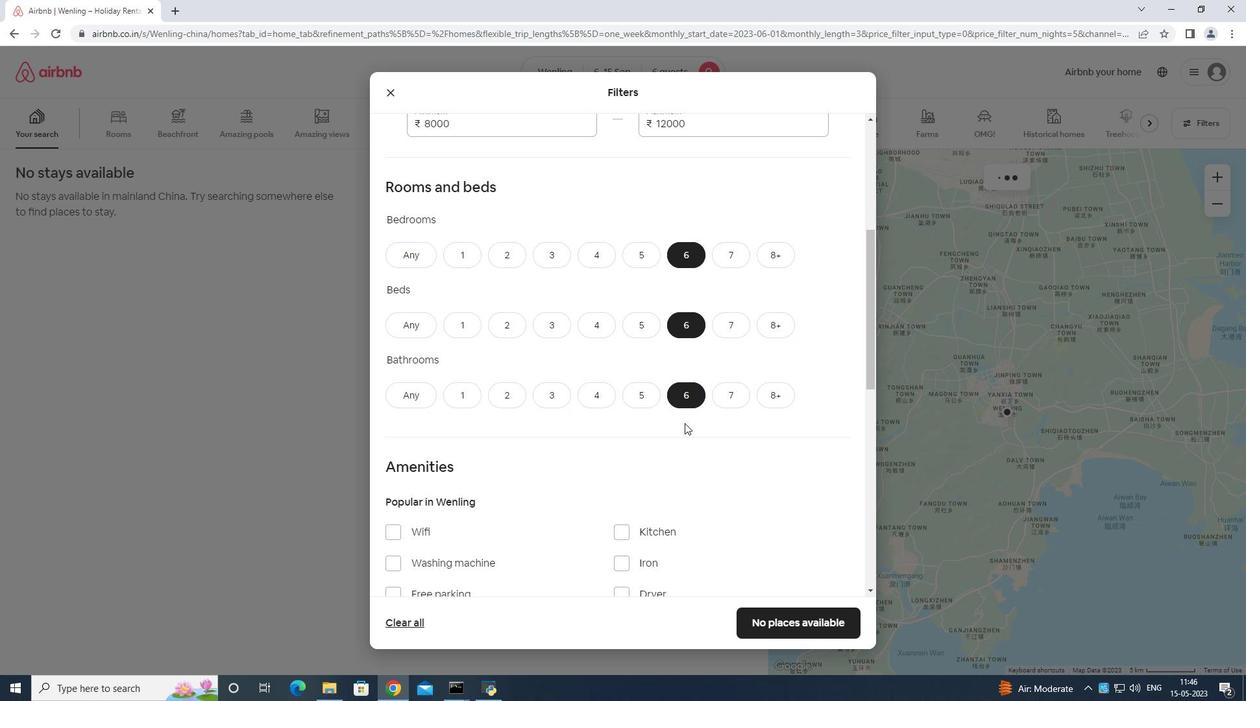 
Action: Mouse scrolled (688, 421) with delta (0, 0)
Screenshot: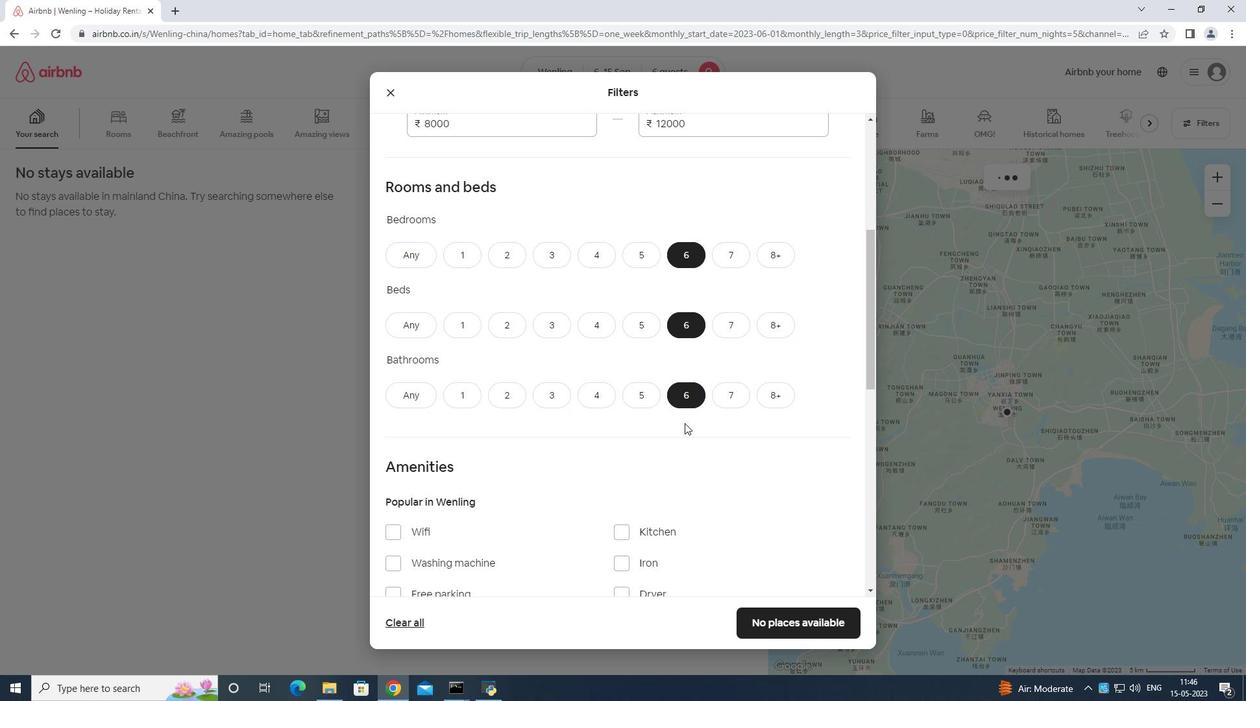 
Action: Mouse moved to (445, 270)
Screenshot: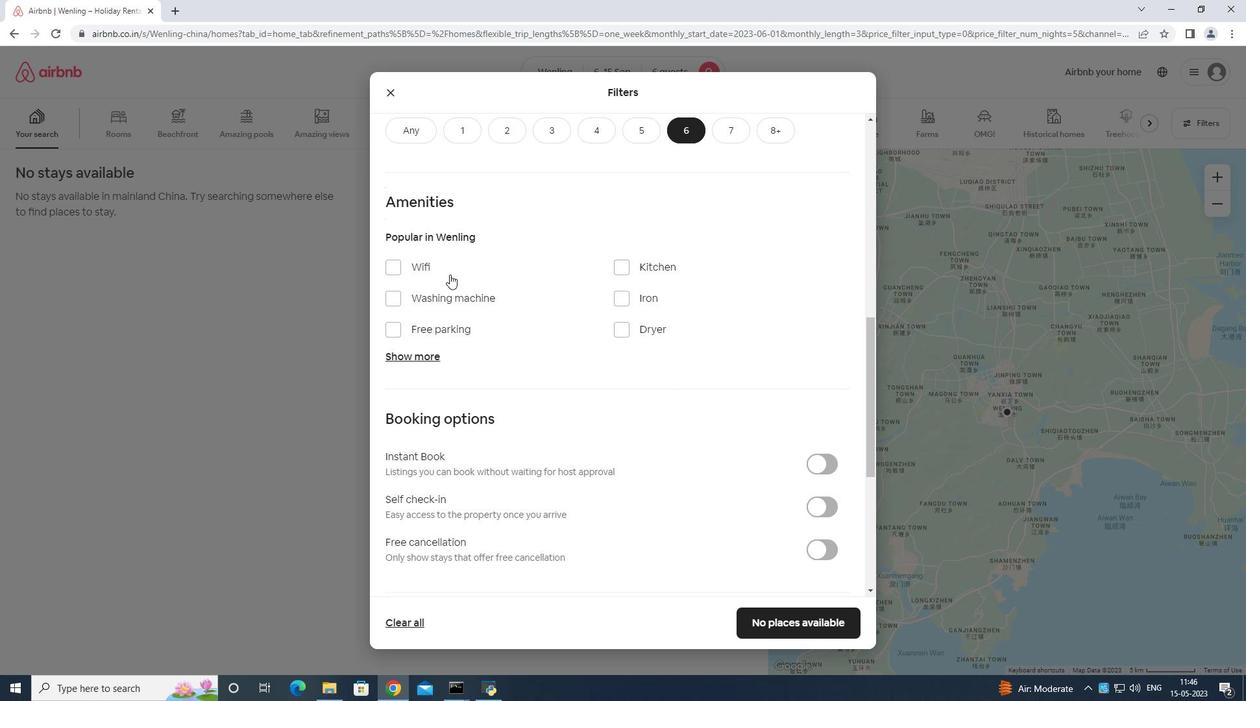 
Action: Mouse pressed left at (445, 270)
Screenshot: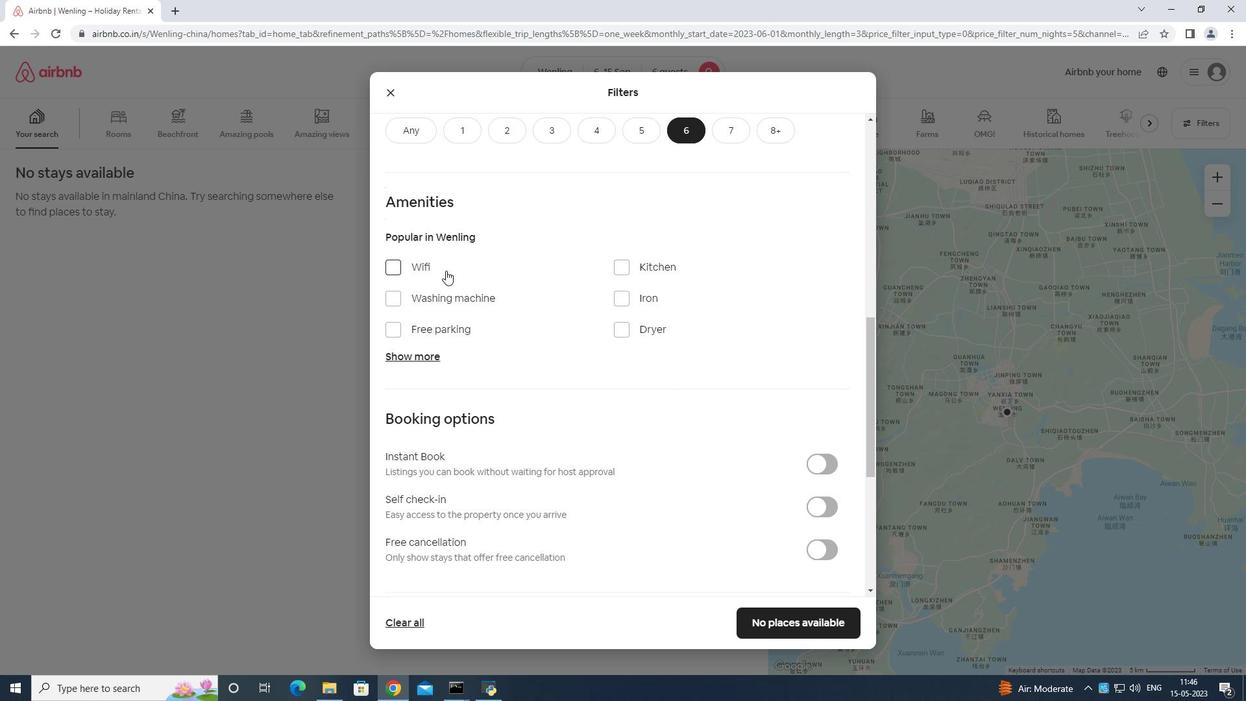 
Action: Mouse moved to (425, 329)
Screenshot: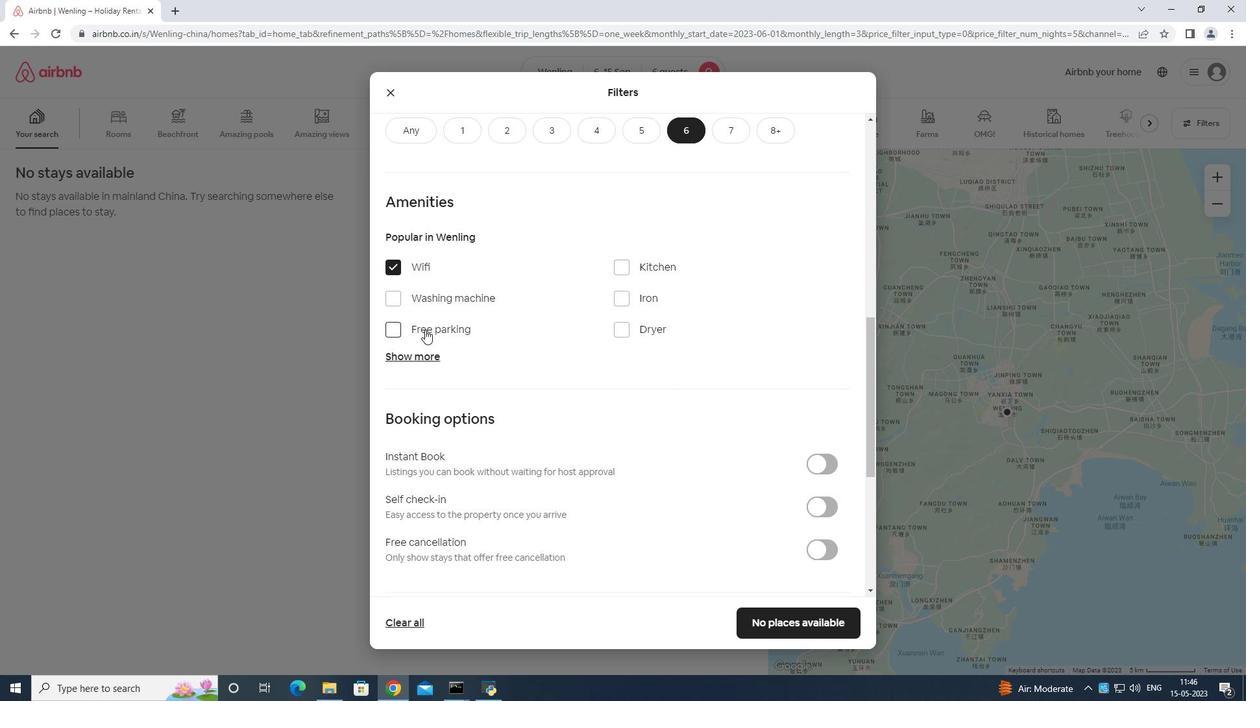 
Action: Mouse pressed left at (425, 329)
Screenshot: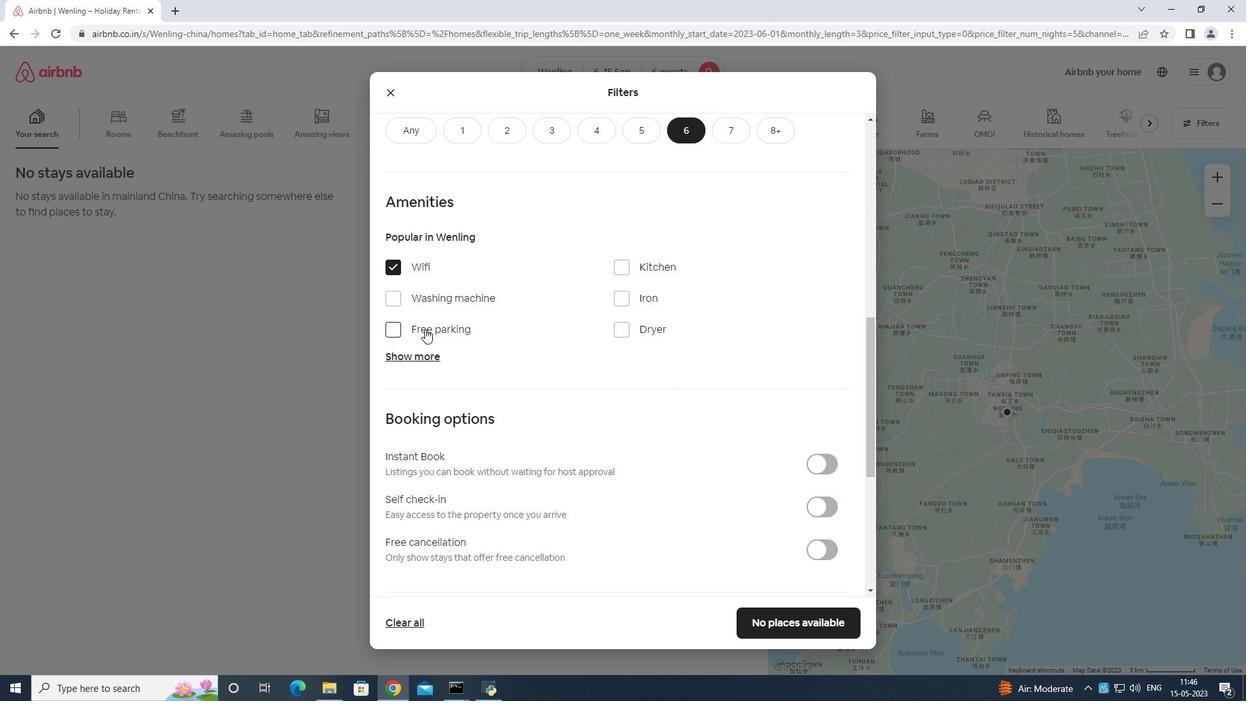 
Action: Mouse moved to (414, 357)
Screenshot: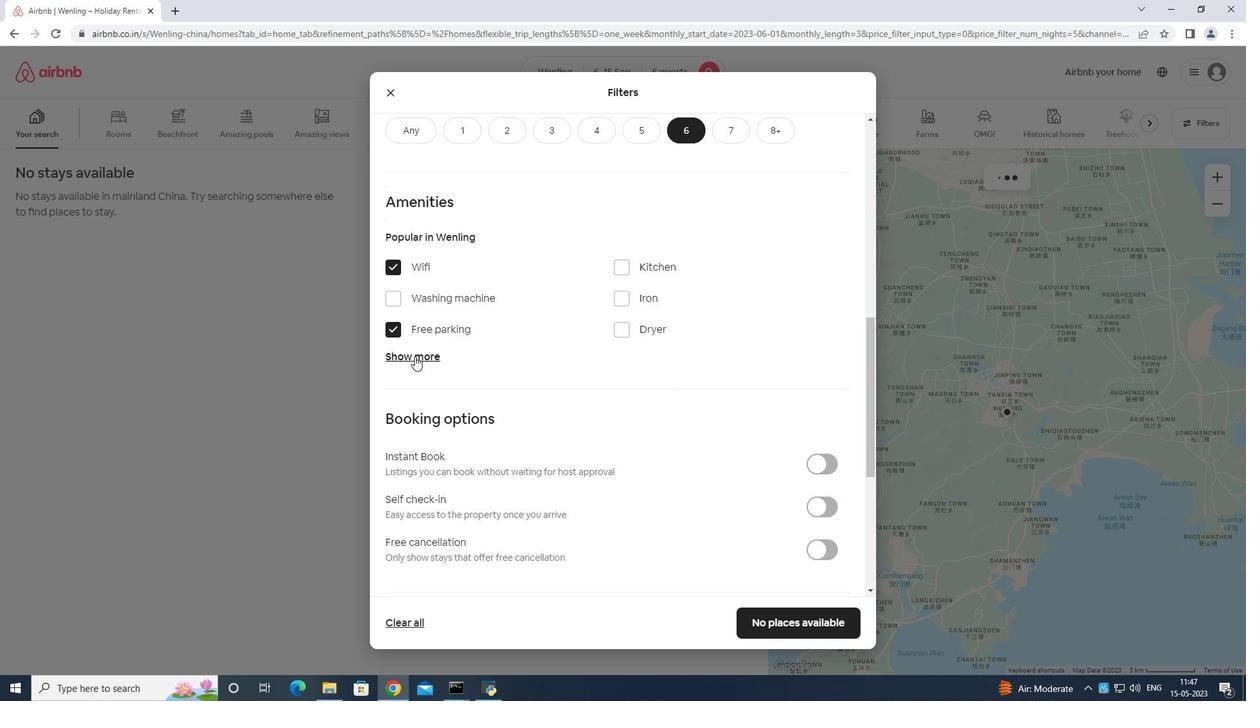 
Action: Mouse pressed left at (414, 357)
Screenshot: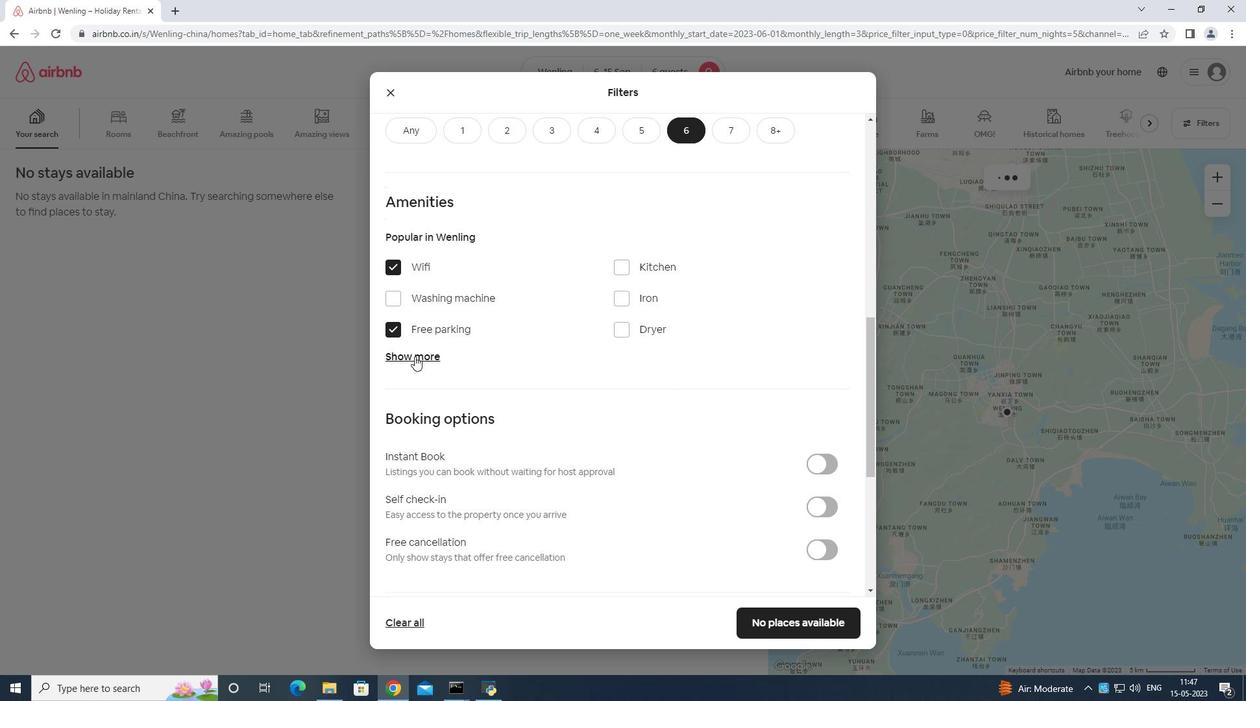 
Action: Mouse moved to (621, 435)
Screenshot: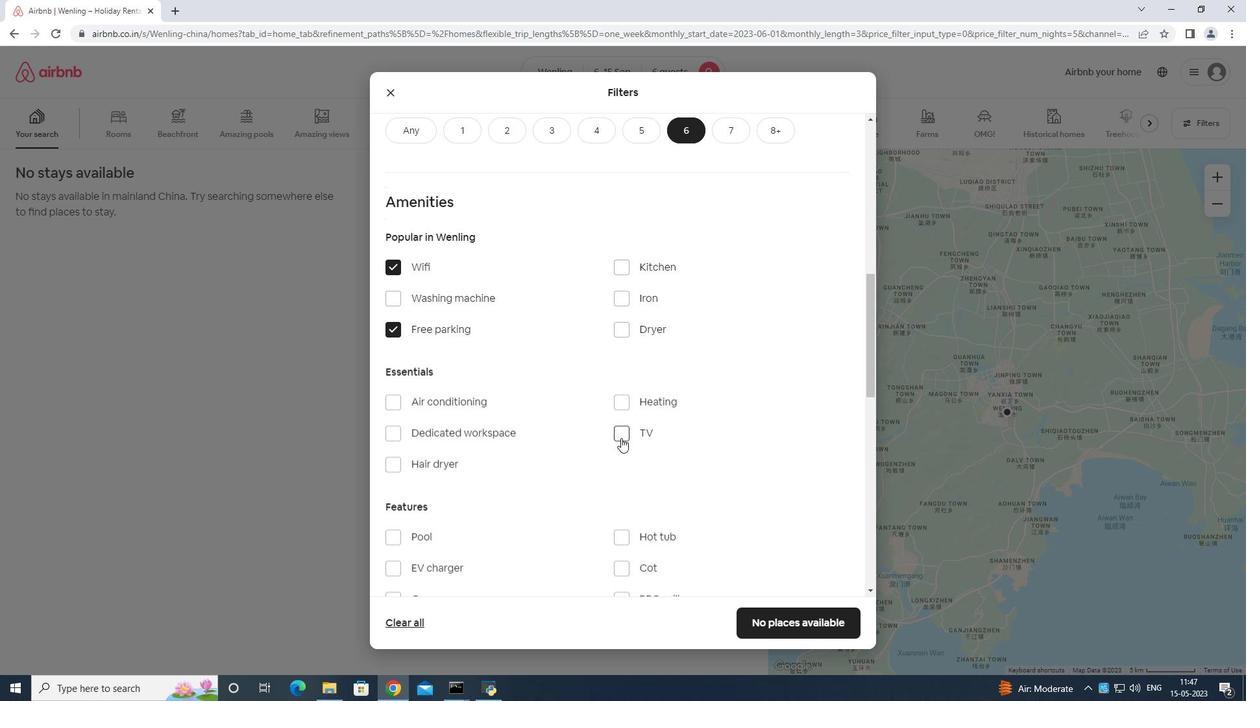 
Action: Mouse pressed left at (621, 435)
Screenshot: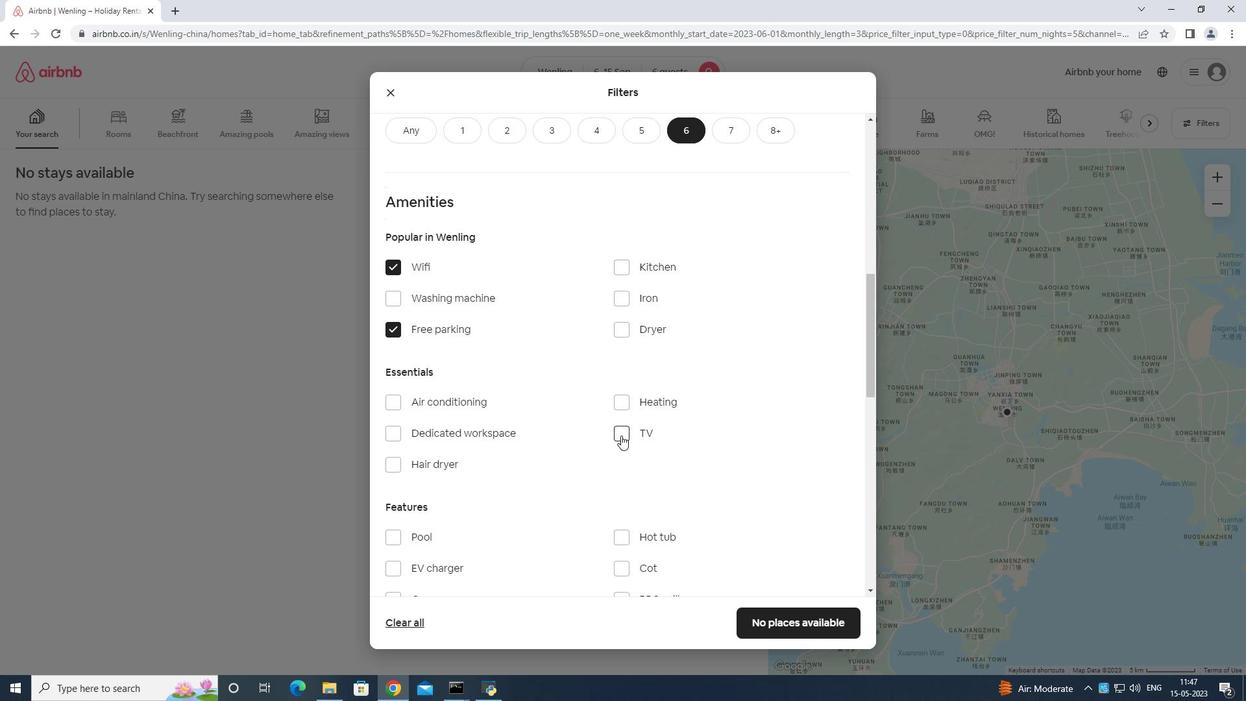 
Action: Mouse moved to (633, 410)
Screenshot: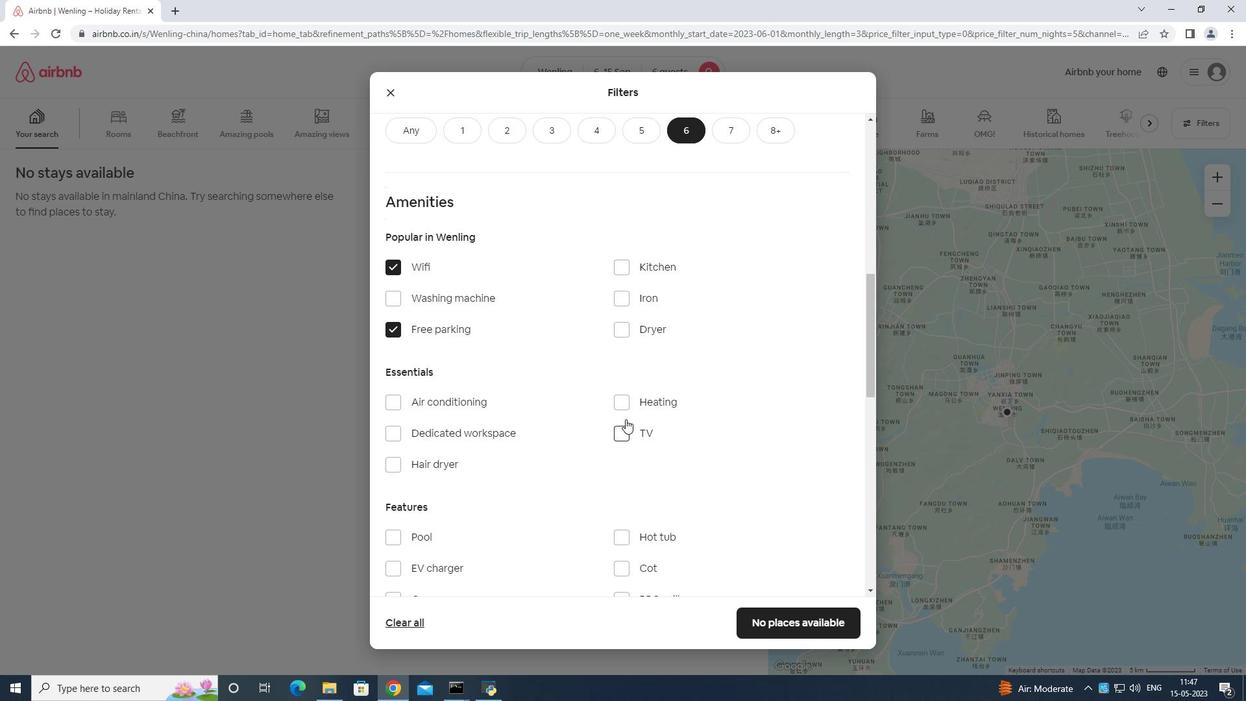
Action: Mouse scrolled (633, 410) with delta (0, 0)
Screenshot: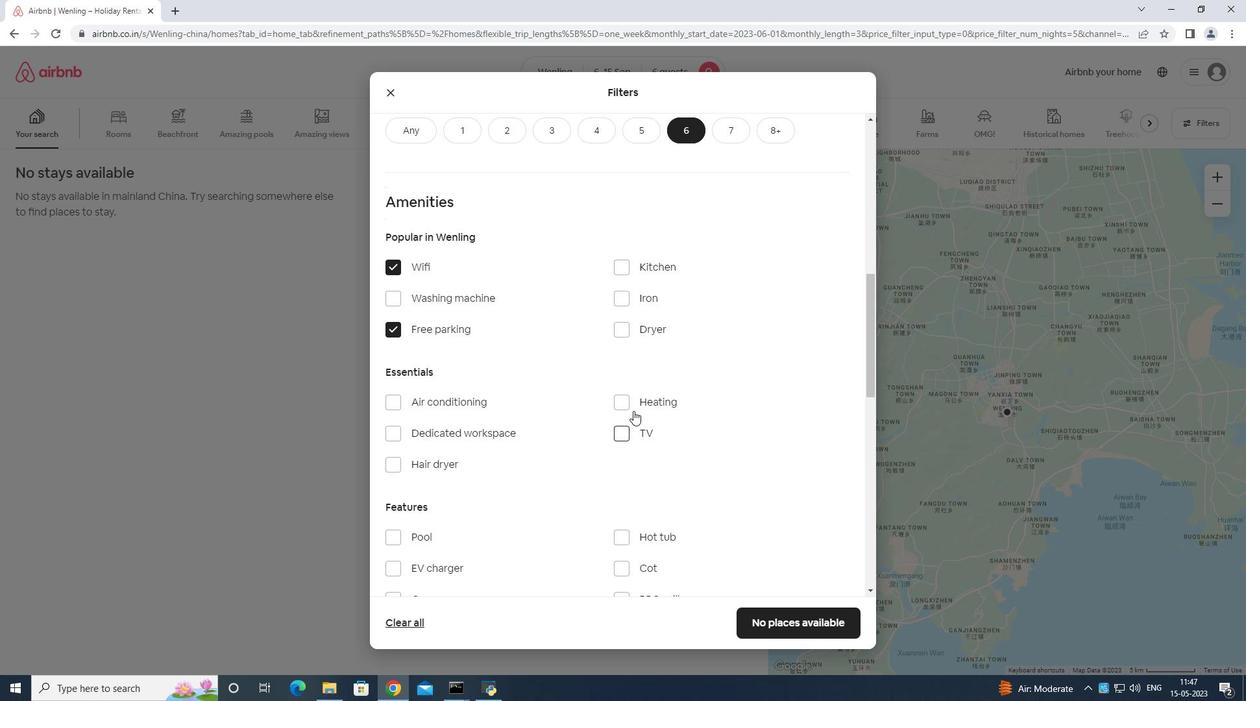 
Action: Mouse moved to (633, 410)
Screenshot: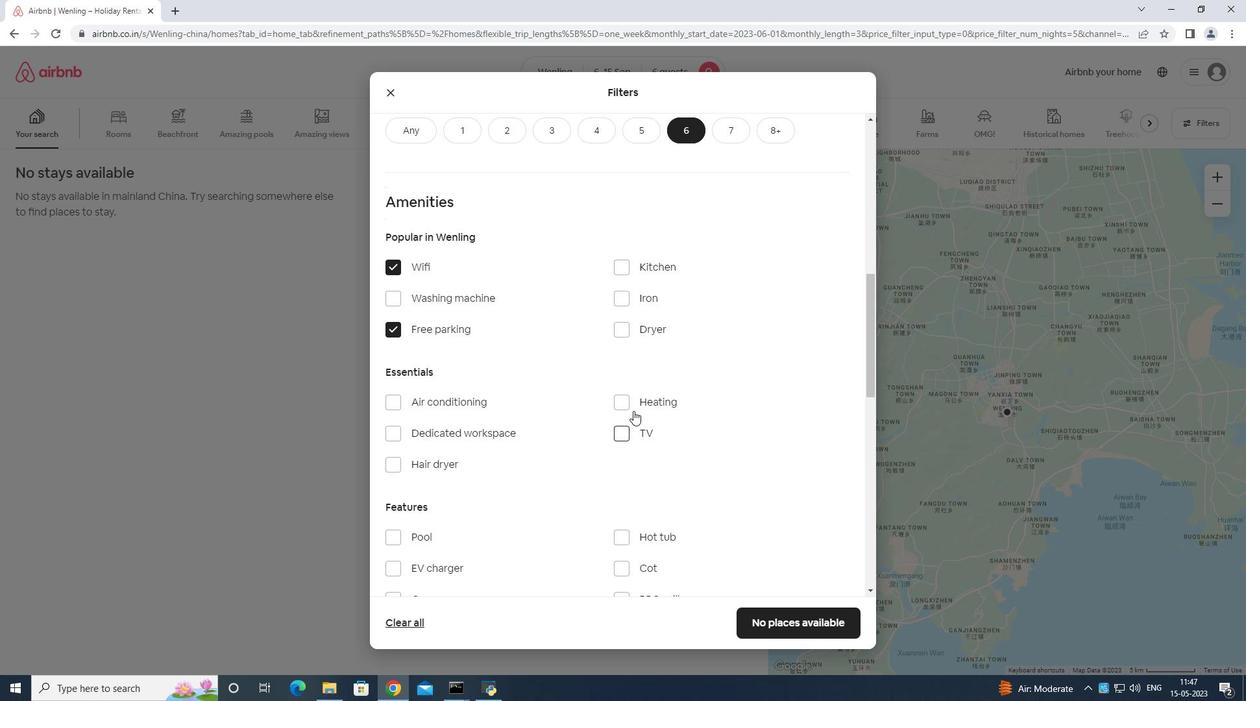 
Action: Mouse scrolled (633, 410) with delta (0, 0)
Screenshot: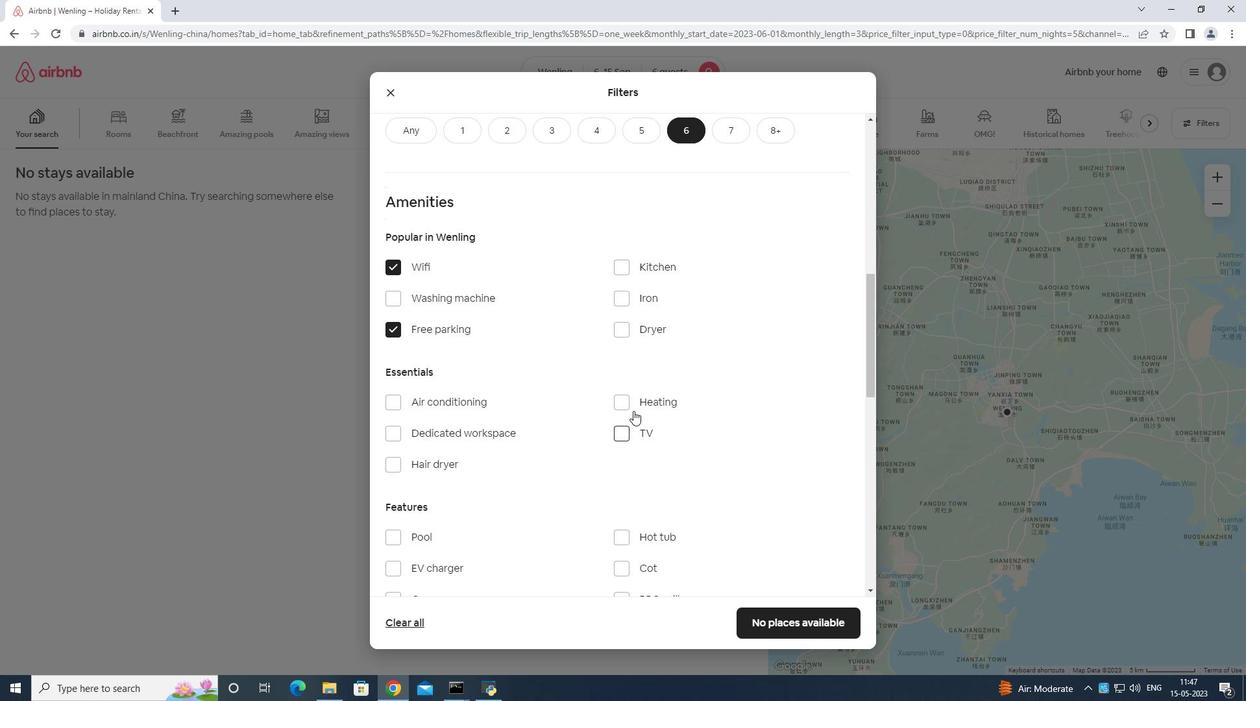 
Action: Mouse scrolled (633, 410) with delta (0, 0)
Screenshot: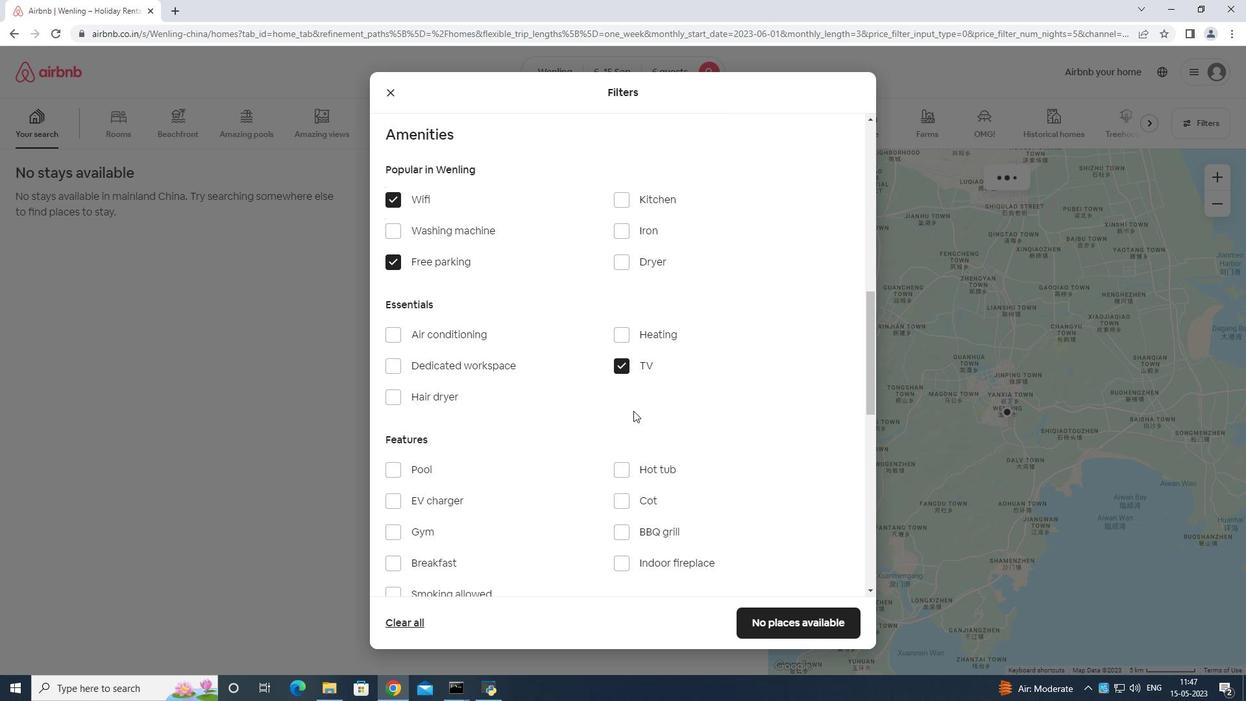 
Action: Mouse moved to (436, 405)
Screenshot: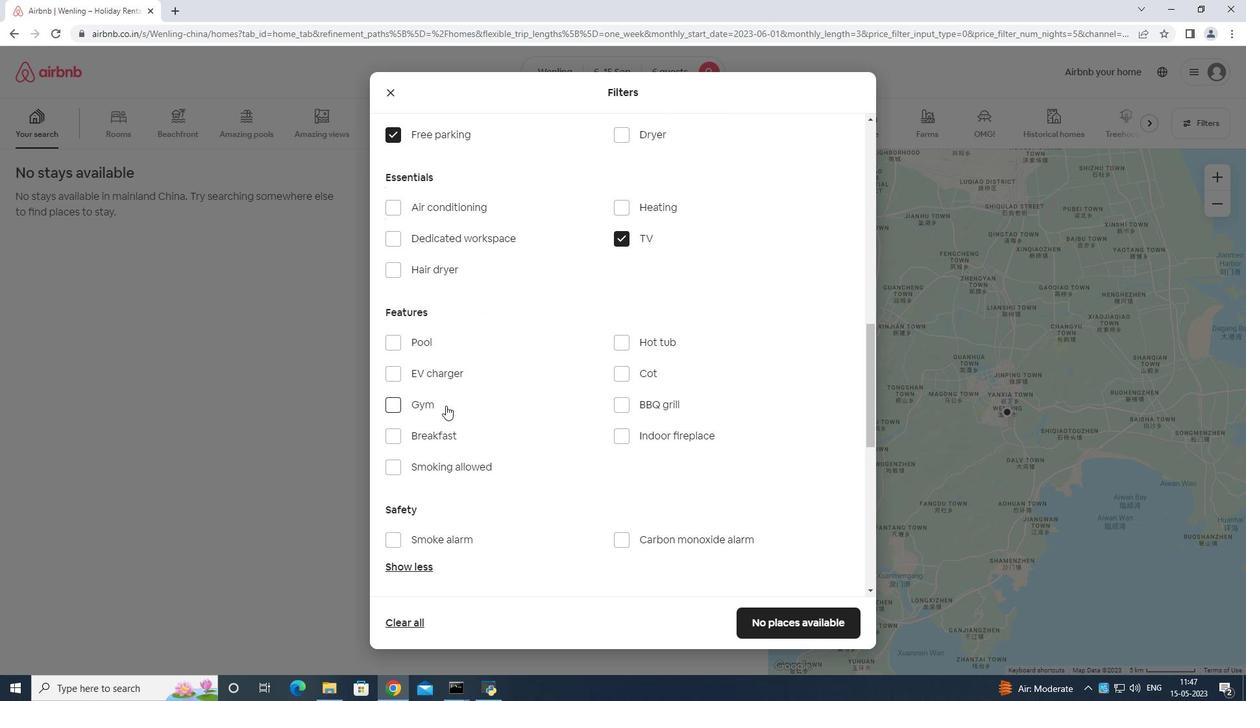 
Action: Mouse pressed left at (436, 405)
Screenshot: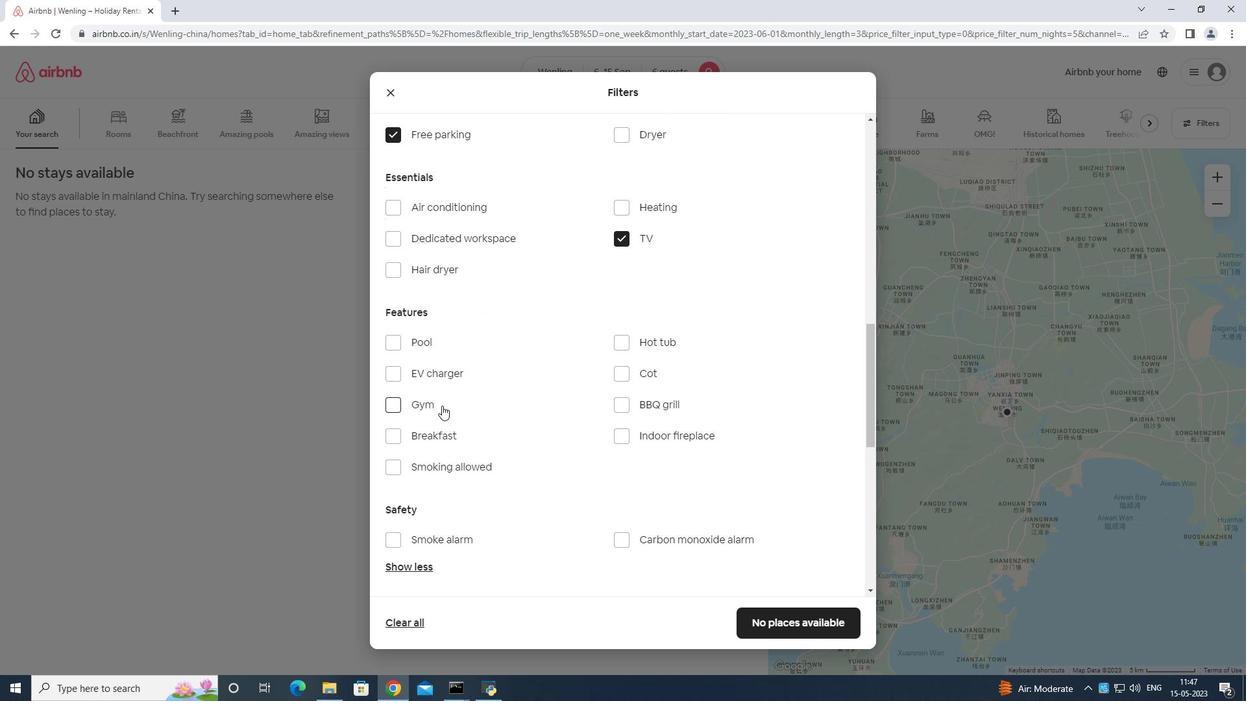 
Action: Mouse moved to (438, 429)
Screenshot: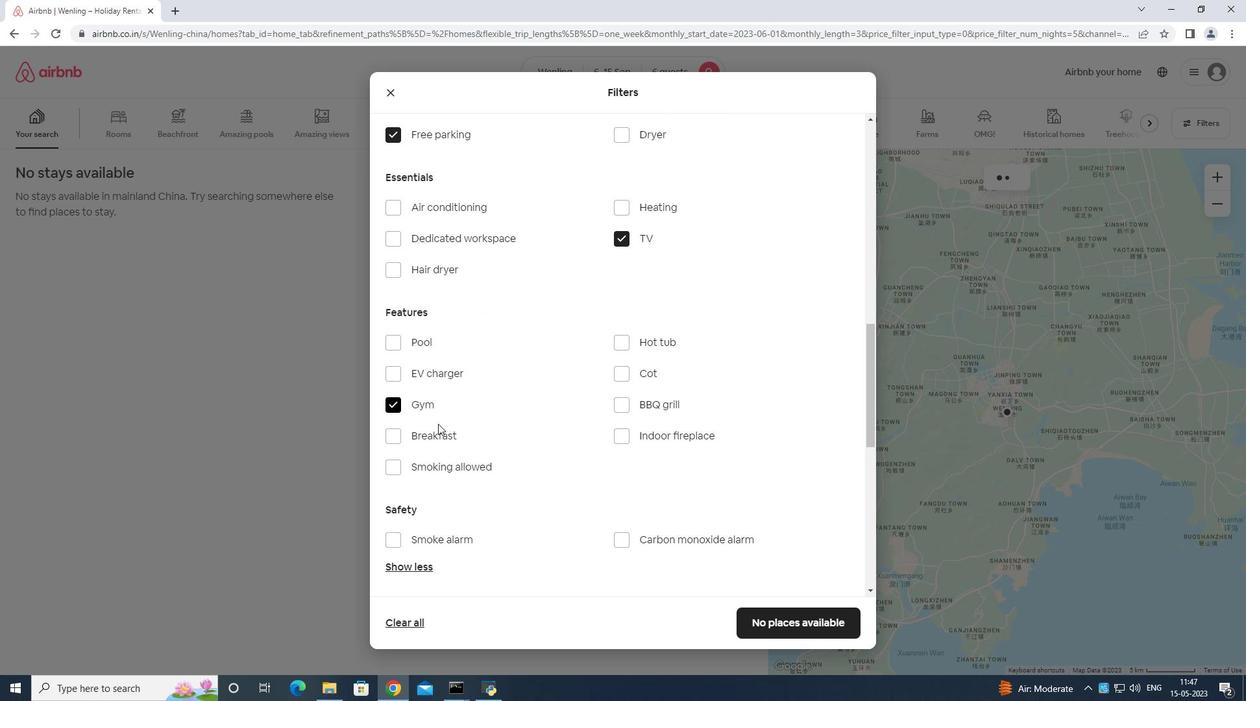 
Action: Mouse pressed left at (438, 429)
Screenshot: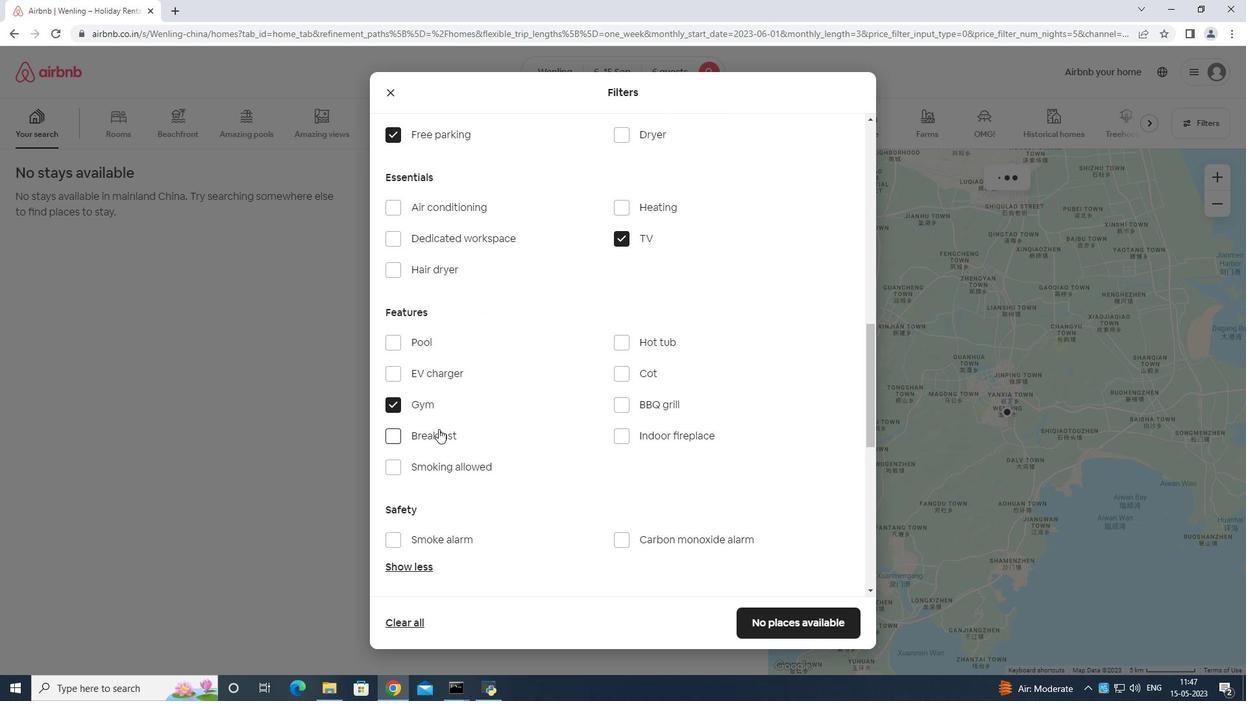 
Action: Mouse moved to (579, 420)
Screenshot: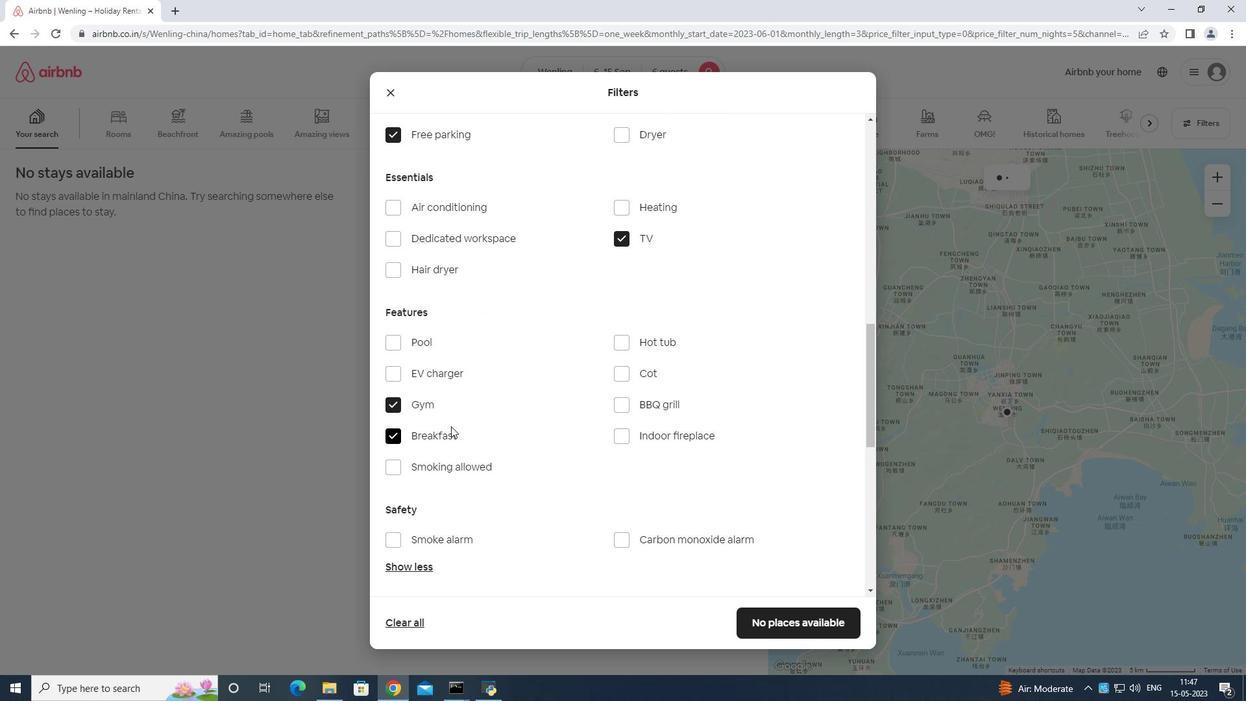 
Action: Mouse scrolled (579, 419) with delta (0, 0)
Screenshot: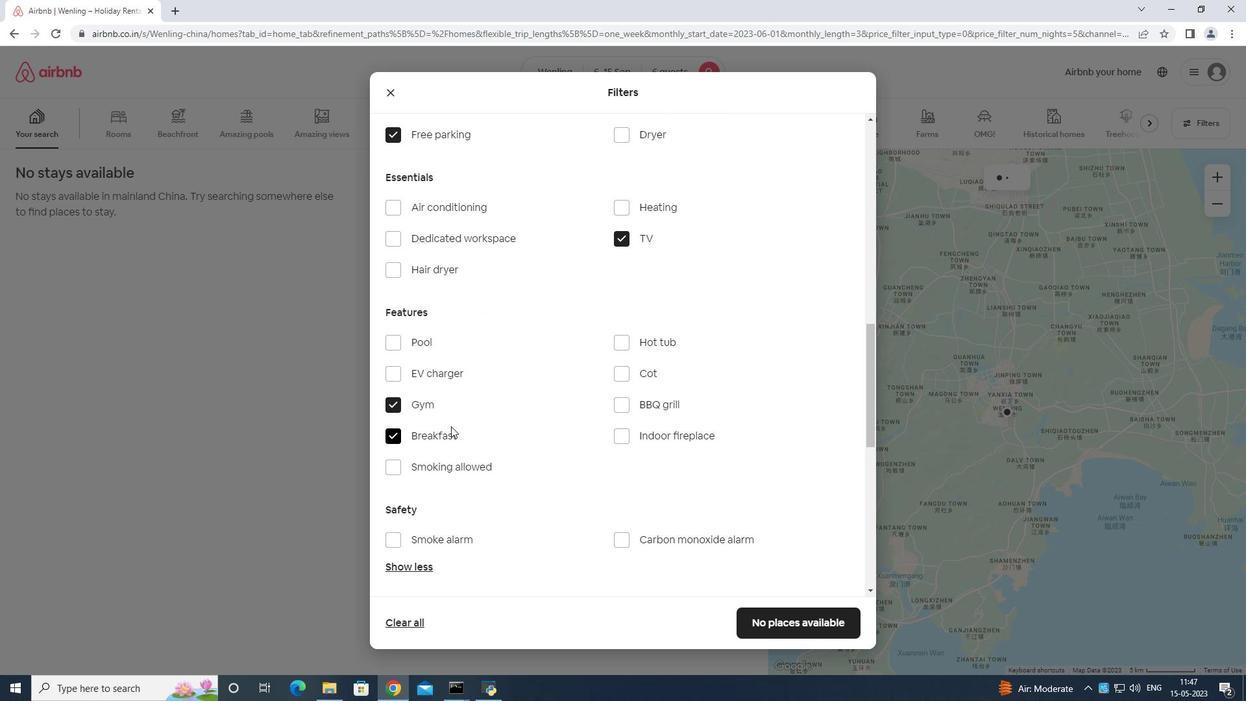 
Action: Mouse moved to (691, 442)
Screenshot: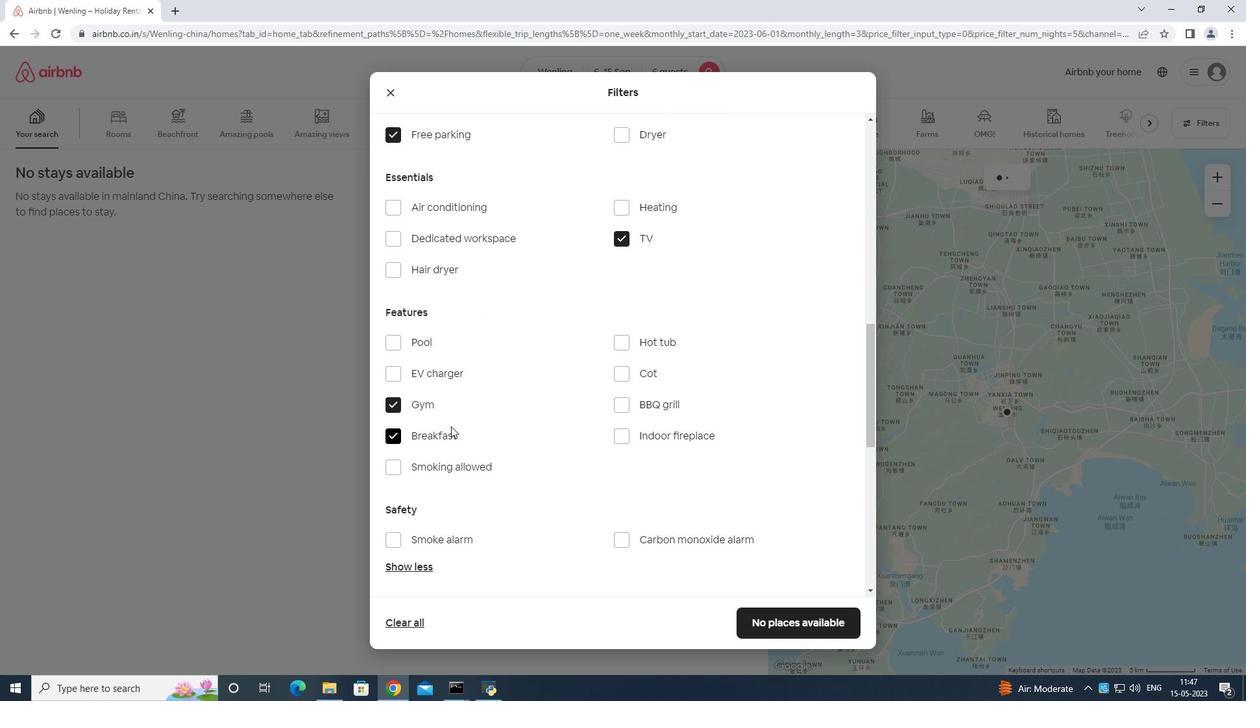 
Action: Mouse scrolled (691, 441) with delta (0, 0)
Screenshot: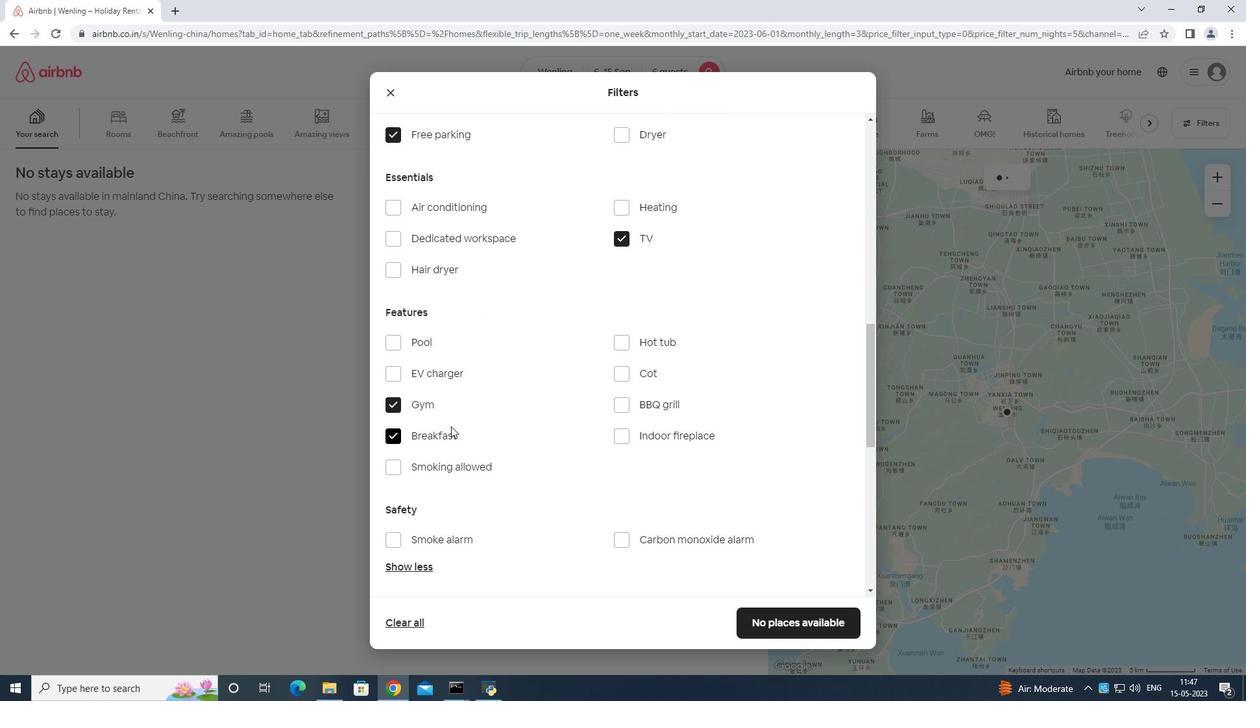 
Action: Mouse moved to (709, 443)
Screenshot: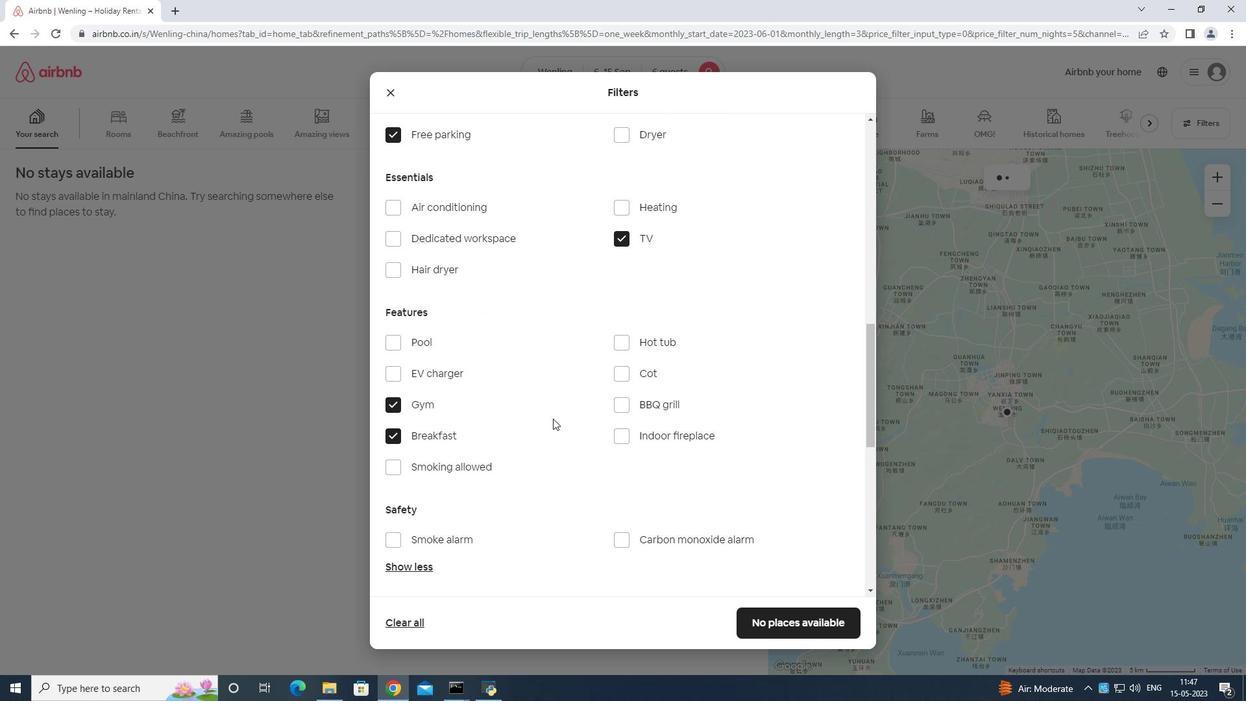 
Action: Mouse scrolled (708, 442) with delta (0, 0)
Screenshot: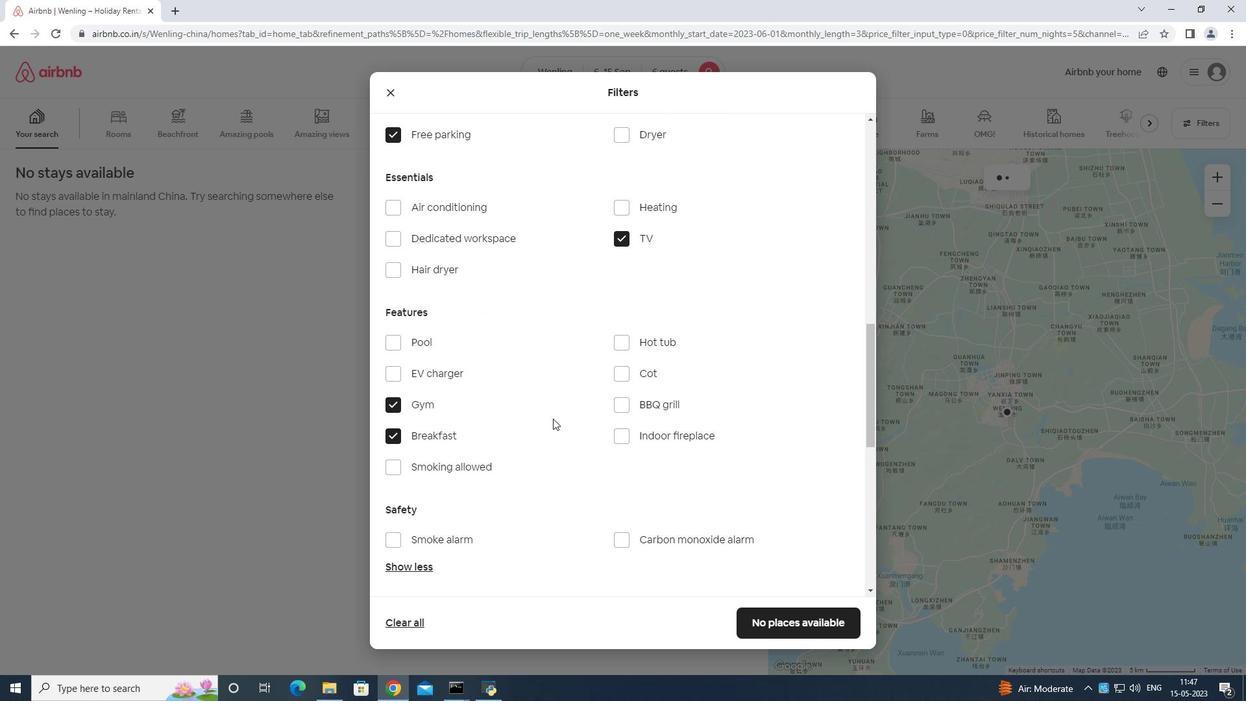
Action: Mouse moved to (712, 442)
Screenshot: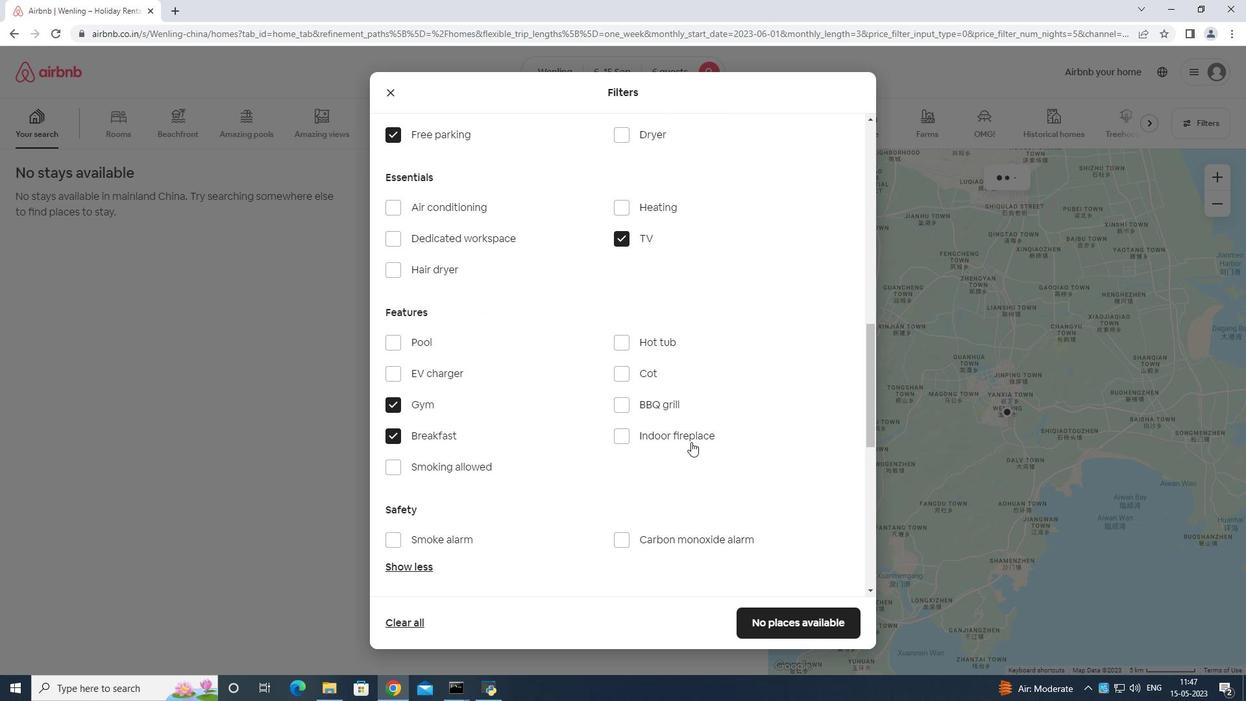 
Action: Mouse scrolled (712, 442) with delta (0, 0)
Screenshot: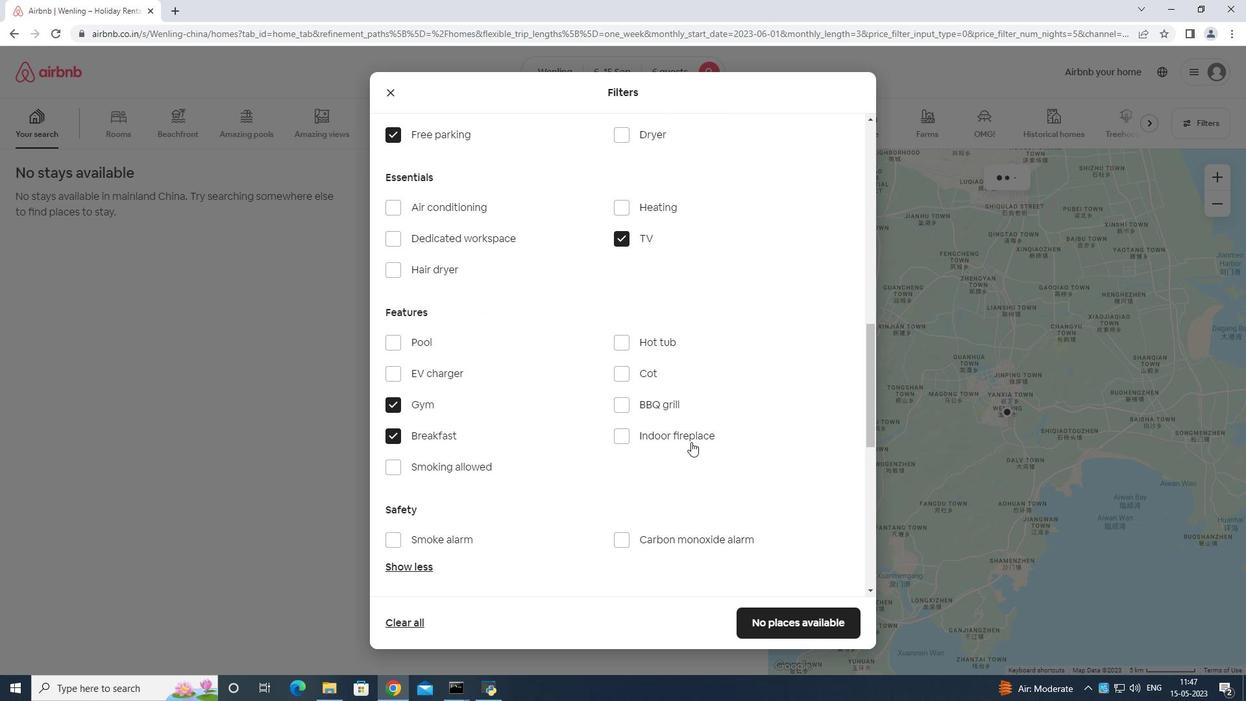 
Action: Mouse moved to (815, 453)
Screenshot: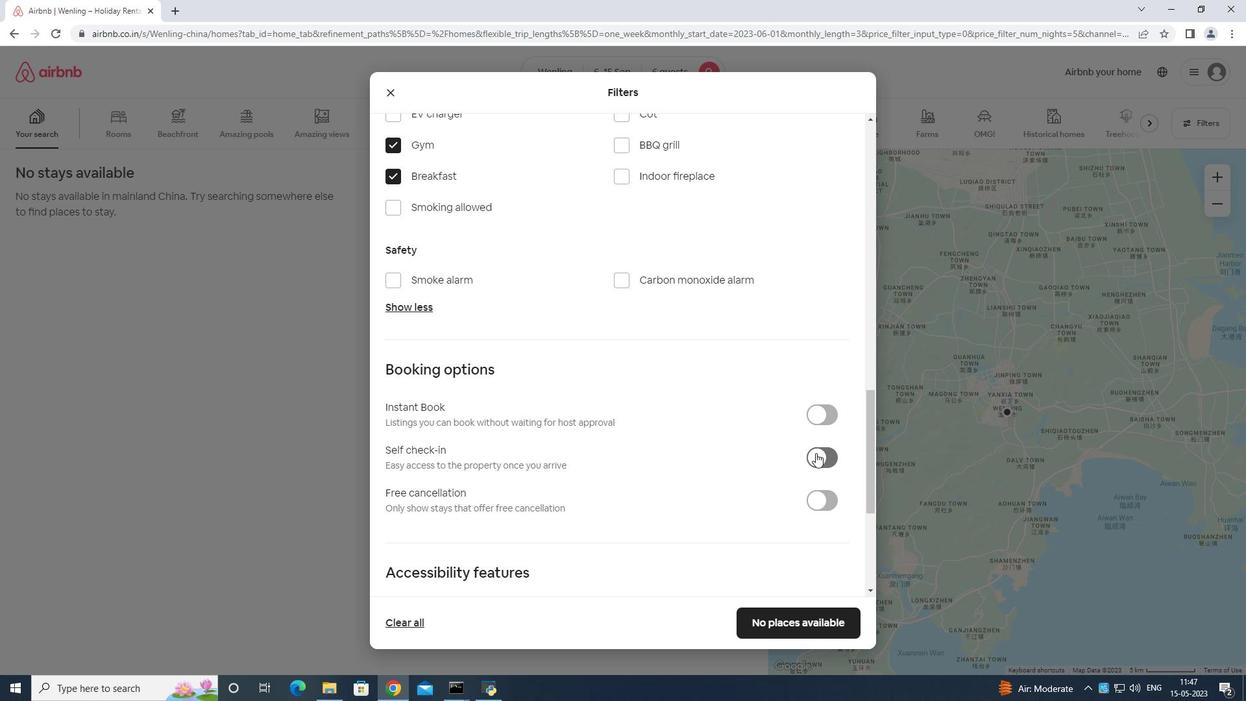 
Action: Mouse pressed left at (815, 453)
Screenshot: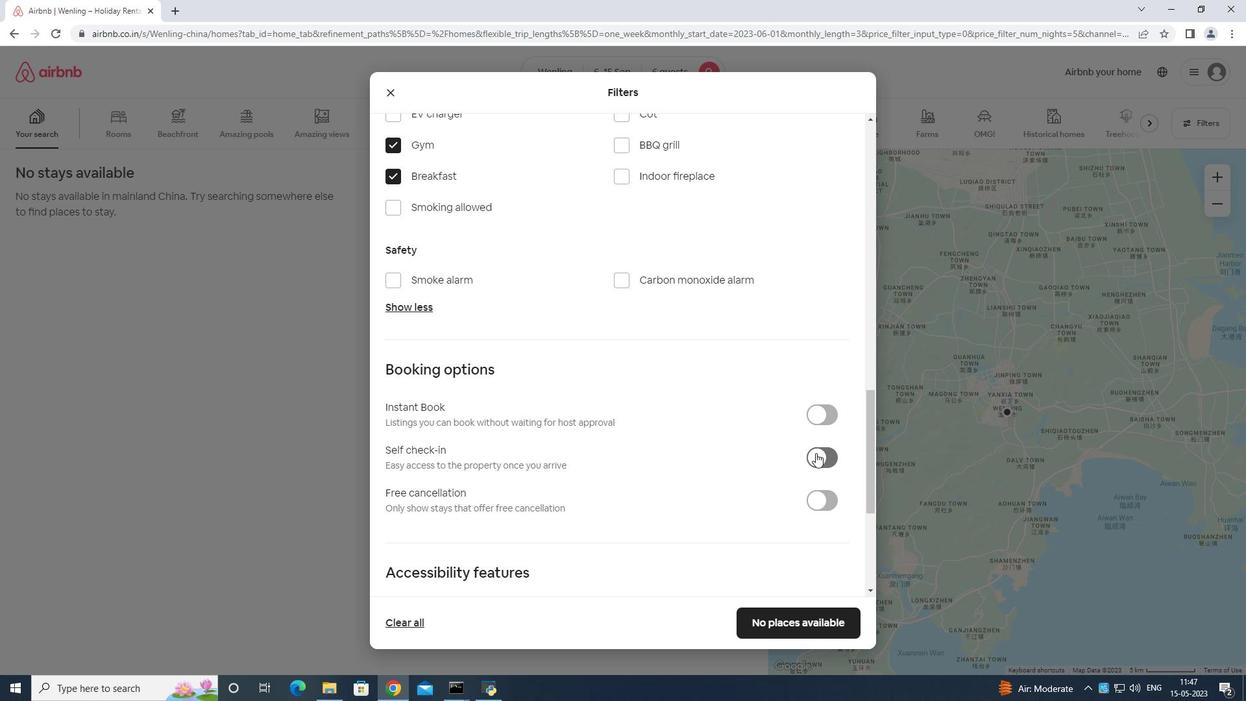 
Action: Mouse moved to (825, 444)
Screenshot: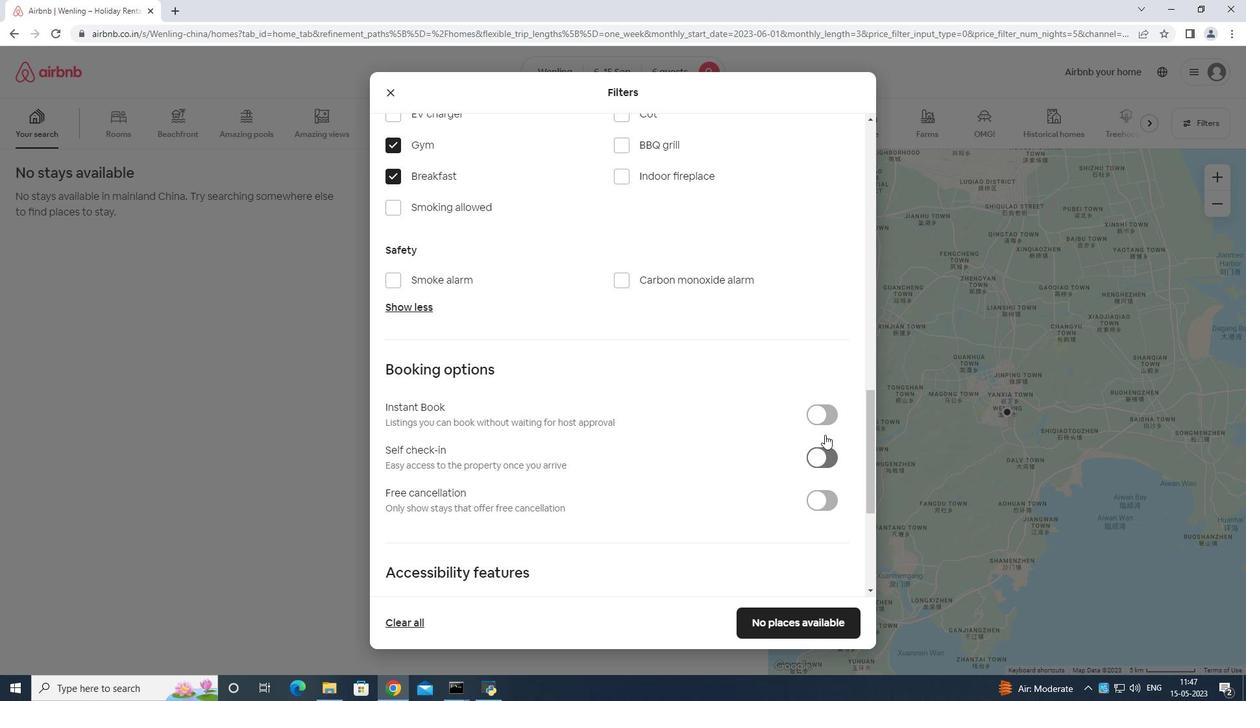 
Action: Mouse scrolled (825, 443) with delta (0, 0)
Screenshot: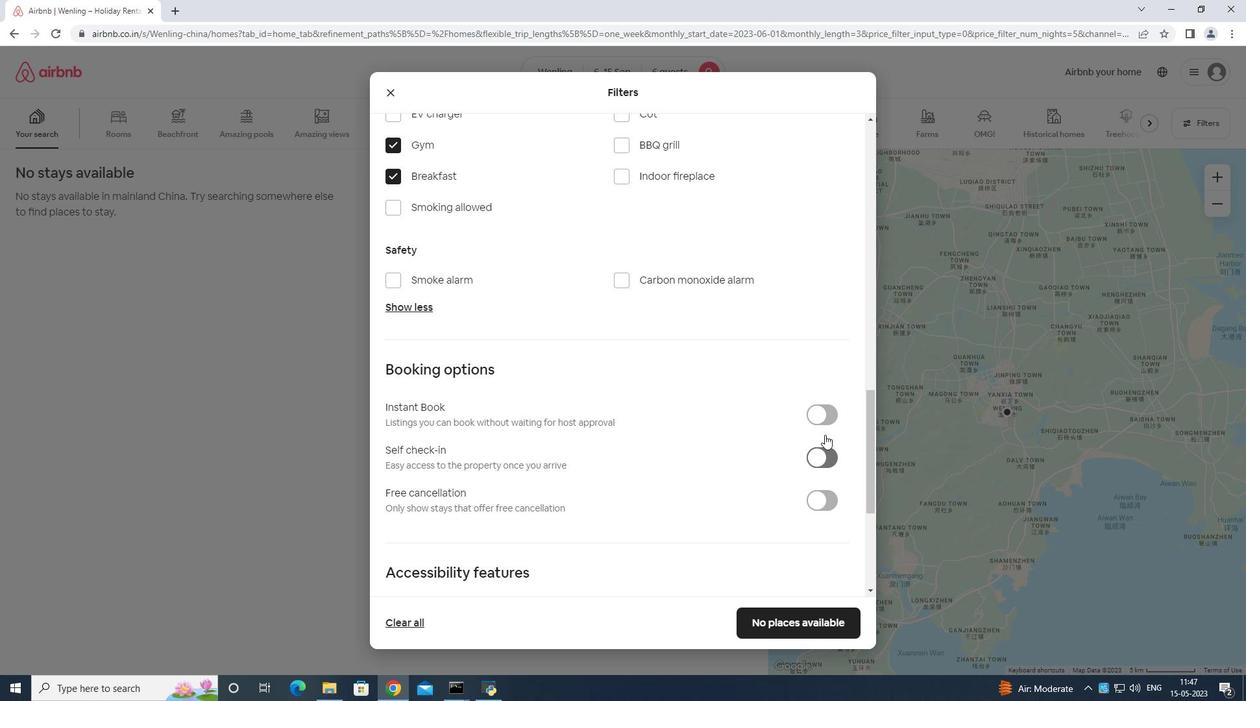 
Action: Mouse moved to (825, 452)
Screenshot: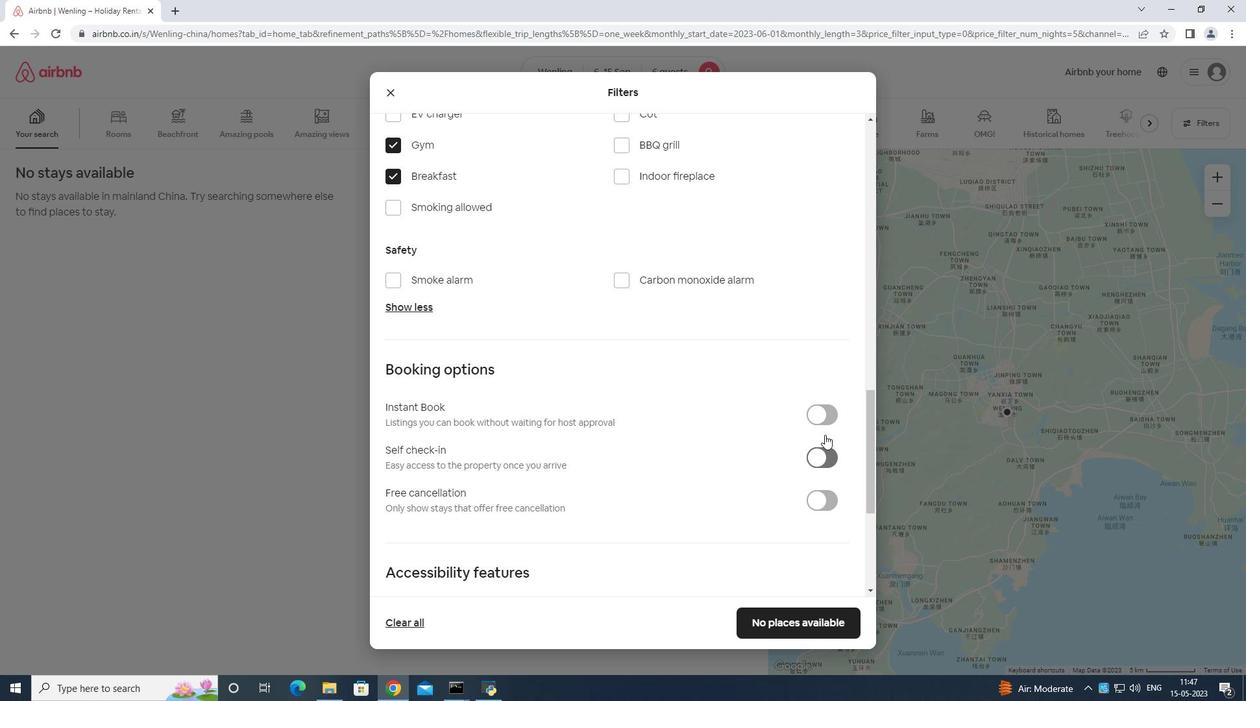 
Action: Mouse scrolled (825, 451) with delta (0, 0)
Screenshot: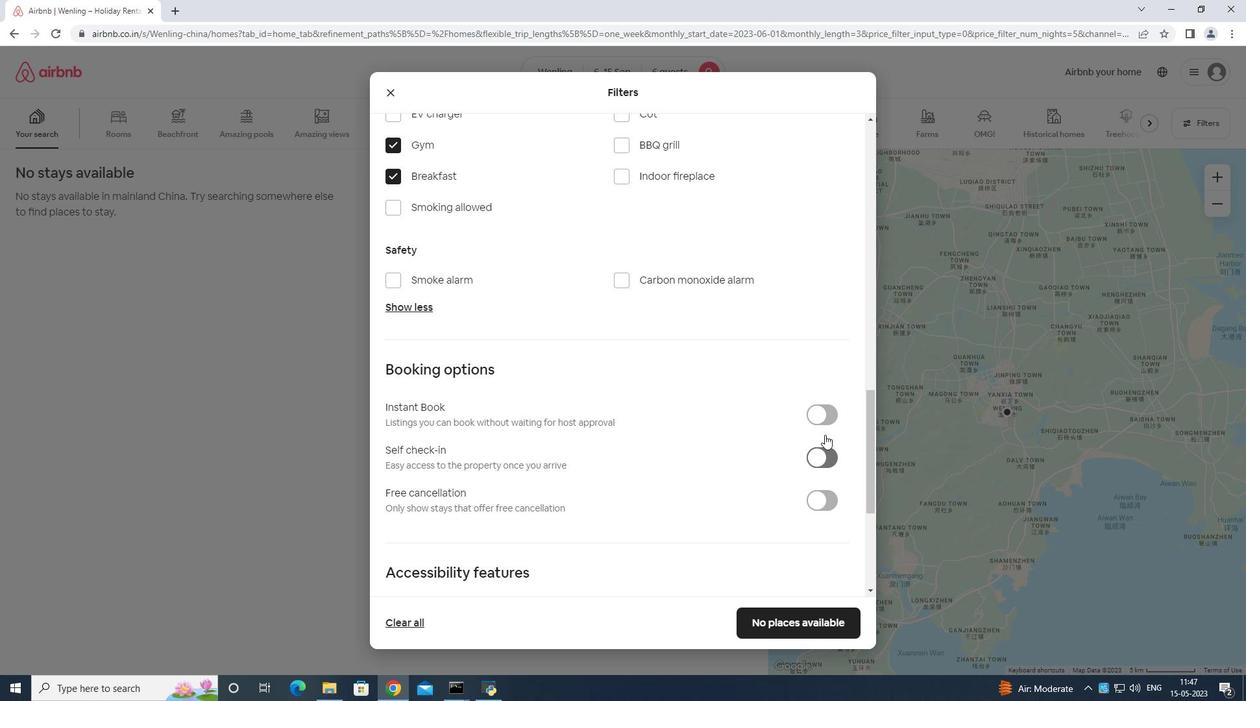 
Action: Mouse moved to (825, 453)
Screenshot: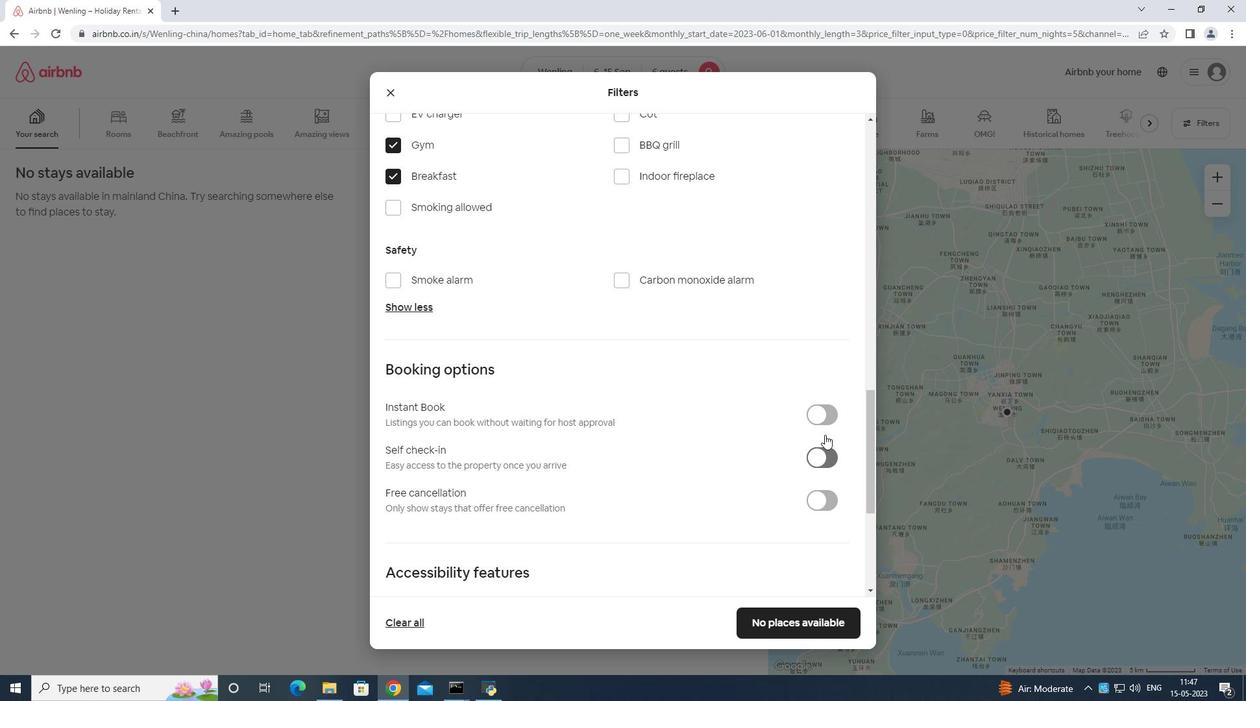 
Action: Mouse scrolled (825, 452) with delta (0, 0)
Screenshot: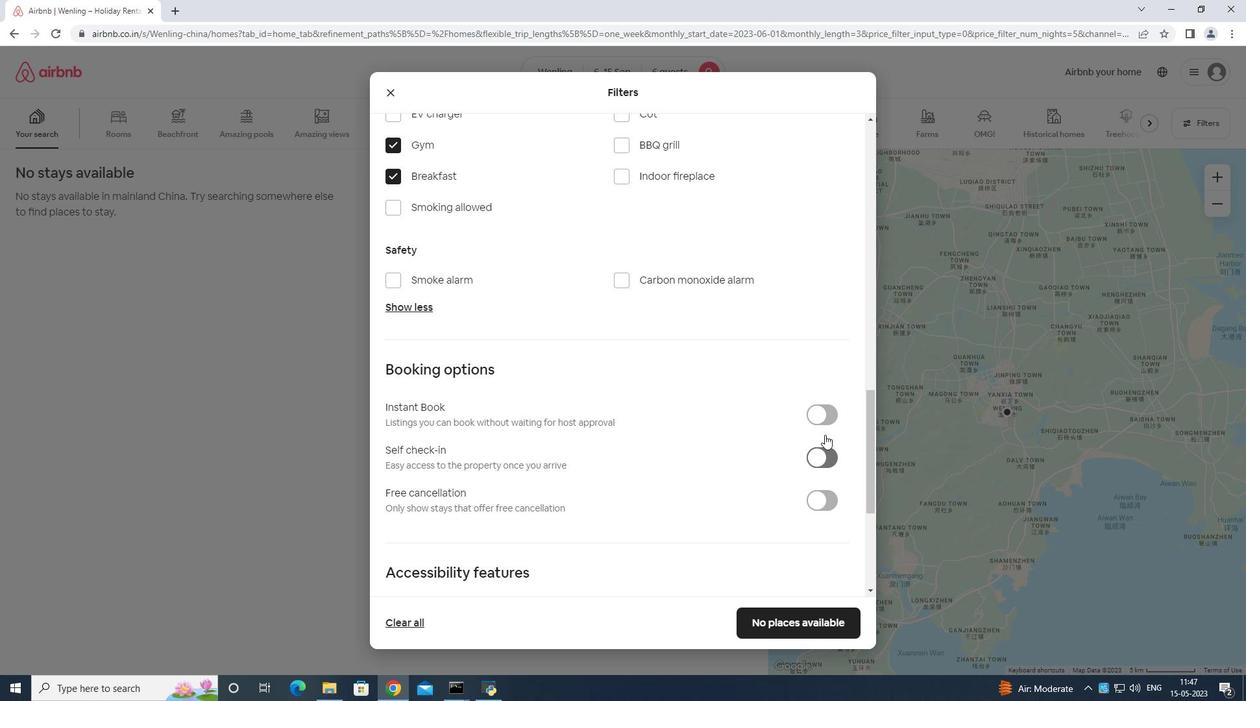 
Action: Mouse moved to (825, 454)
Screenshot: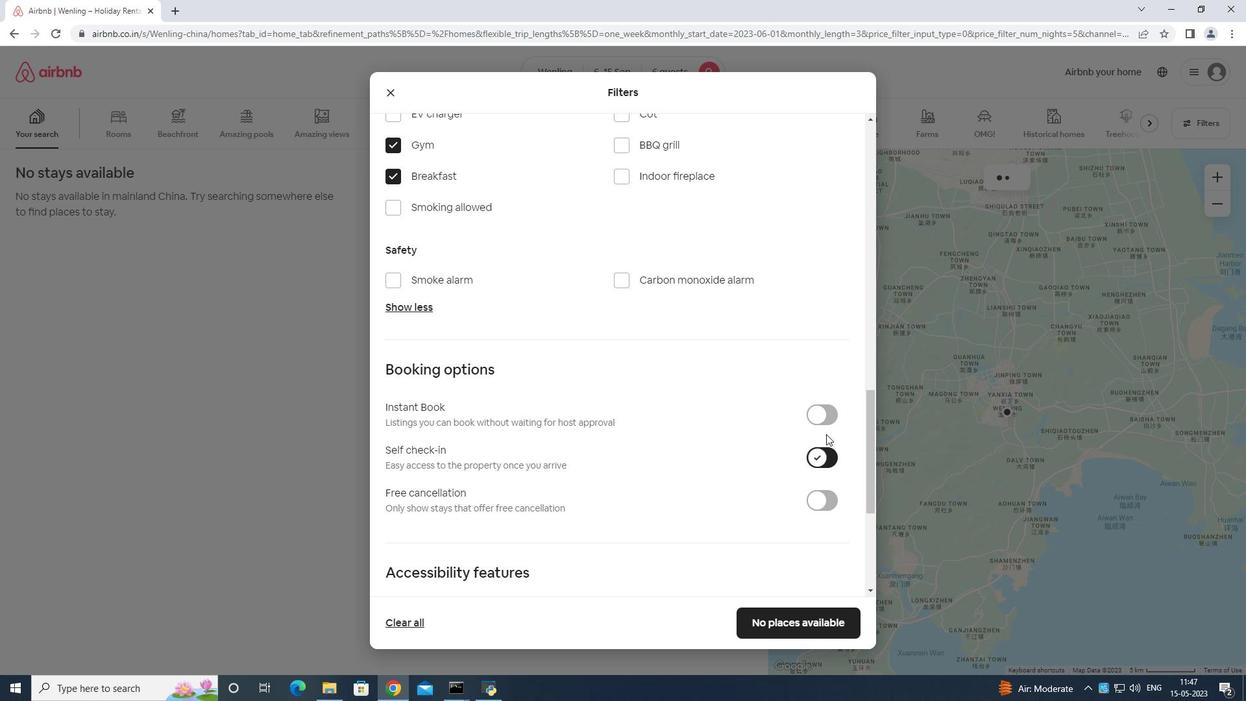 
Action: Mouse scrolled (825, 453) with delta (0, 0)
Screenshot: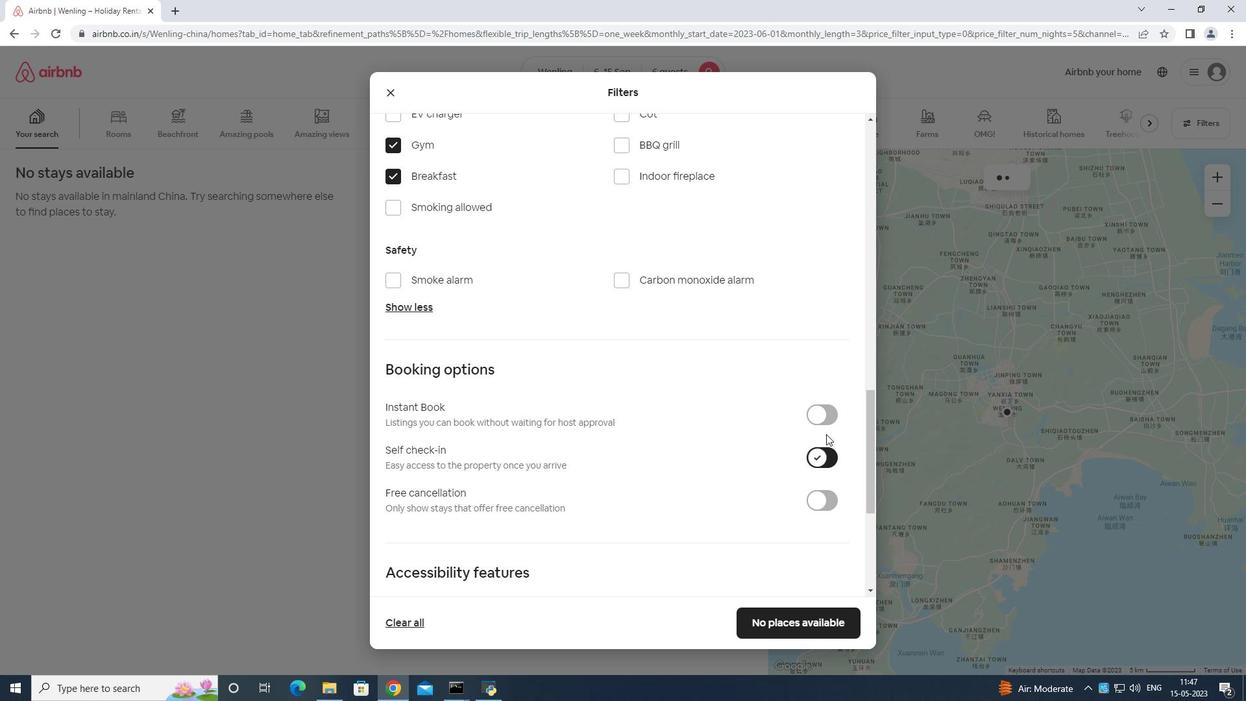 
Action: Mouse moved to (825, 455)
Screenshot: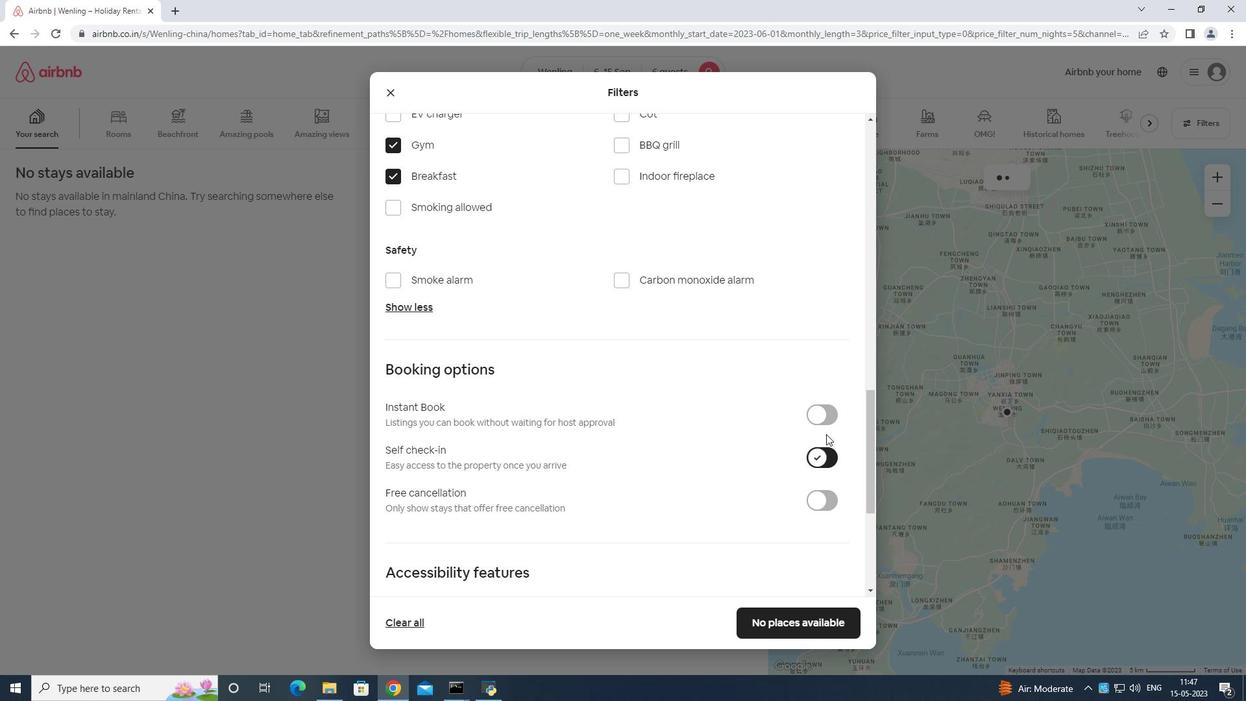 
Action: Mouse scrolled (825, 454) with delta (0, 0)
Screenshot: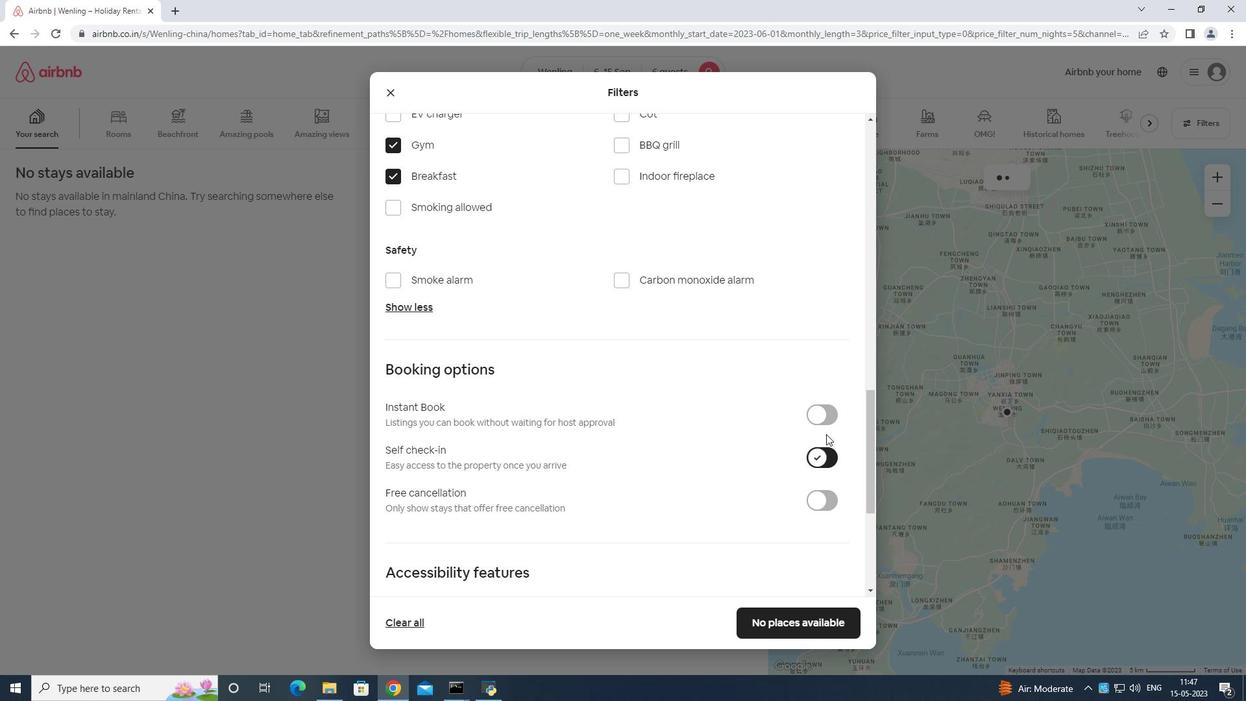 
Action: Mouse moved to (826, 450)
Screenshot: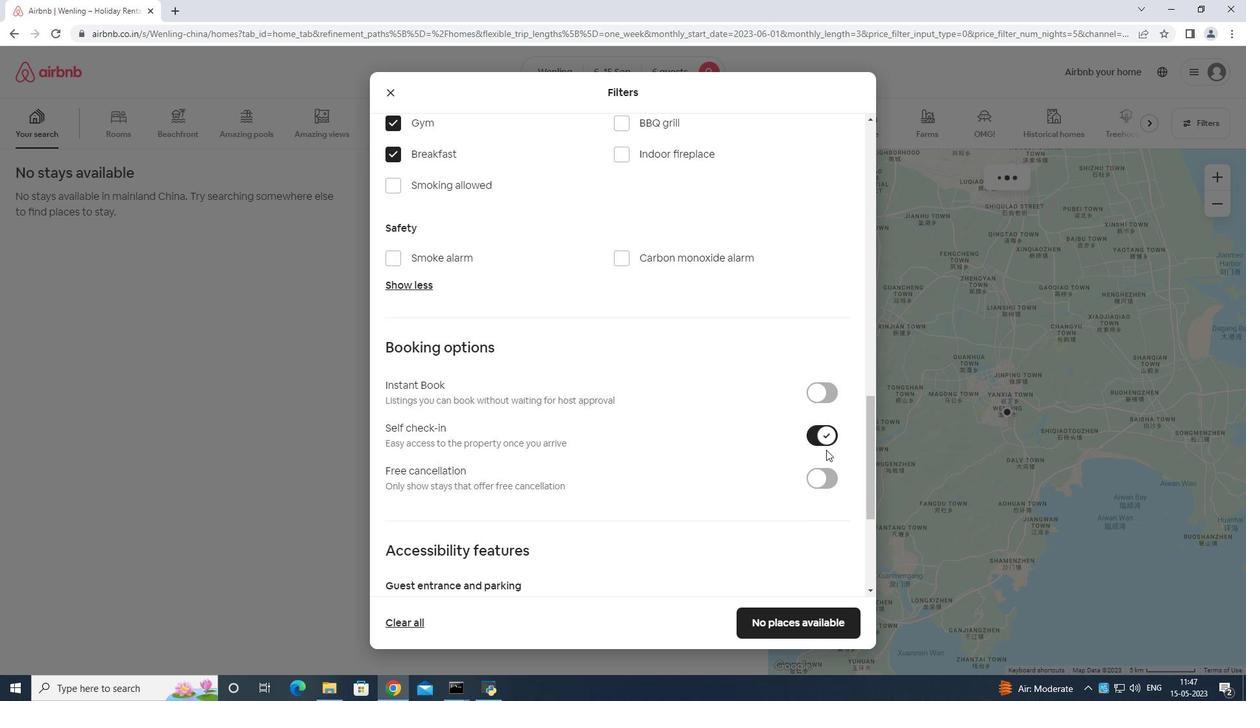 
Action: Mouse scrolled (826, 449) with delta (0, 0)
Screenshot: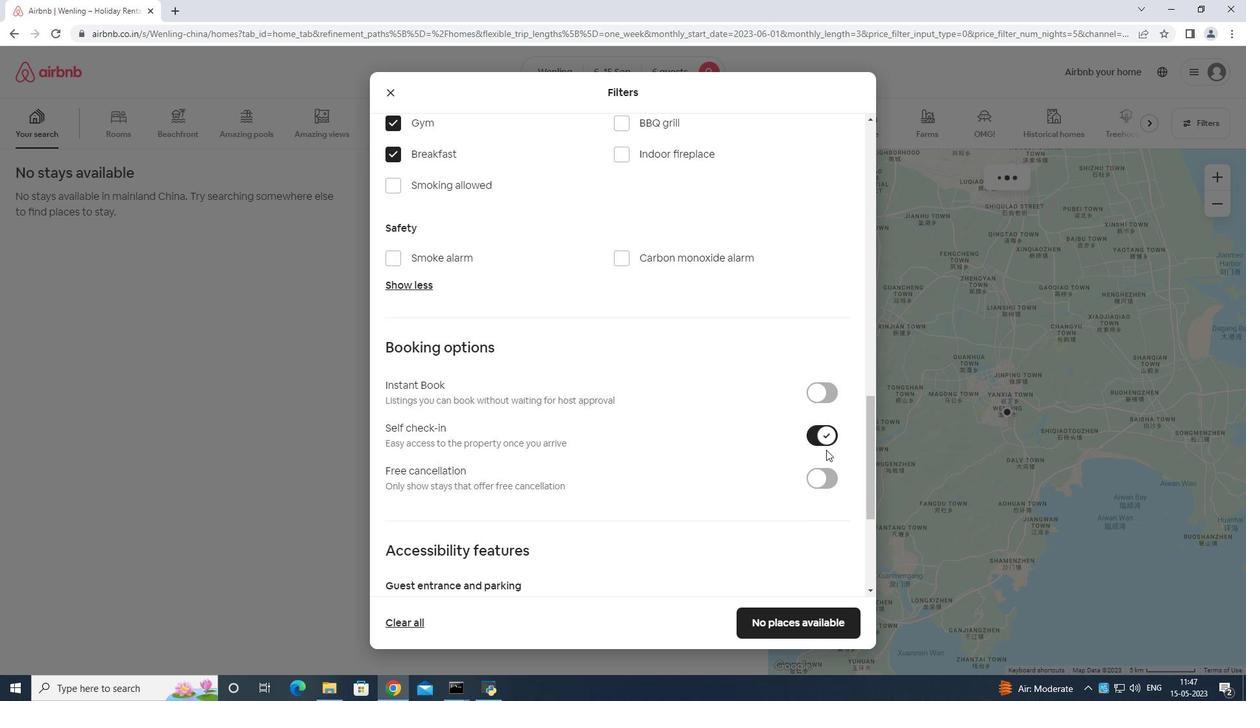 
Action: Mouse moved to (826, 454)
Screenshot: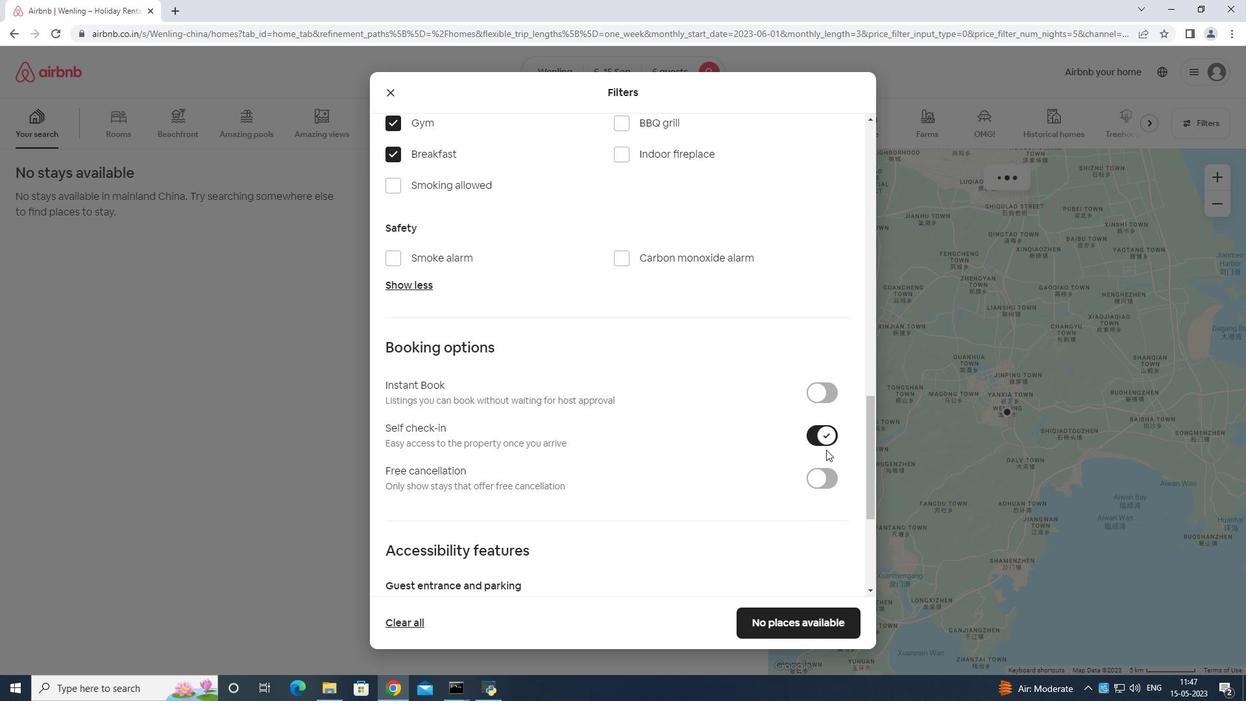 
Action: Mouse scrolled (826, 452) with delta (0, 0)
Screenshot: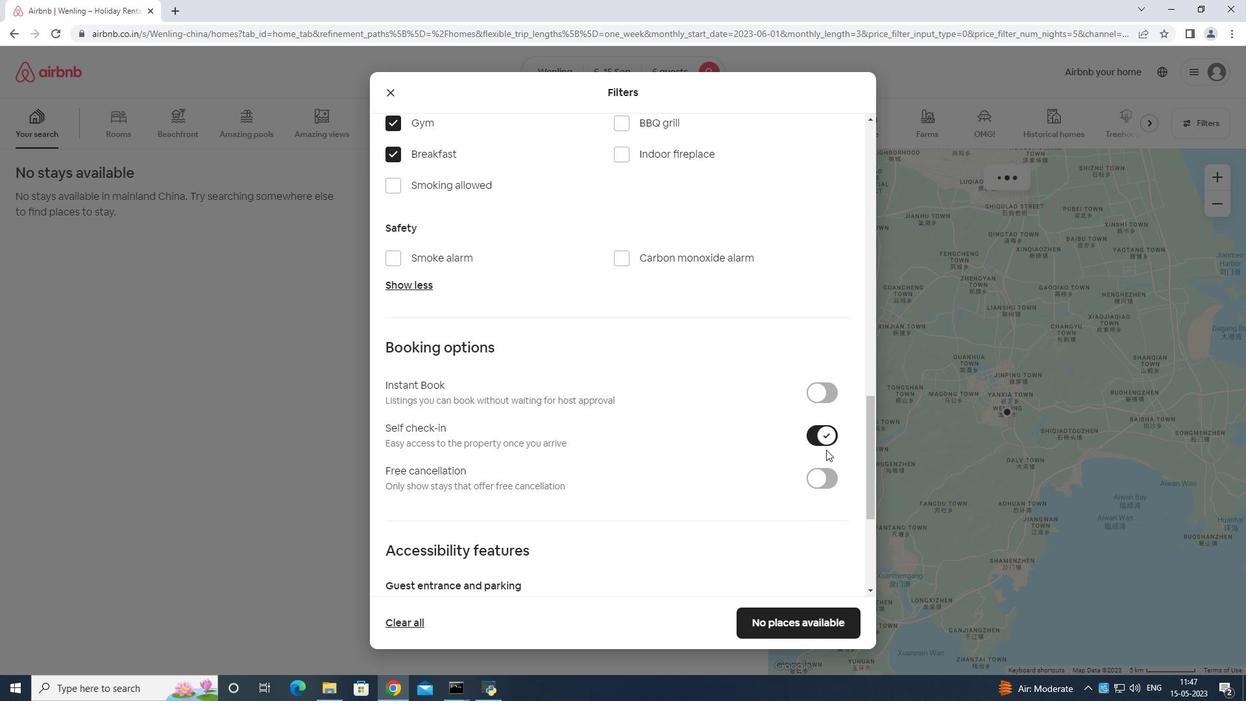 
Action: Mouse moved to (826, 455)
Screenshot: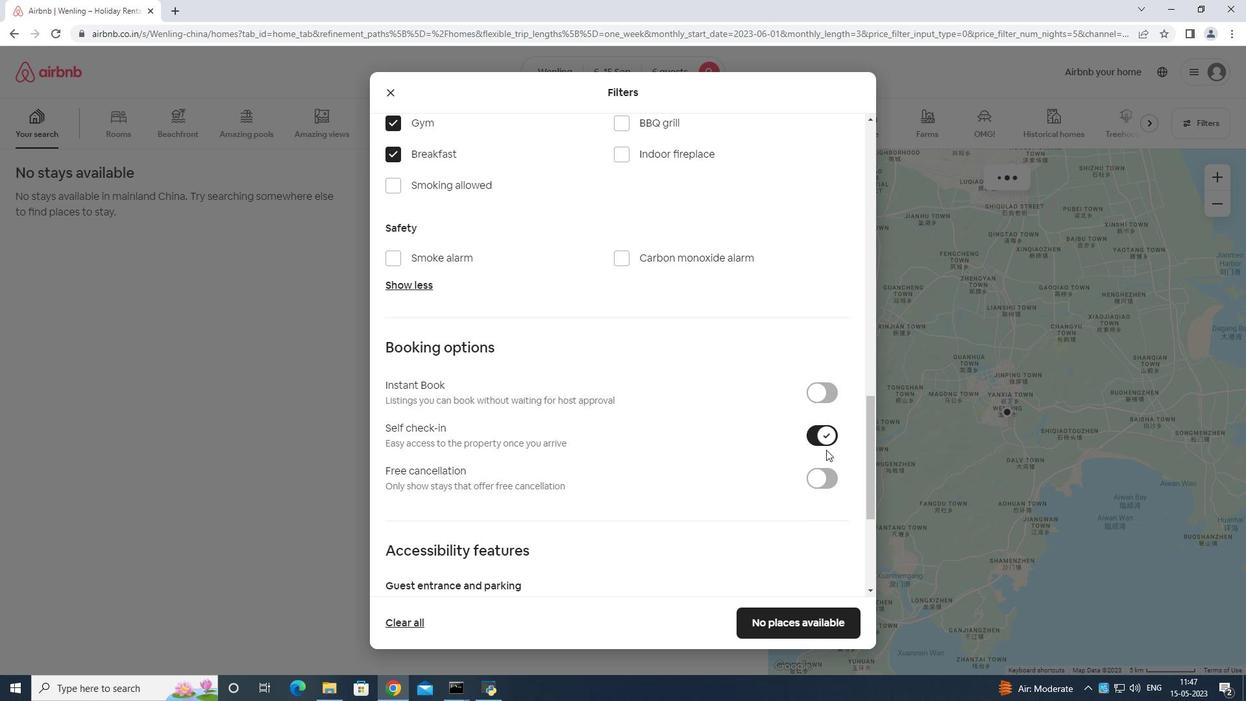 
Action: Mouse scrolled (826, 454) with delta (0, 0)
Screenshot: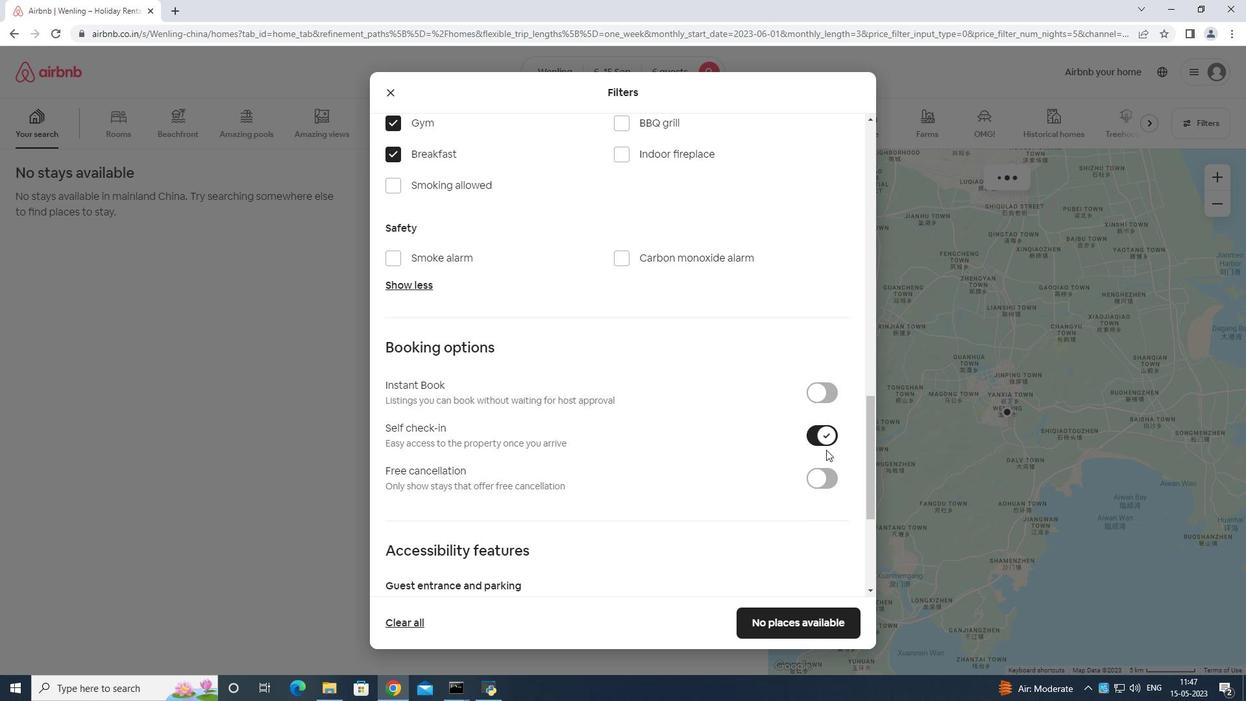 
Action: Mouse moved to (826, 455)
Screenshot: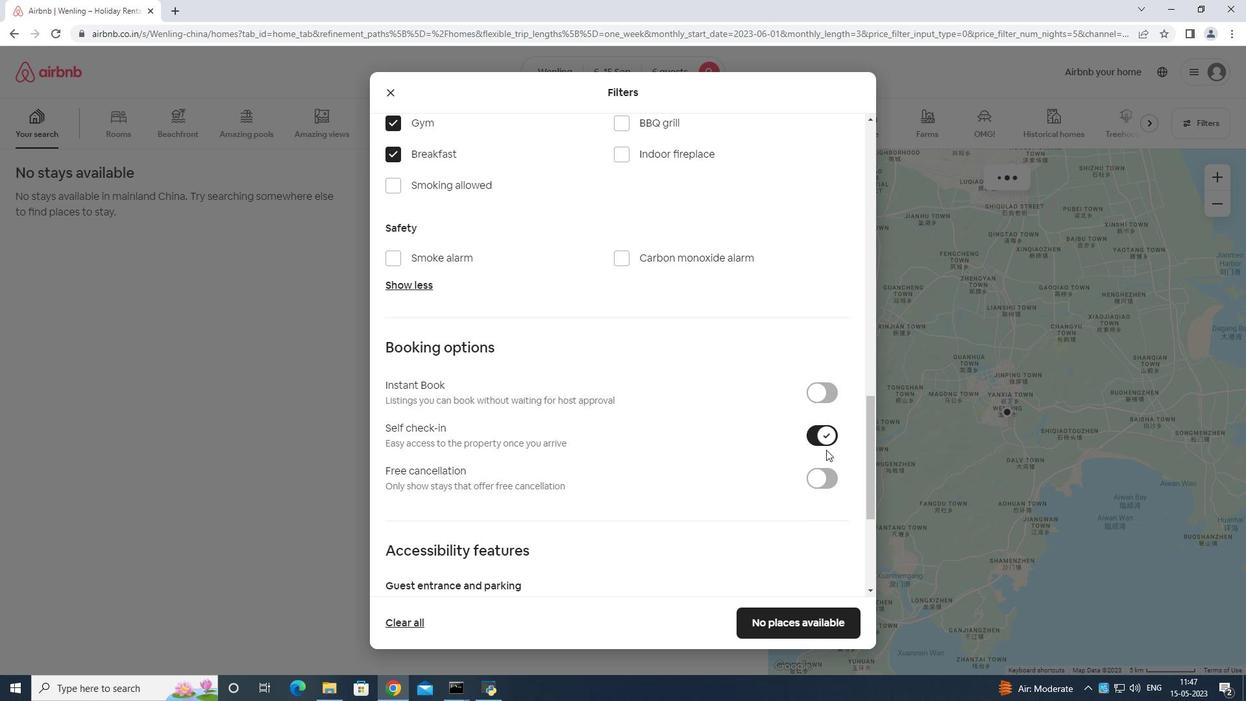 
Action: Mouse scrolled (826, 454) with delta (0, 0)
Screenshot: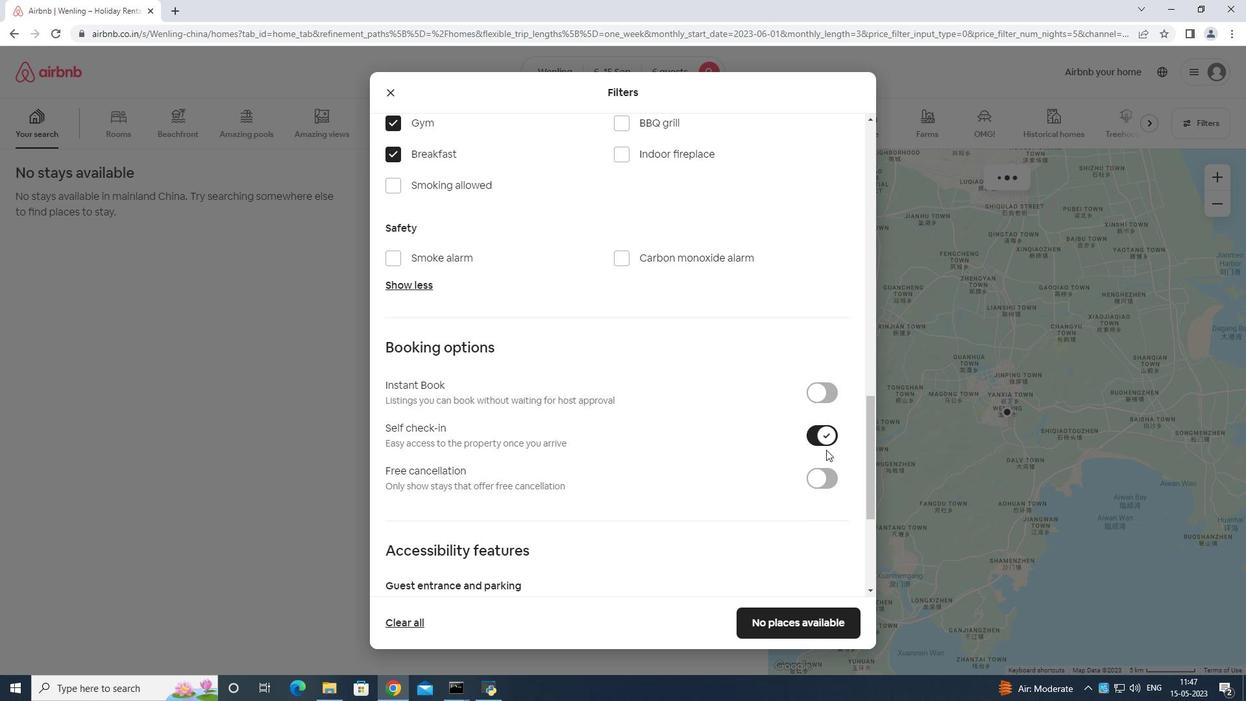 
Action: Mouse moved to (824, 464)
Screenshot: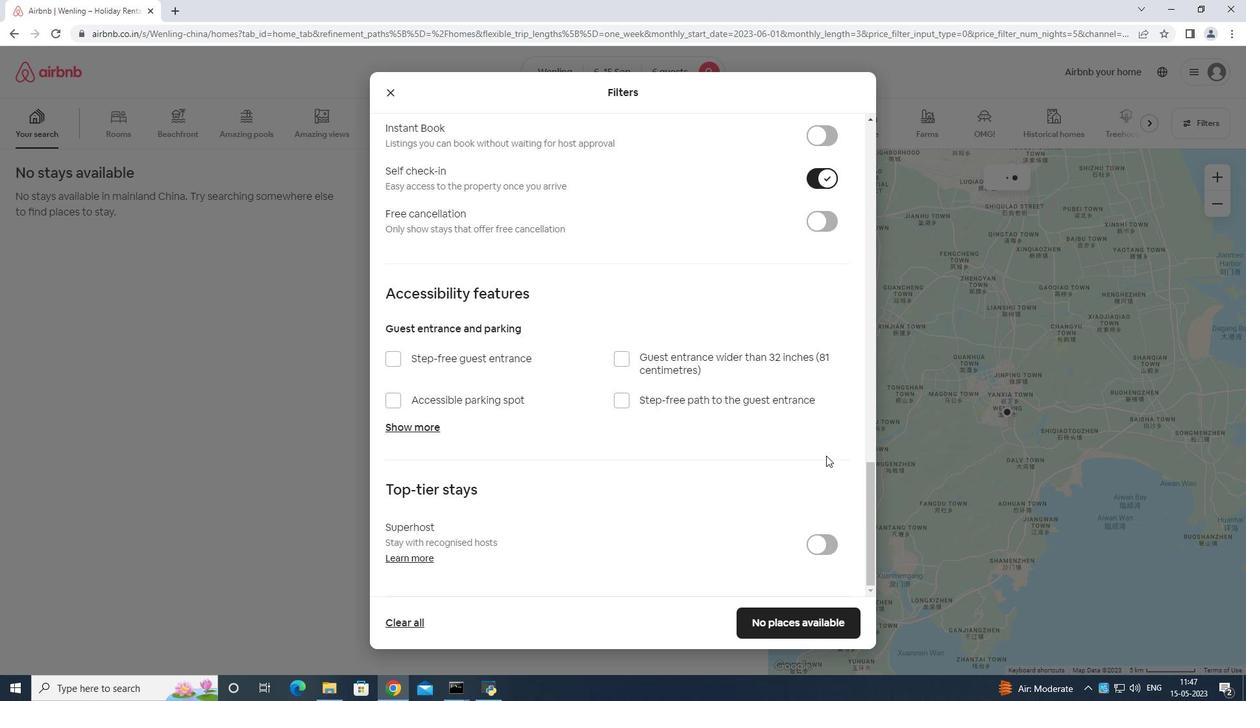 
Action: Mouse scrolled (824, 463) with delta (0, 0)
Screenshot: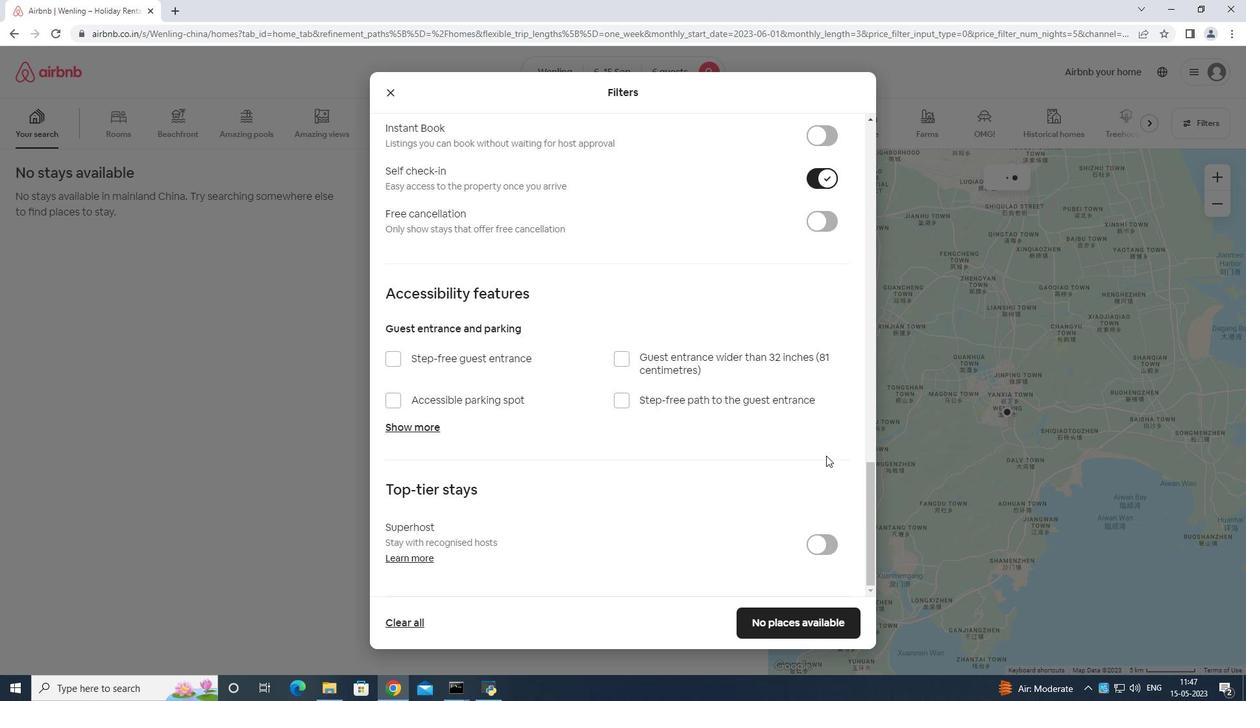 
Action: Mouse moved to (823, 466)
Screenshot: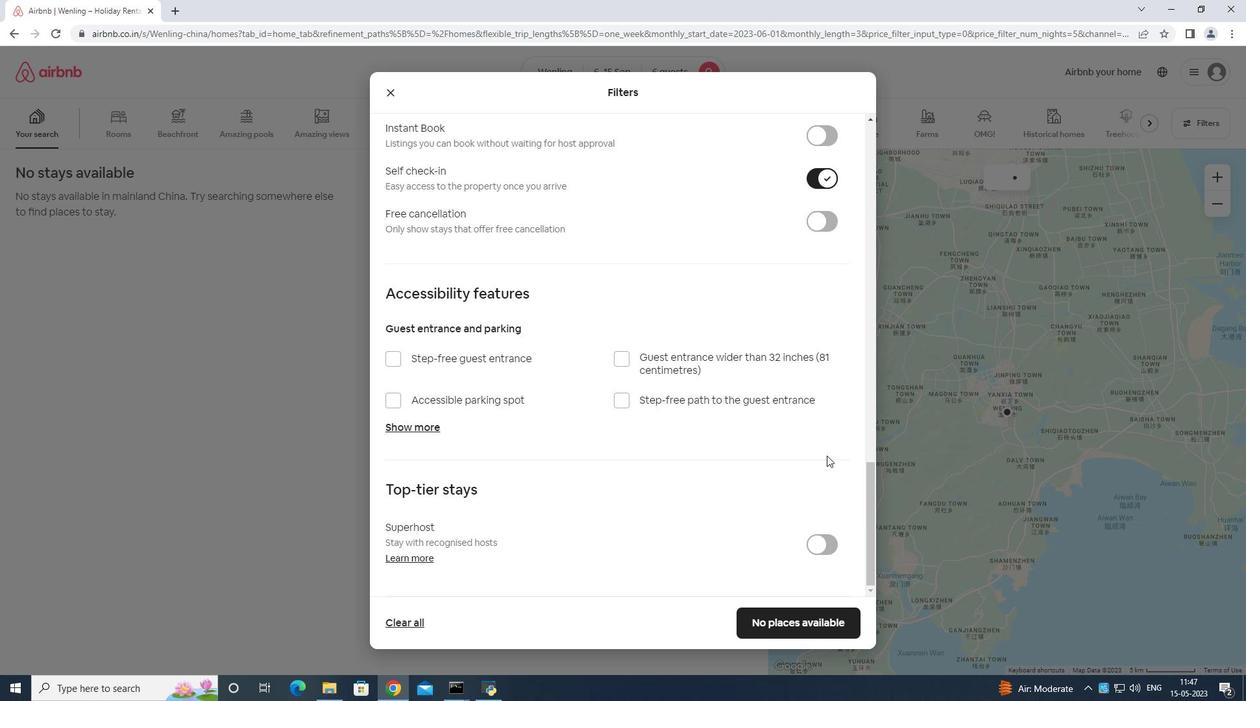
Action: Mouse scrolled (823, 465) with delta (0, 0)
Screenshot: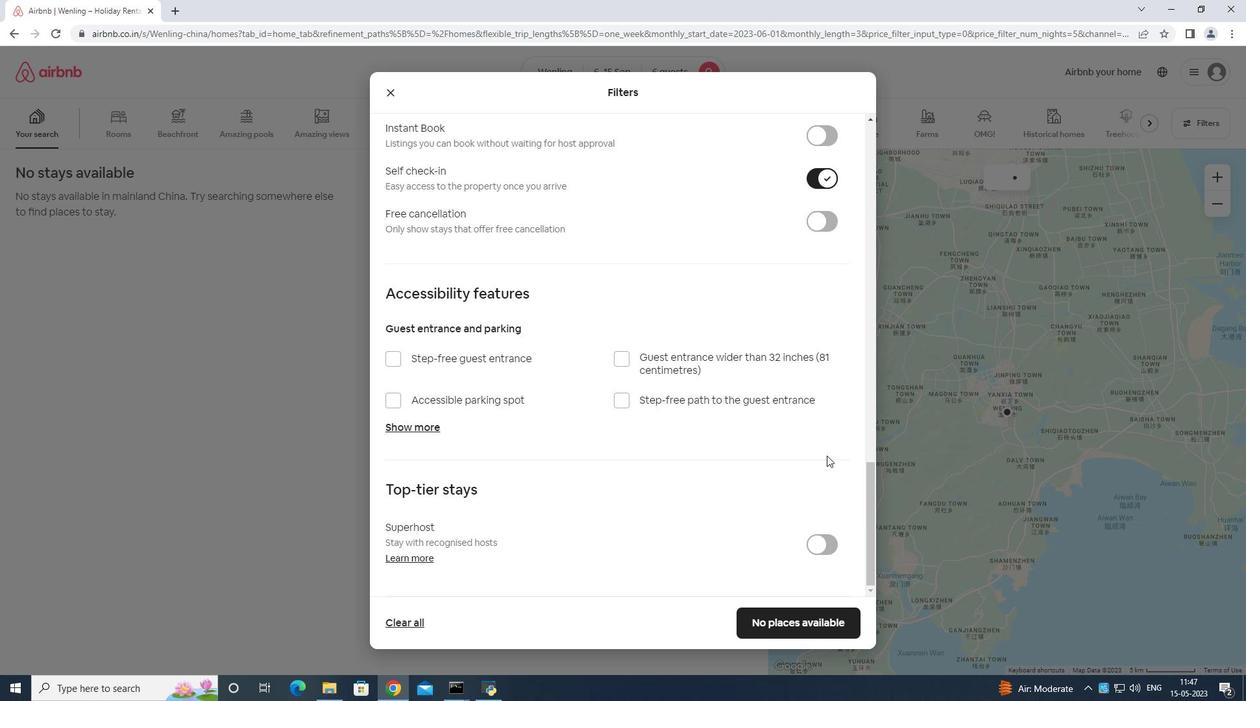 
Action: Mouse scrolled (823, 465) with delta (0, 0)
Screenshot: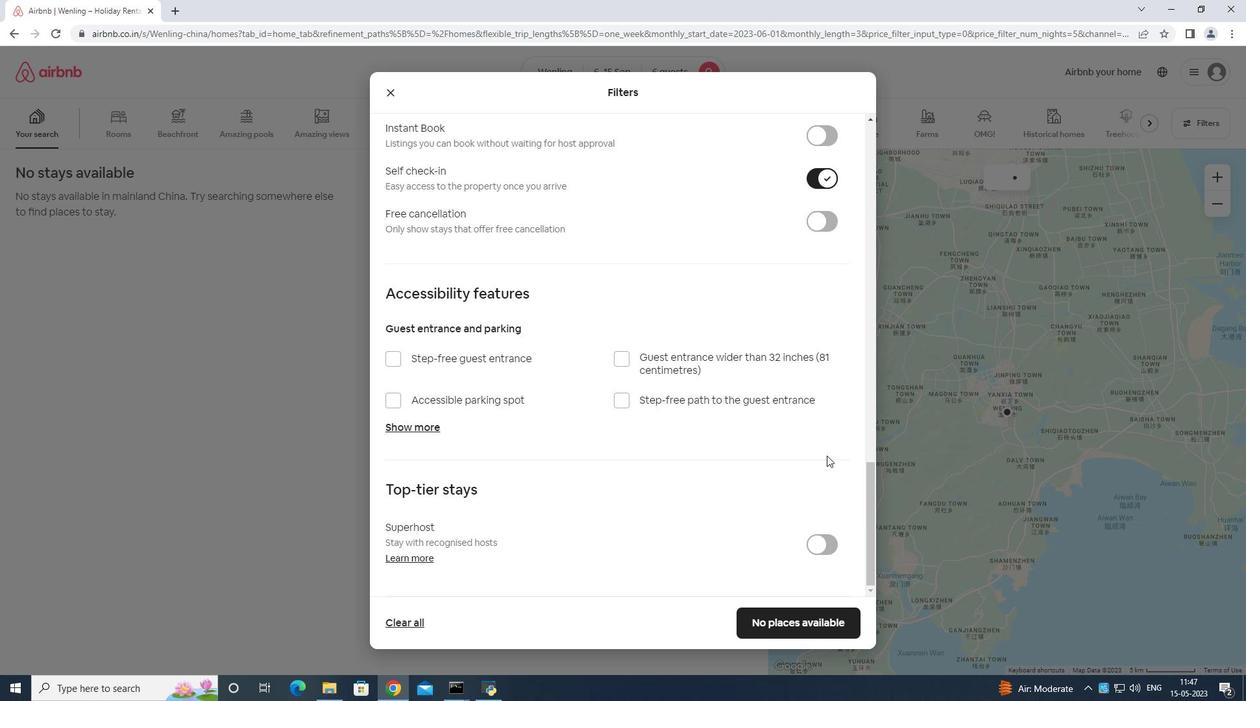 
Action: Mouse scrolled (823, 465) with delta (0, 0)
Screenshot: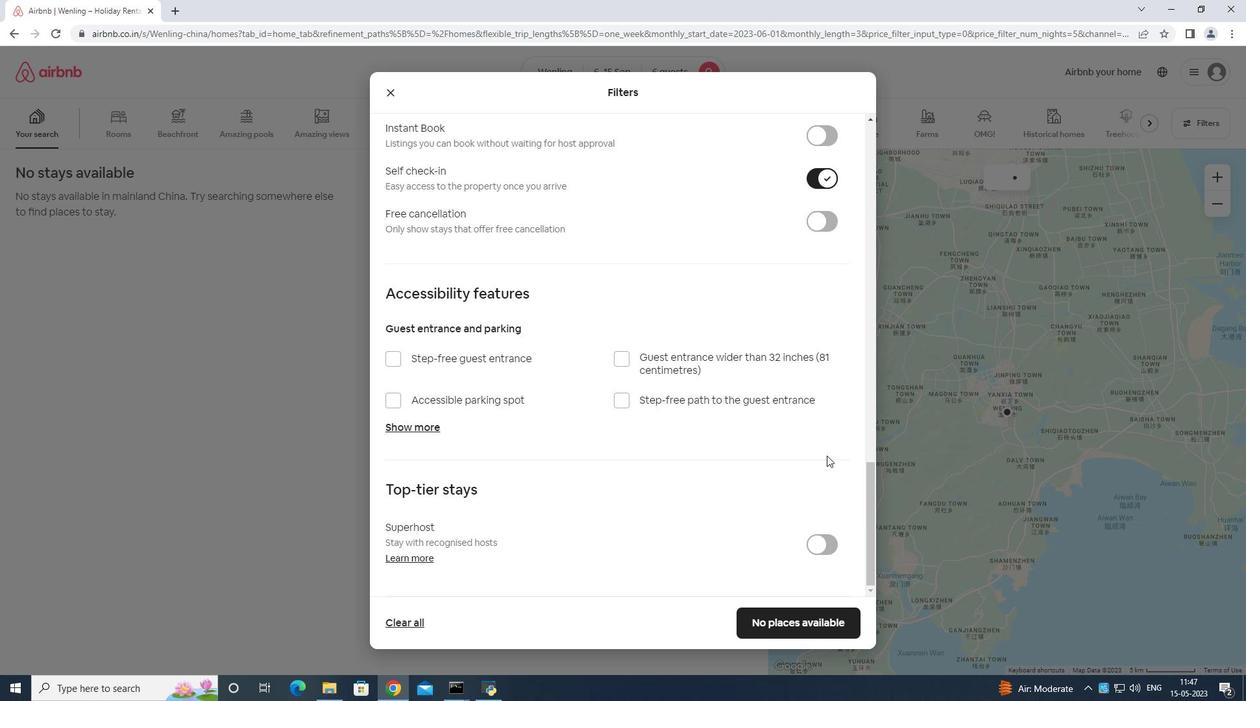 
Action: Mouse moved to (781, 610)
Screenshot: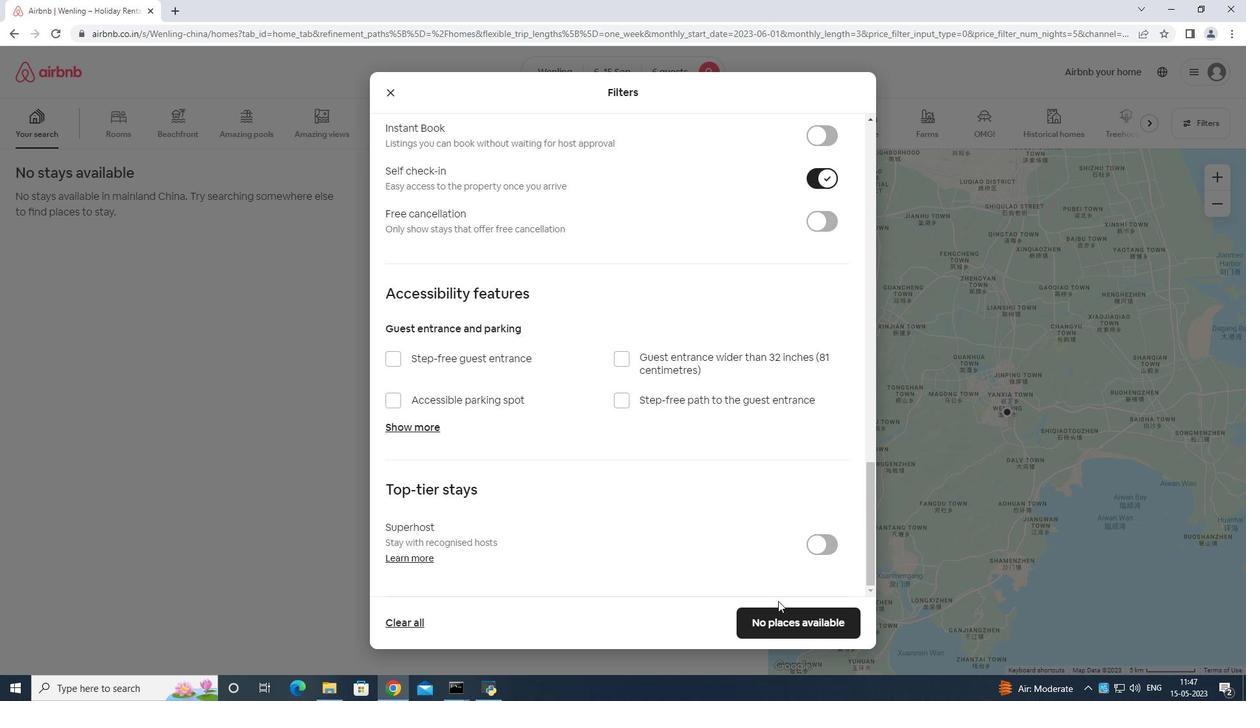
Action: Mouse pressed left at (781, 610)
Screenshot: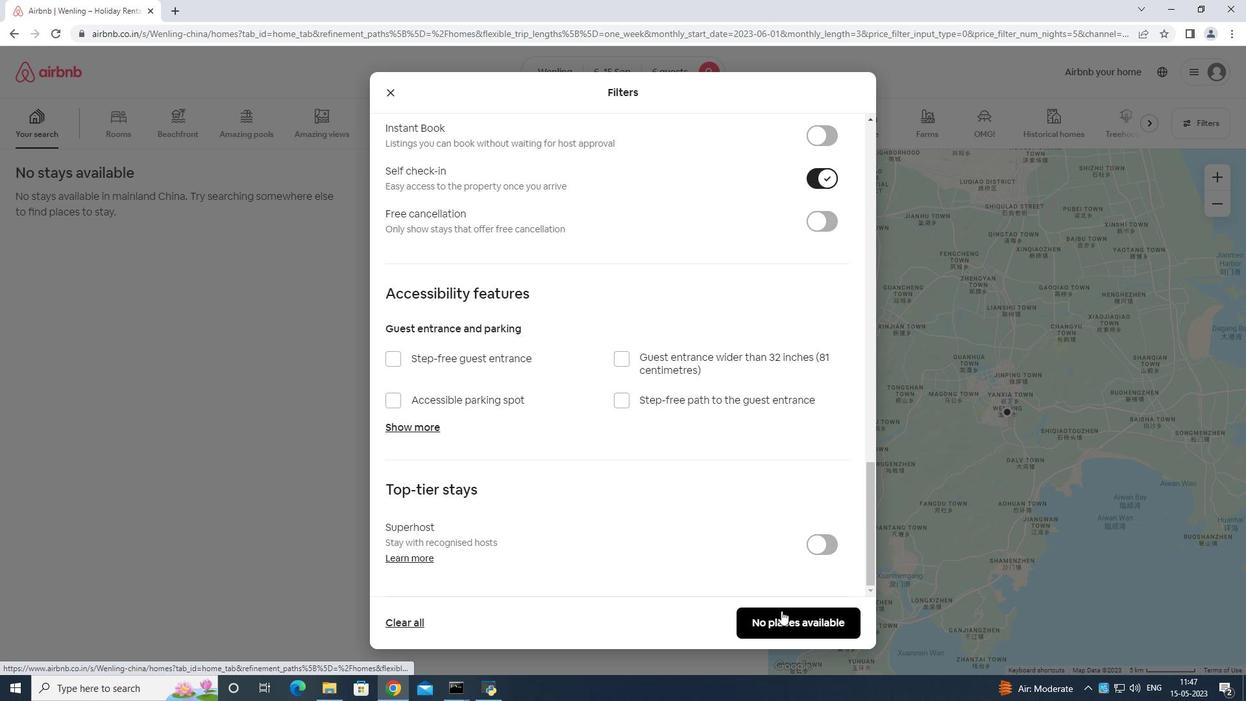 
